 Task: Explore Airbnb listings near Brimfield, Massachusetts, known for its famous antique shows. Highlight accommodations suitable for antique enthusiasts.
Action: Key pressed brimfield
Screenshot: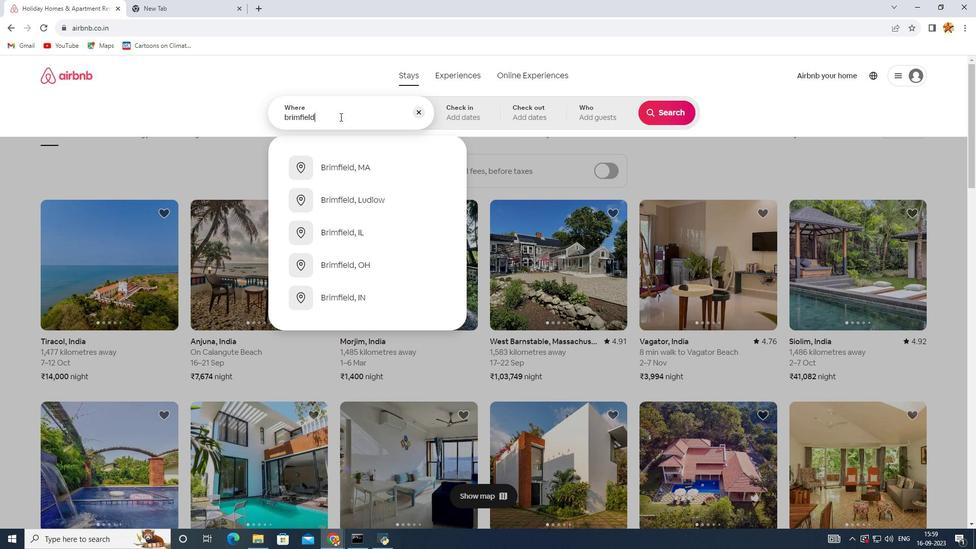 
Action: Mouse moved to (304, 160)
Screenshot: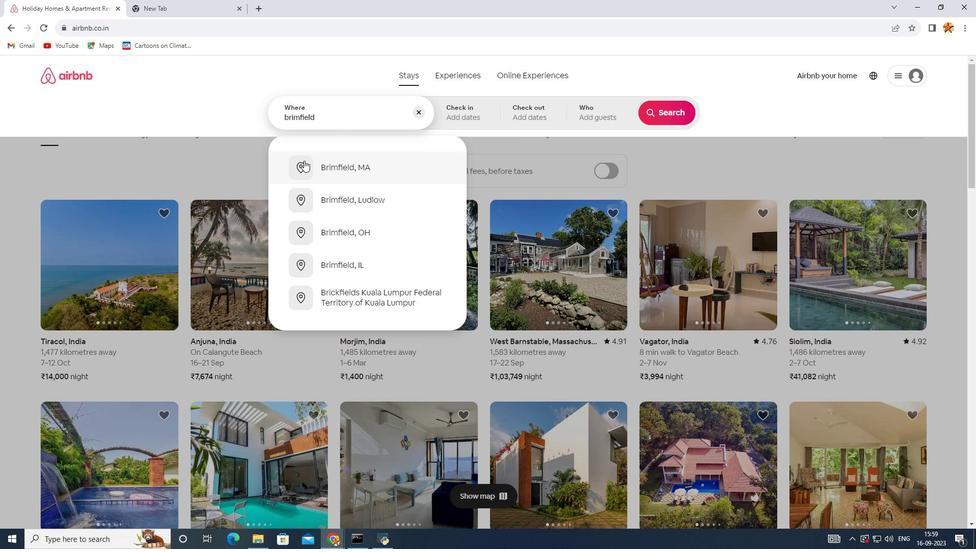 
Action: Mouse pressed left at (304, 160)
Screenshot: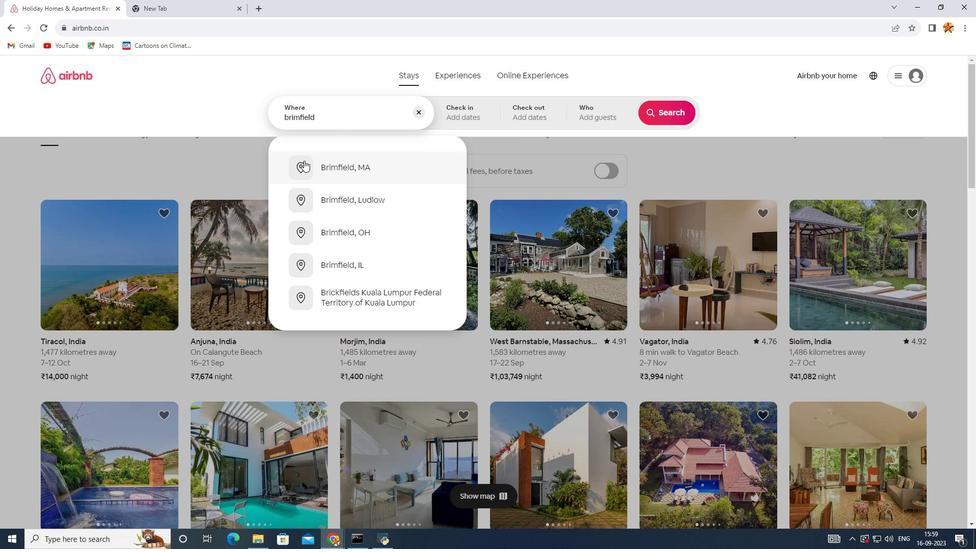 
Action: Mouse moved to (509, 255)
Screenshot: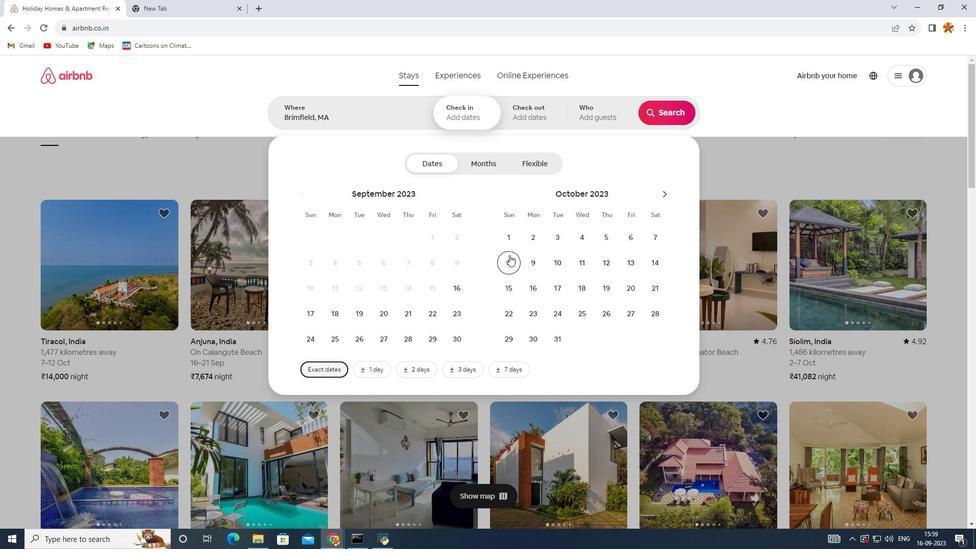 
Action: Mouse pressed left at (509, 255)
Screenshot: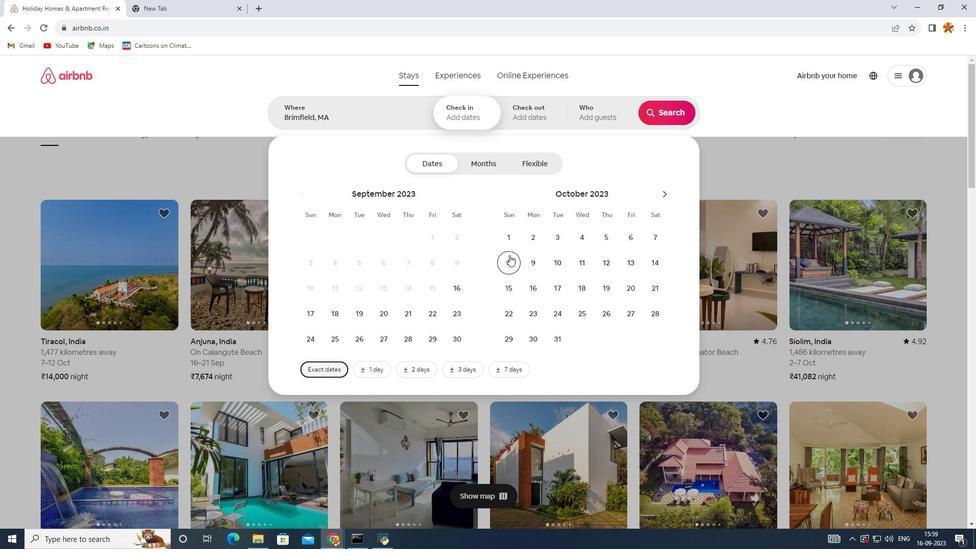 
Action: Mouse moved to (518, 290)
Screenshot: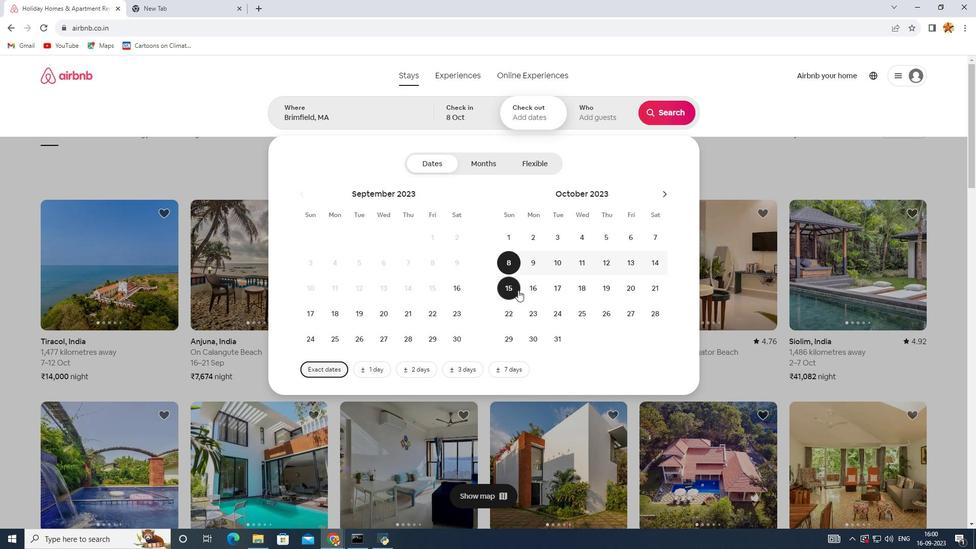 
Action: Mouse pressed left at (518, 290)
Screenshot: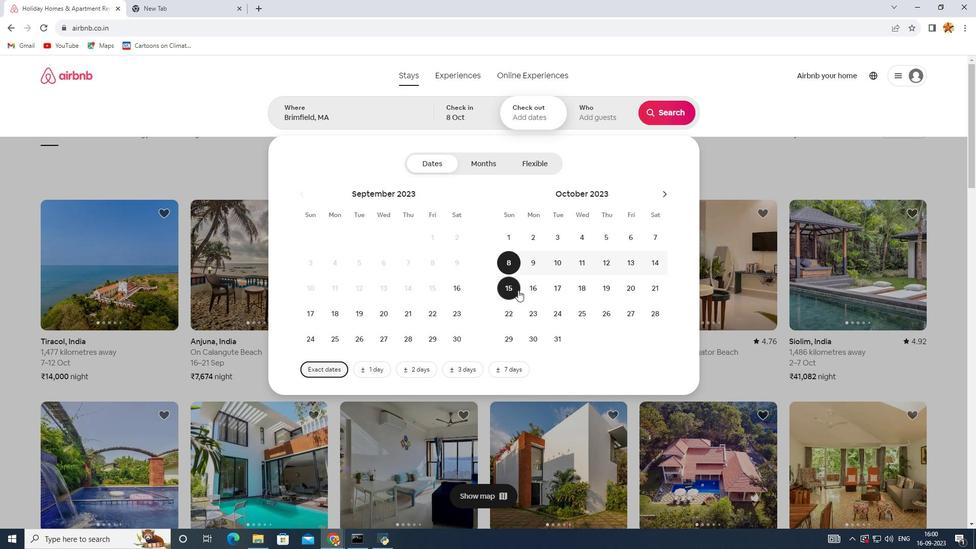 
Action: Mouse moved to (685, 118)
Screenshot: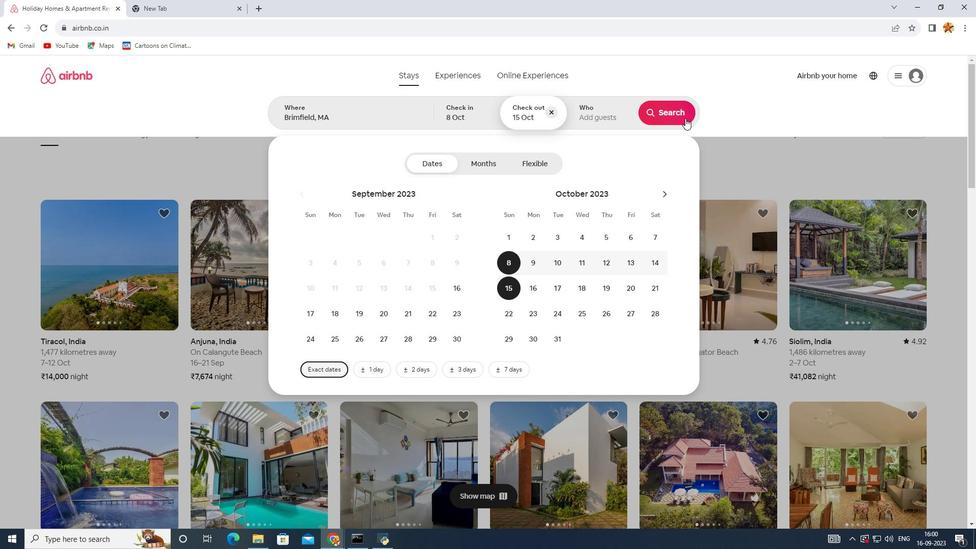 
Action: Mouse pressed left at (685, 118)
Screenshot: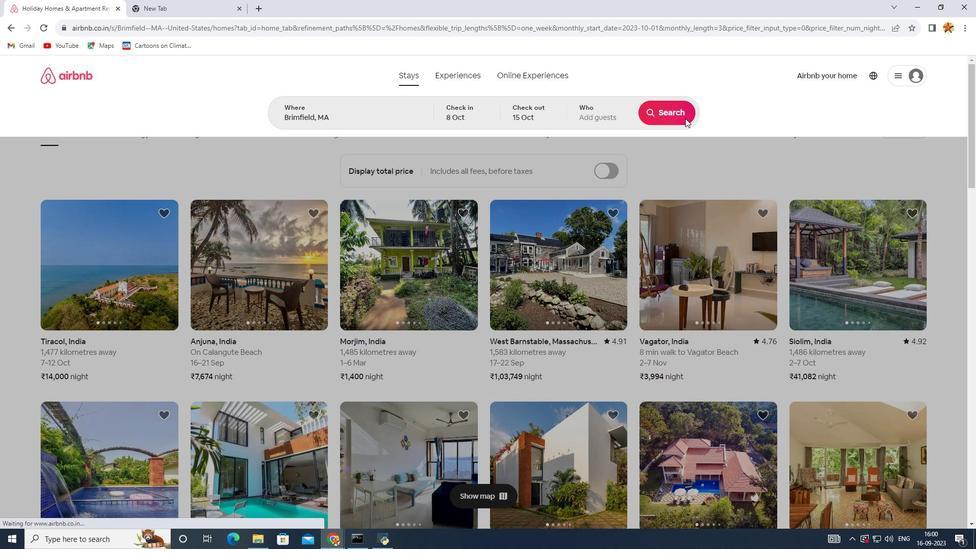 
Action: Mouse moved to (898, 113)
Screenshot: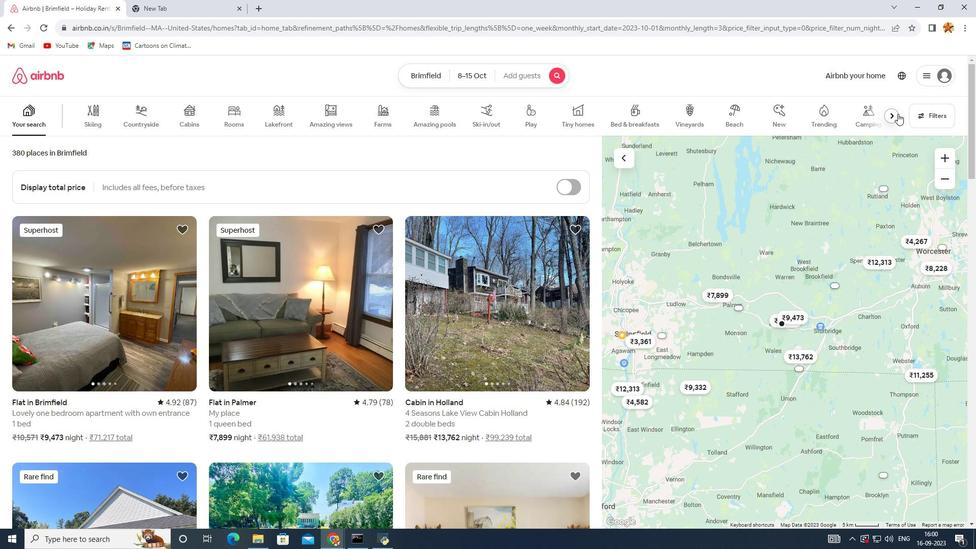 
Action: Mouse pressed left at (898, 113)
Screenshot: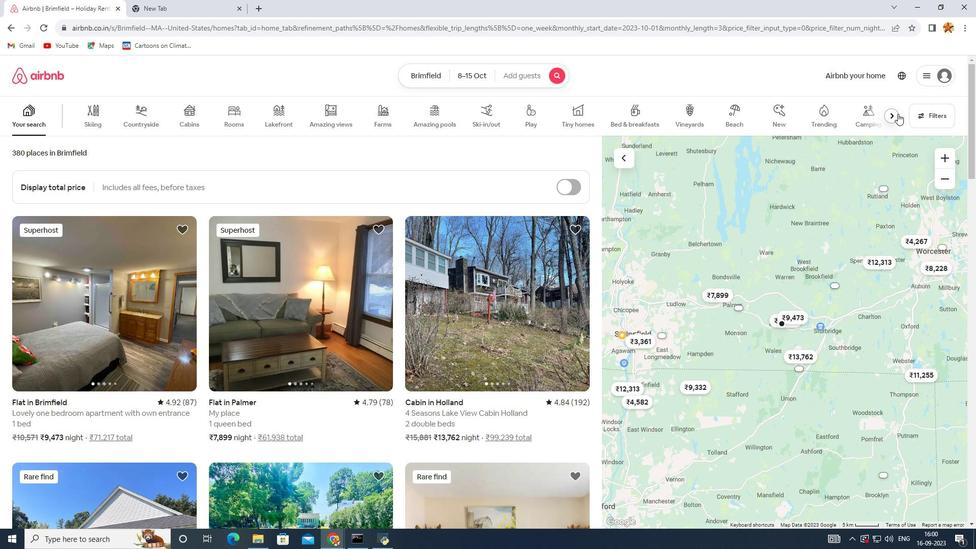 
Action: Mouse moved to (632, 110)
Screenshot: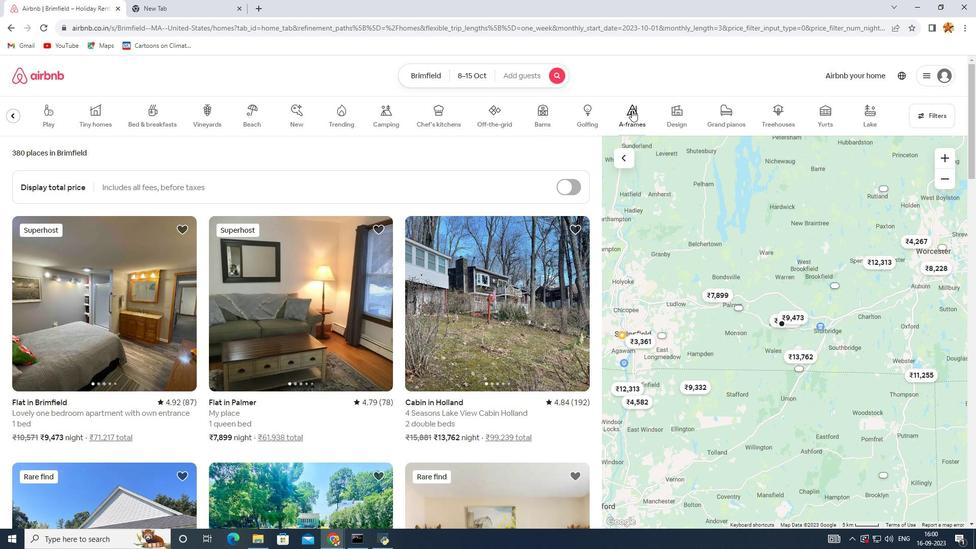 
Action: Mouse pressed left at (632, 110)
Screenshot: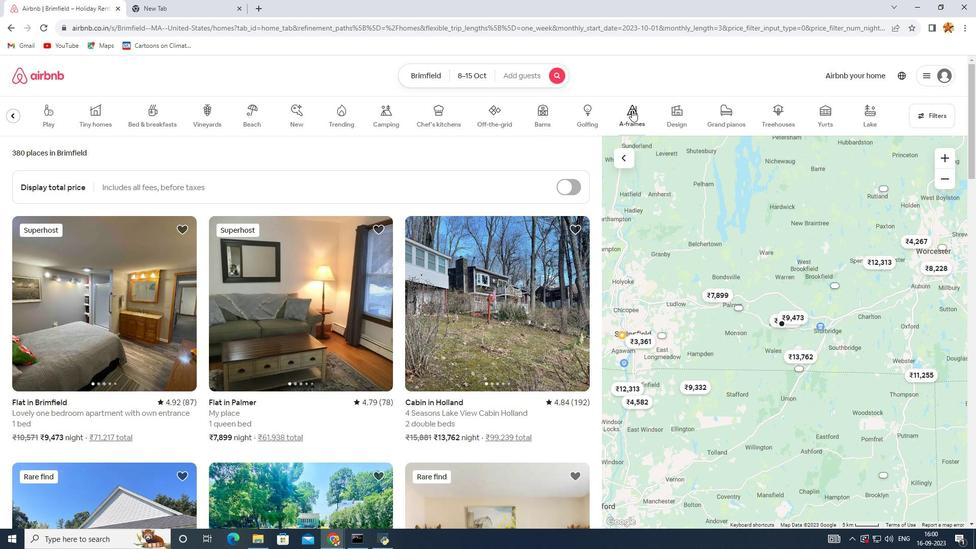 
Action: Mouse moved to (91, 221)
Screenshot: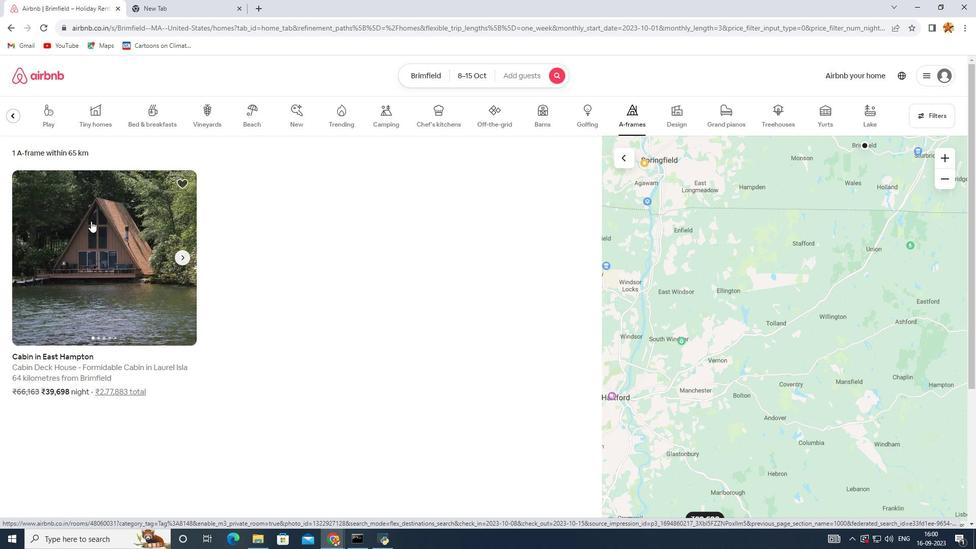 
Action: Mouse pressed left at (91, 221)
Screenshot: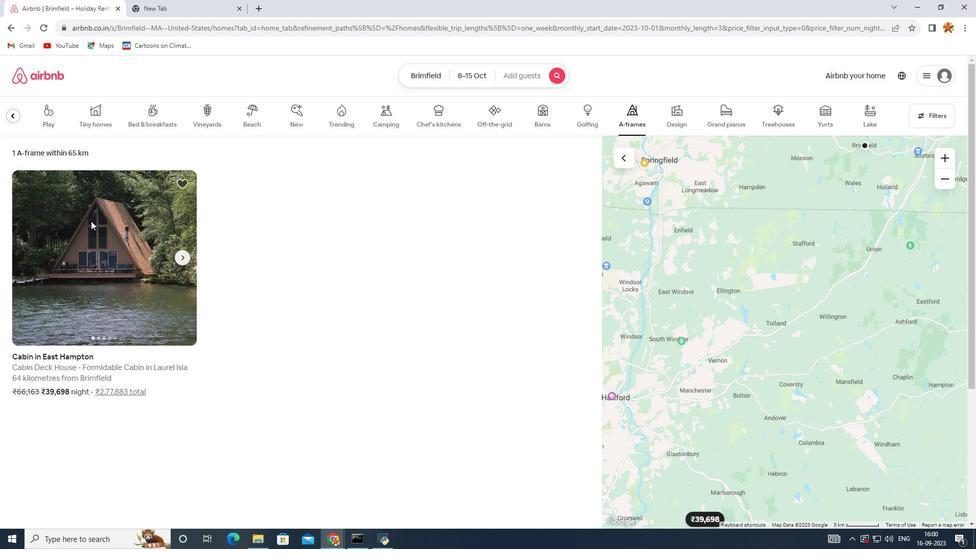 
Action: Mouse moved to (331, 317)
Screenshot: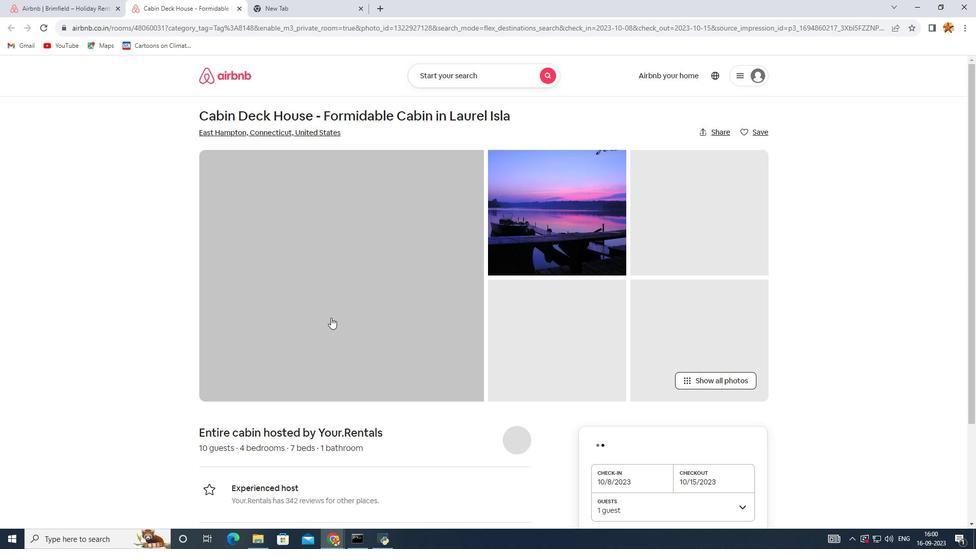 
Action: Mouse scrolled (331, 317) with delta (0, 0)
Screenshot: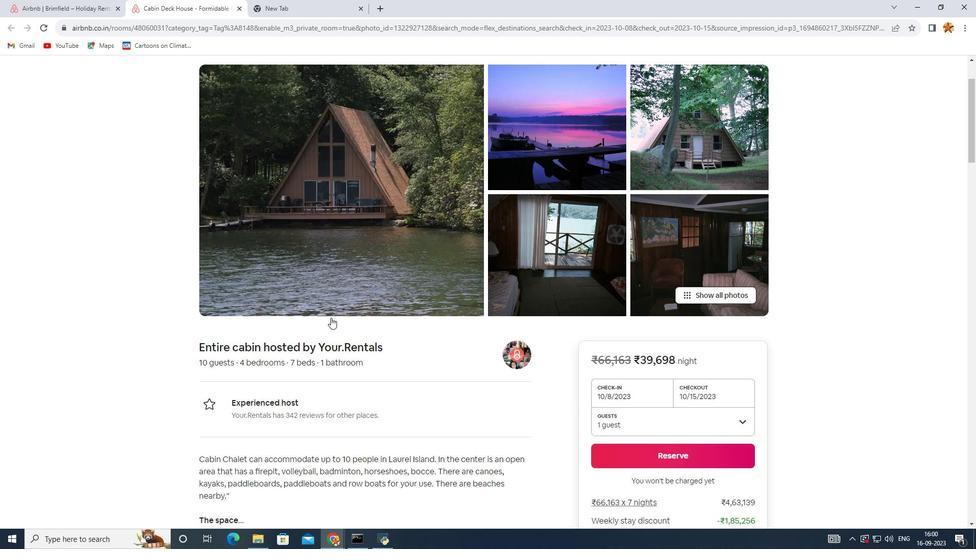
Action: Mouse scrolled (331, 317) with delta (0, 0)
Screenshot: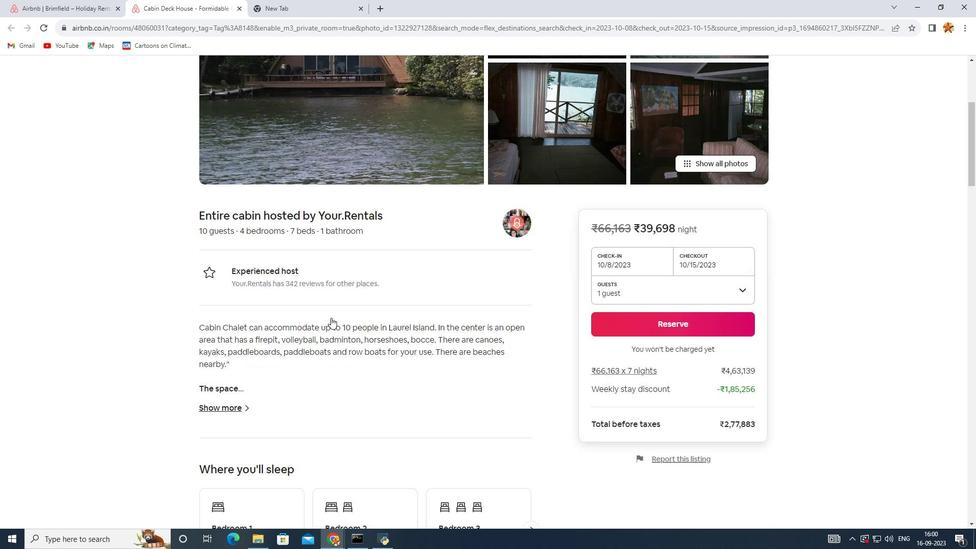 
Action: Mouse scrolled (331, 317) with delta (0, 0)
Screenshot: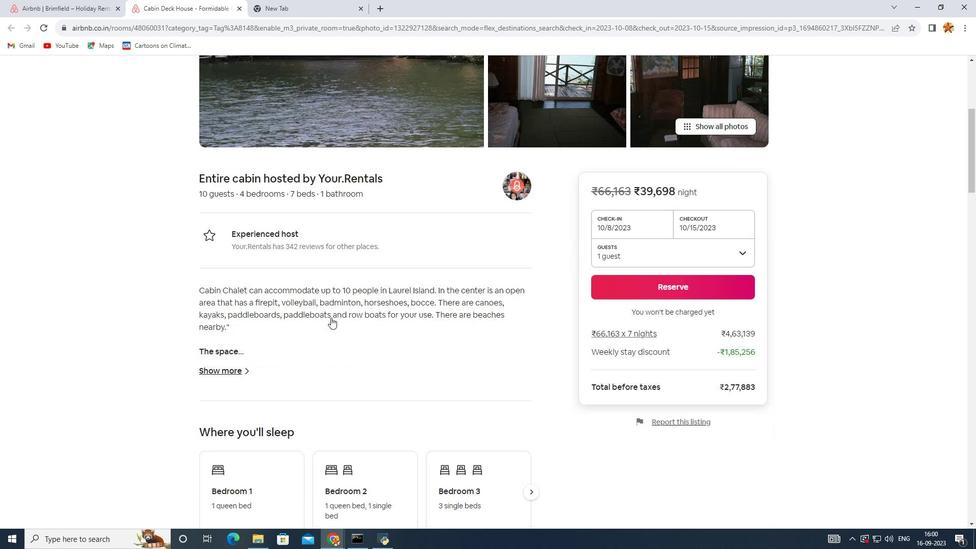 
Action: Mouse scrolled (331, 317) with delta (0, 0)
Screenshot: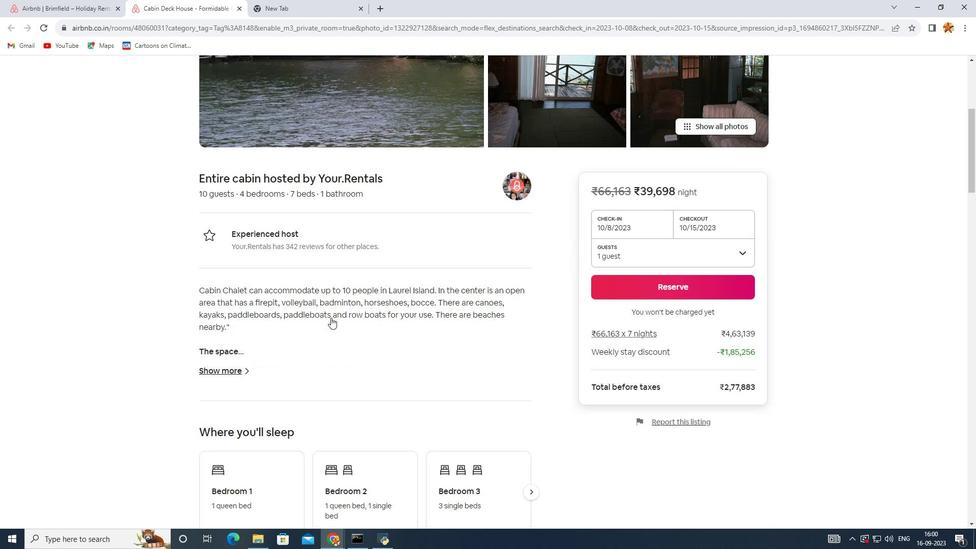 
Action: Mouse scrolled (331, 317) with delta (0, 0)
Screenshot: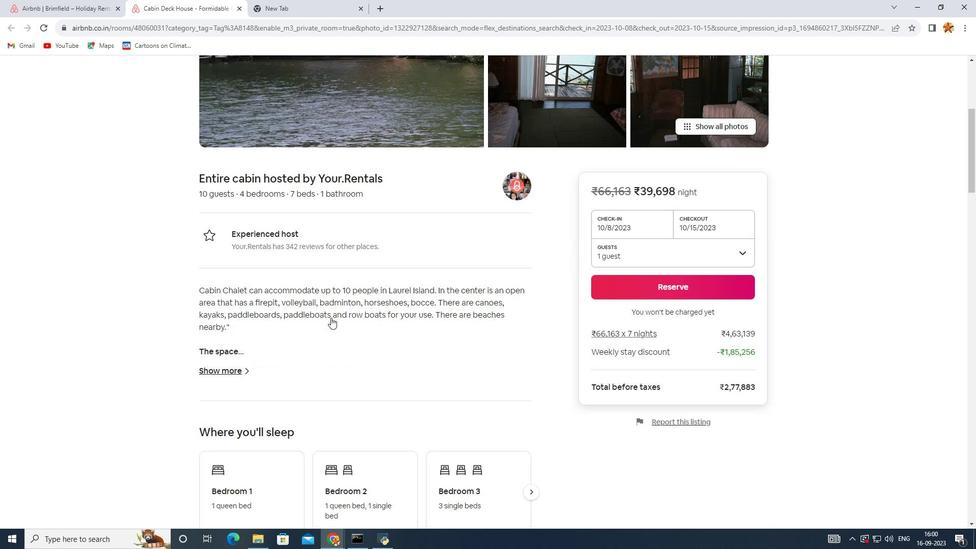 
Action: Mouse moved to (226, 352)
Screenshot: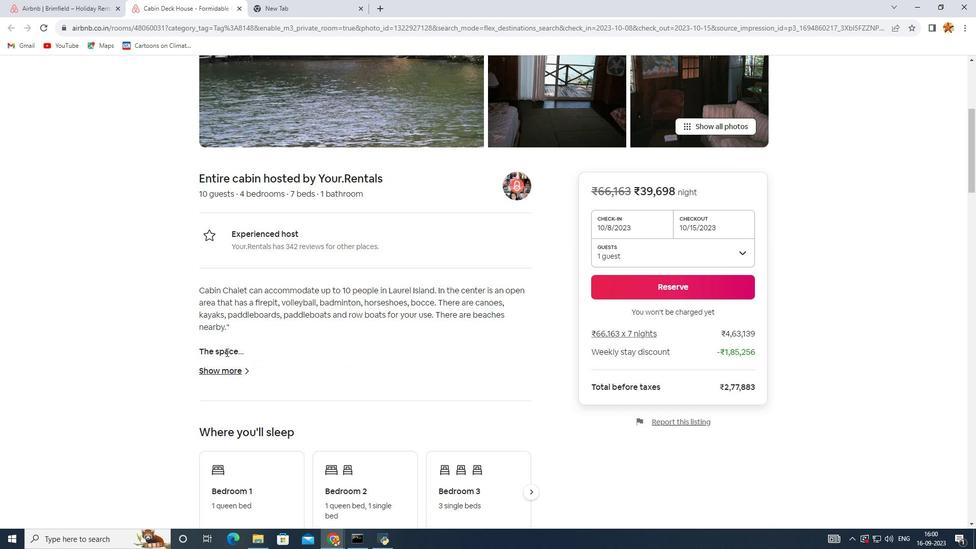 
Action: Mouse pressed left at (226, 352)
Screenshot: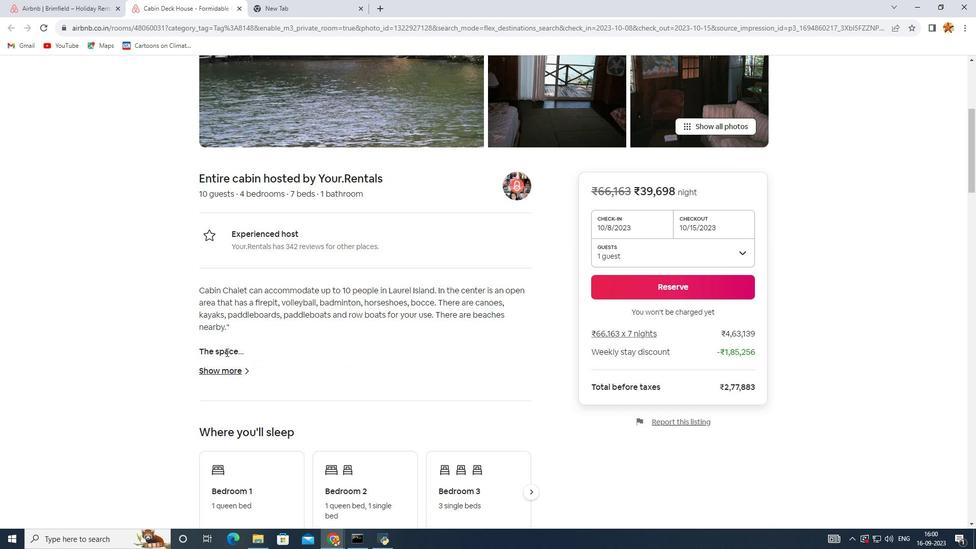
Action: Mouse moved to (199, 370)
Screenshot: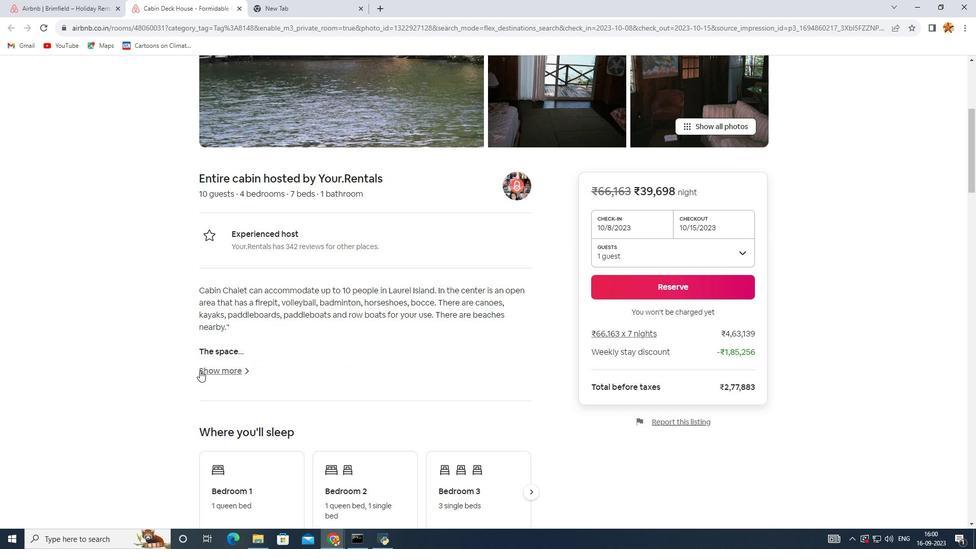 
Action: Mouse pressed left at (199, 370)
Screenshot: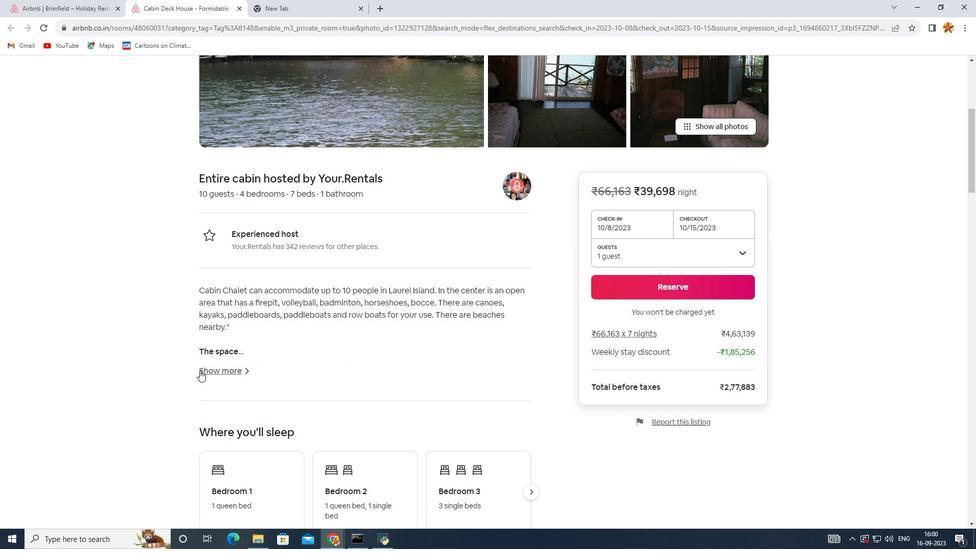 
Action: Mouse moved to (437, 342)
Screenshot: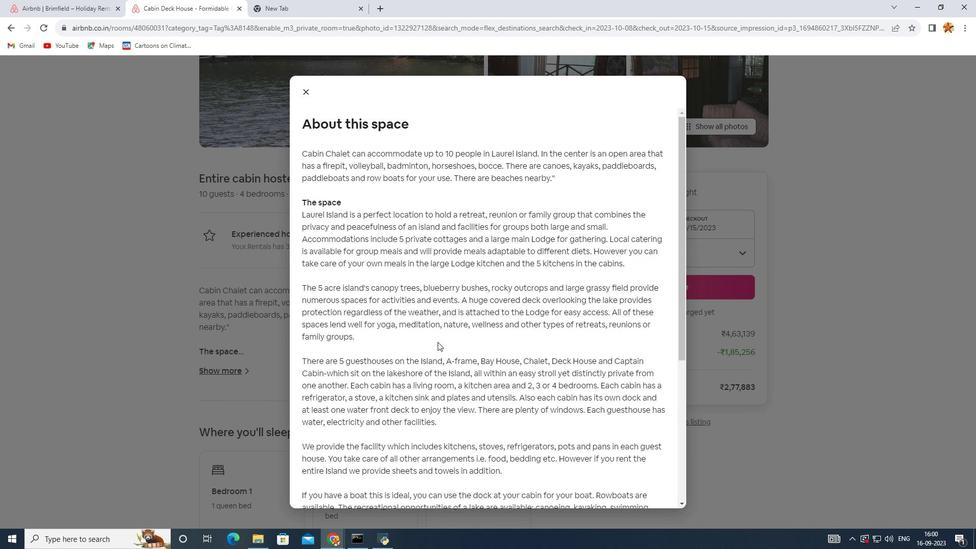 
Action: Mouse scrolled (437, 341) with delta (0, 0)
Screenshot: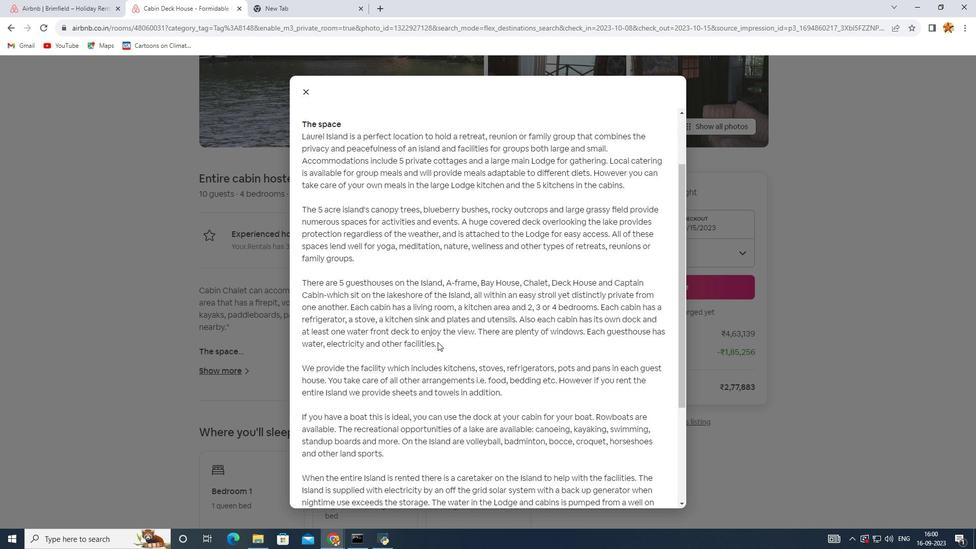 
Action: Mouse scrolled (437, 341) with delta (0, 0)
Screenshot: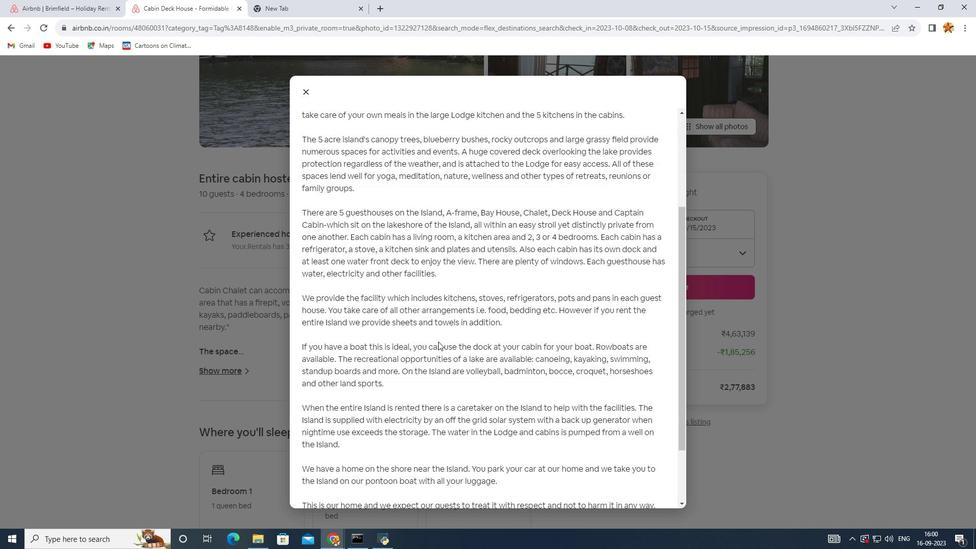 
Action: Mouse scrolled (437, 341) with delta (0, 0)
Screenshot: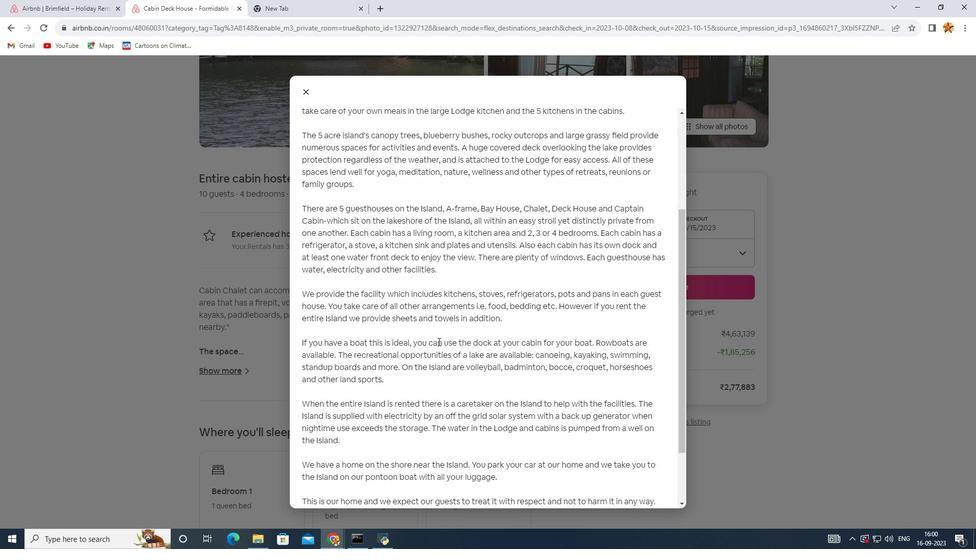 
Action: Mouse moved to (438, 341)
Screenshot: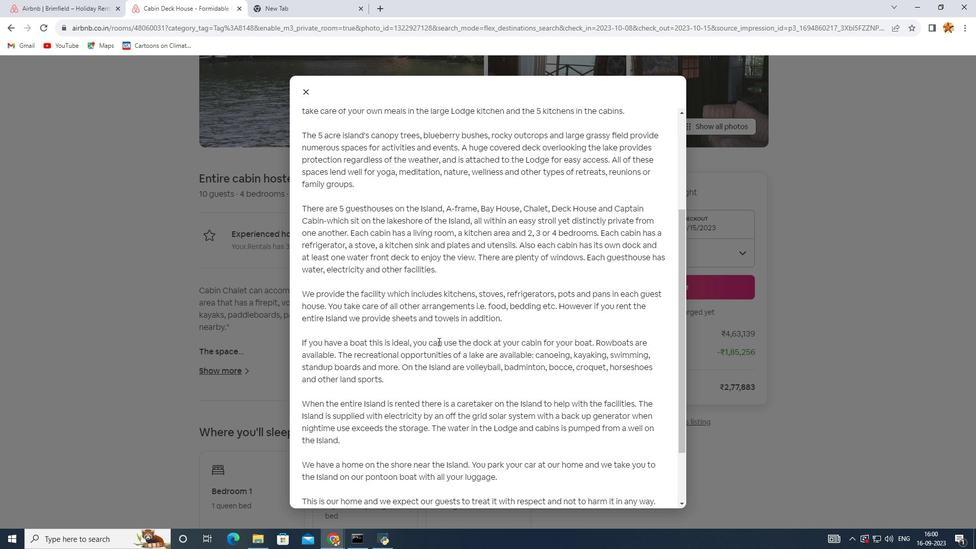 
Action: Mouse scrolled (438, 341) with delta (0, 0)
Screenshot: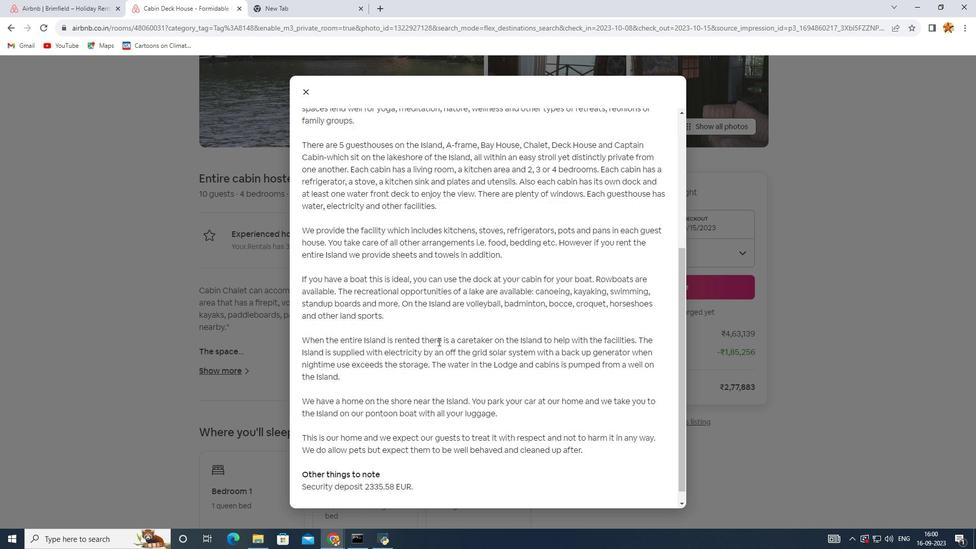 
Action: Mouse scrolled (438, 341) with delta (0, 0)
Screenshot: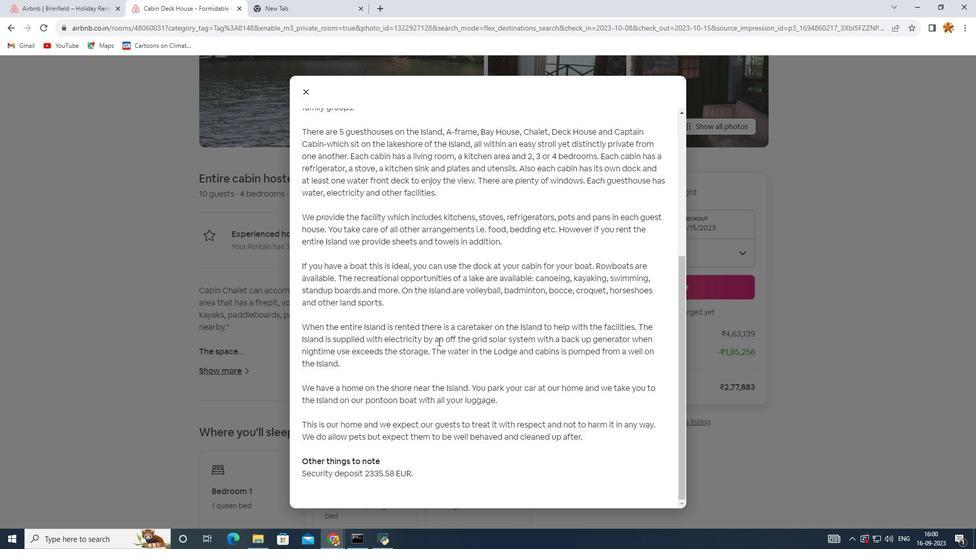 
Action: Mouse scrolled (438, 341) with delta (0, 0)
Screenshot: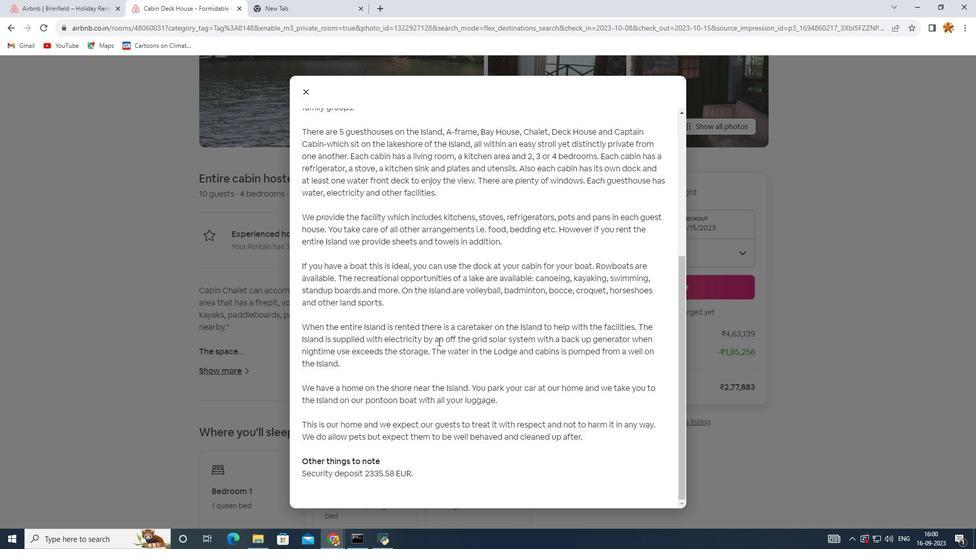 
Action: Mouse scrolled (438, 341) with delta (0, 0)
Screenshot: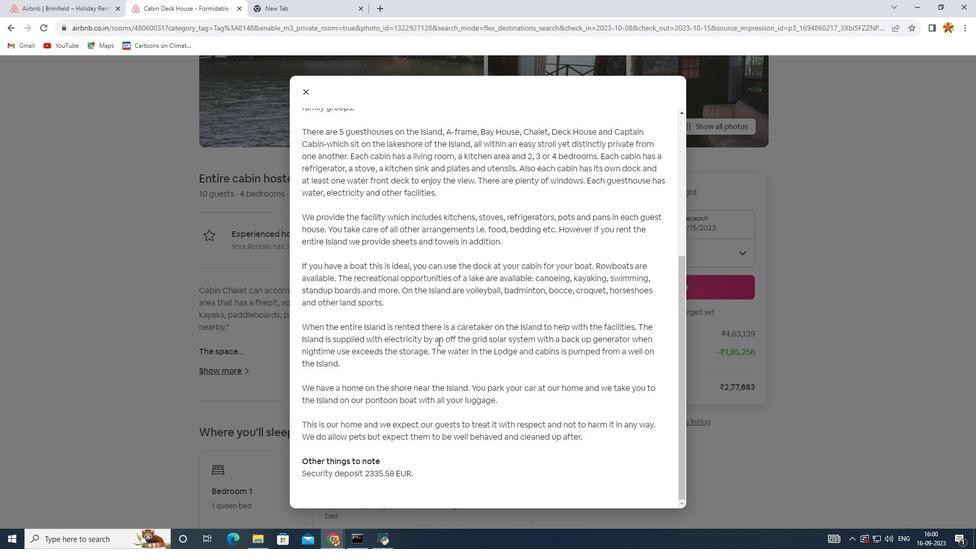 
Action: Mouse scrolled (438, 341) with delta (0, 0)
Screenshot: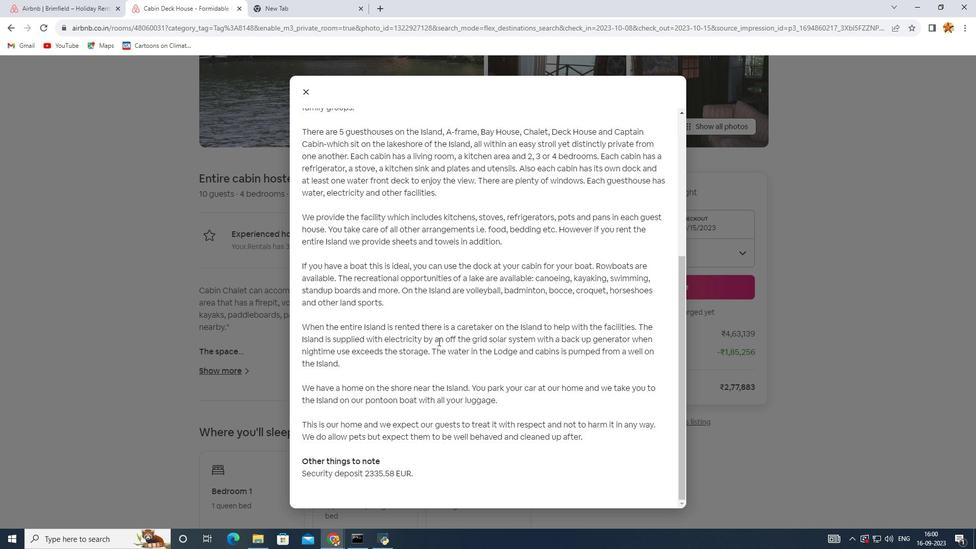 
Action: Mouse scrolled (438, 342) with delta (0, 0)
Screenshot: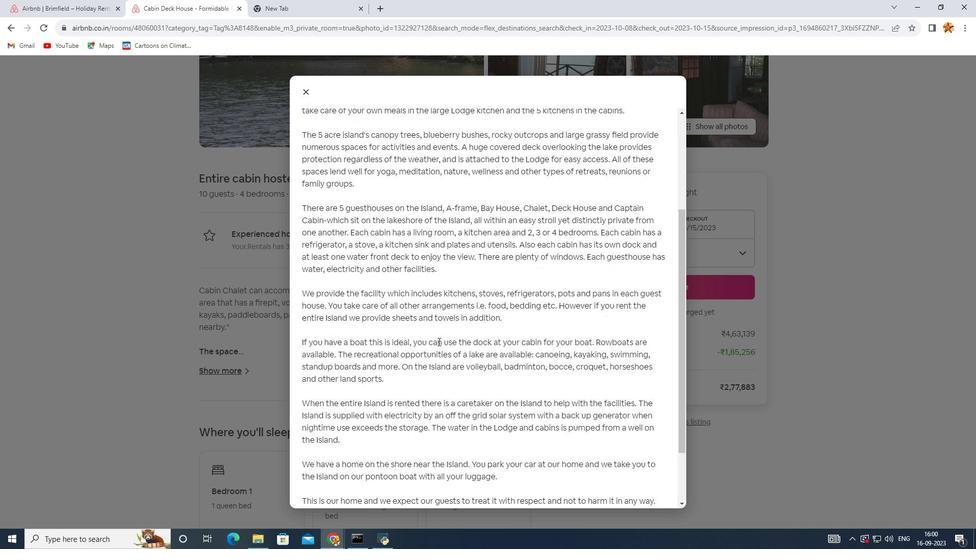 
Action: Mouse scrolled (438, 342) with delta (0, 0)
Screenshot: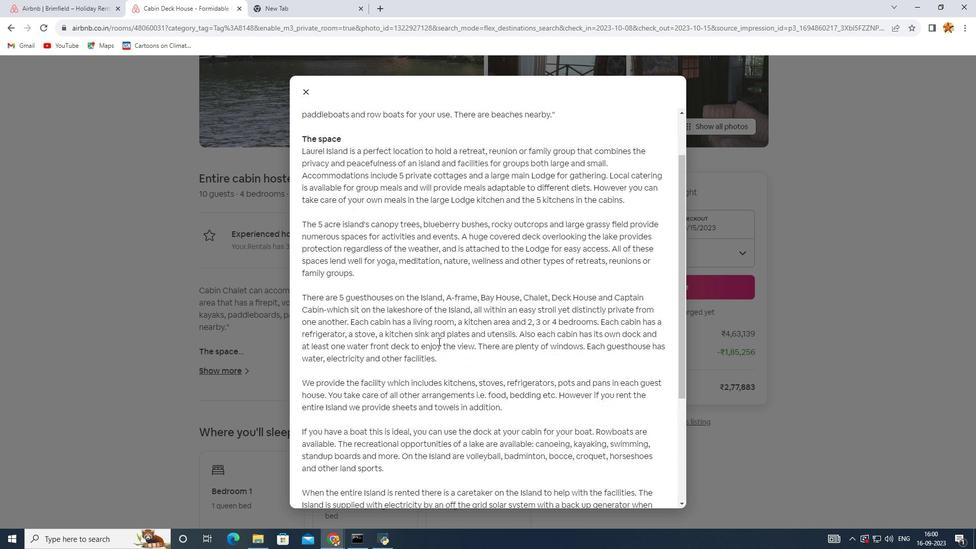 
Action: Mouse scrolled (438, 342) with delta (0, 0)
Screenshot: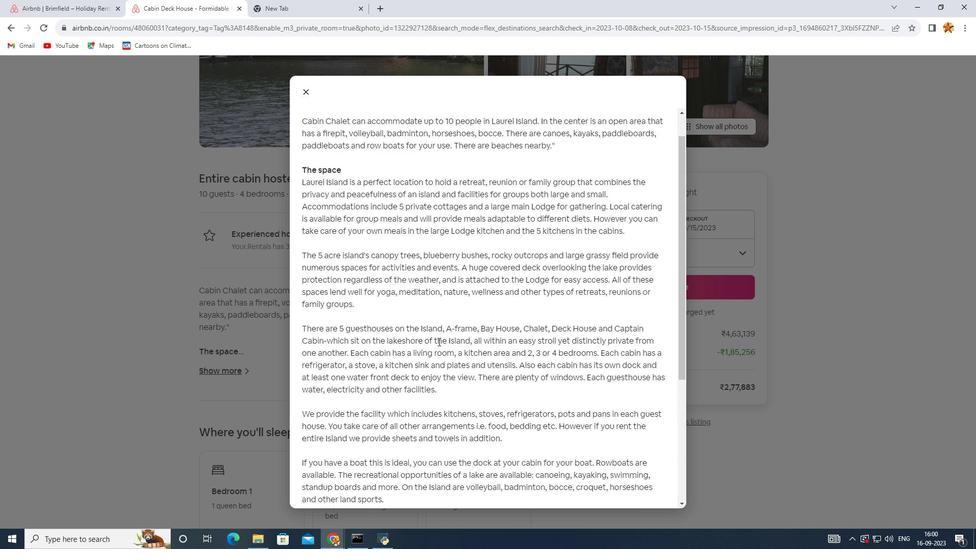 
Action: Mouse scrolled (438, 342) with delta (0, 0)
Screenshot: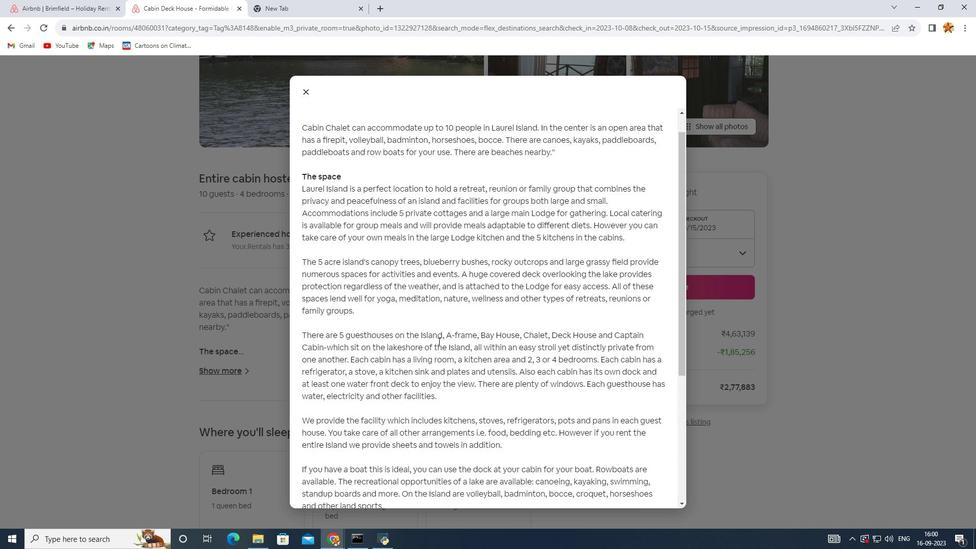 
Action: Mouse scrolled (438, 342) with delta (0, 0)
Screenshot: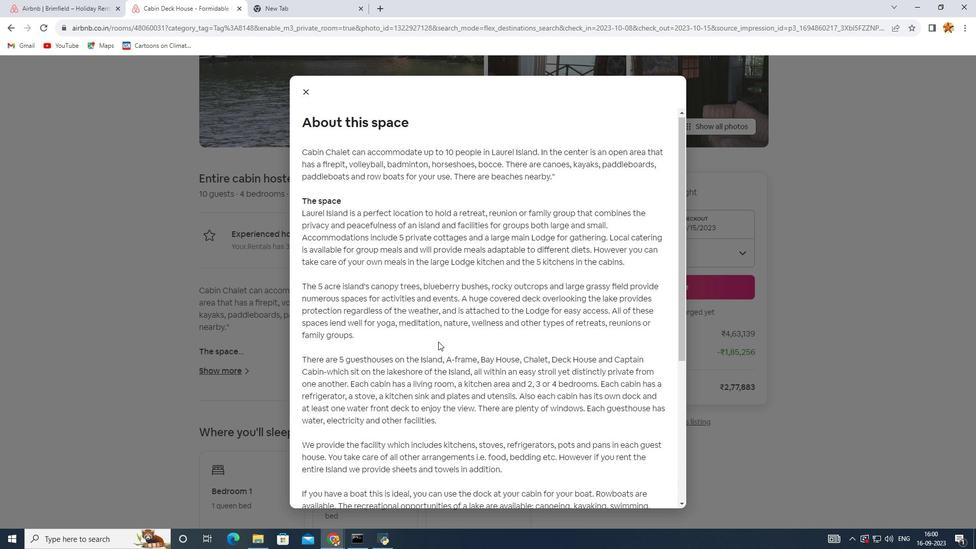 
Action: Mouse scrolled (438, 342) with delta (0, 0)
Screenshot: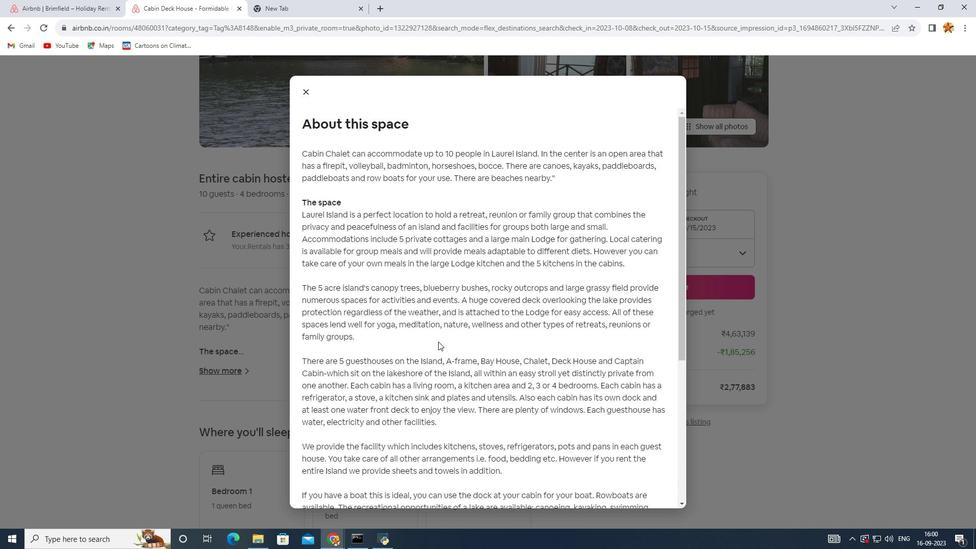 
Action: Mouse scrolled (438, 342) with delta (0, 0)
Screenshot: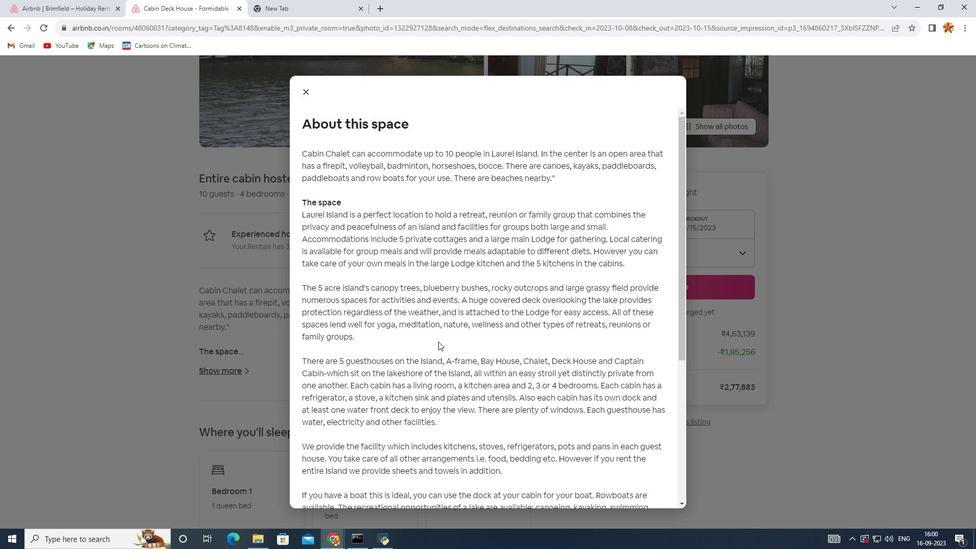 
Action: Mouse scrolled (438, 342) with delta (0, 0)
Screenshot: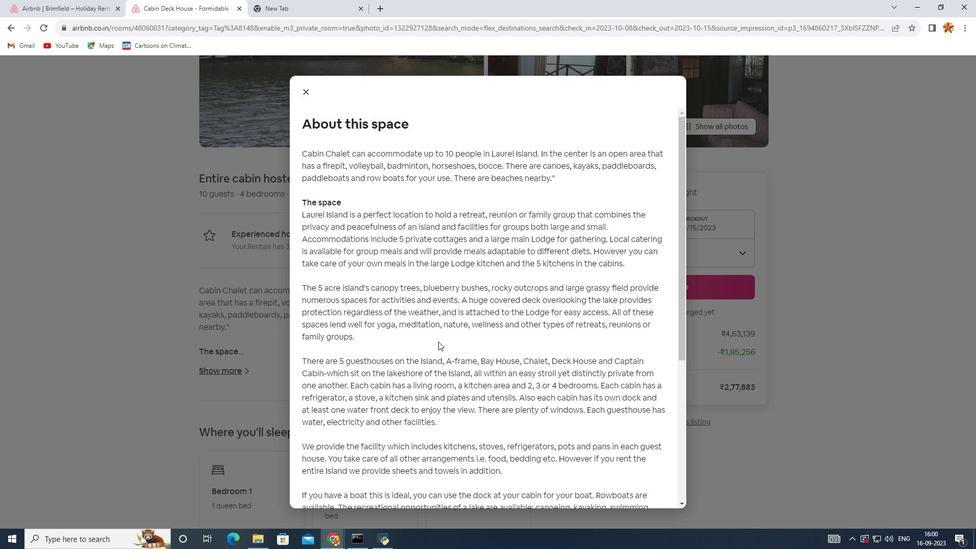
Action: Mouse scrolled (438, 342) with delta (0, 0)
Screenshot: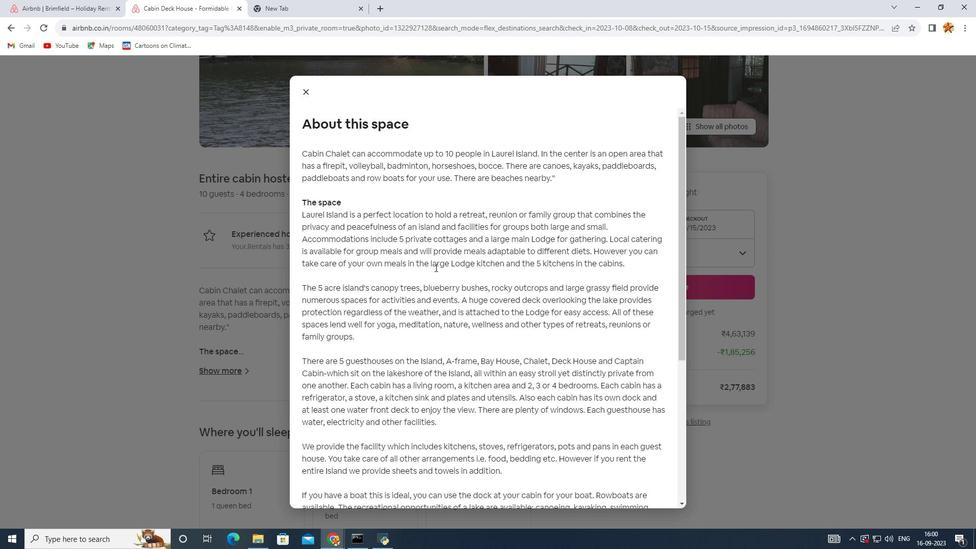 
Action: Mouse moved to (305, 96)
Screenshot: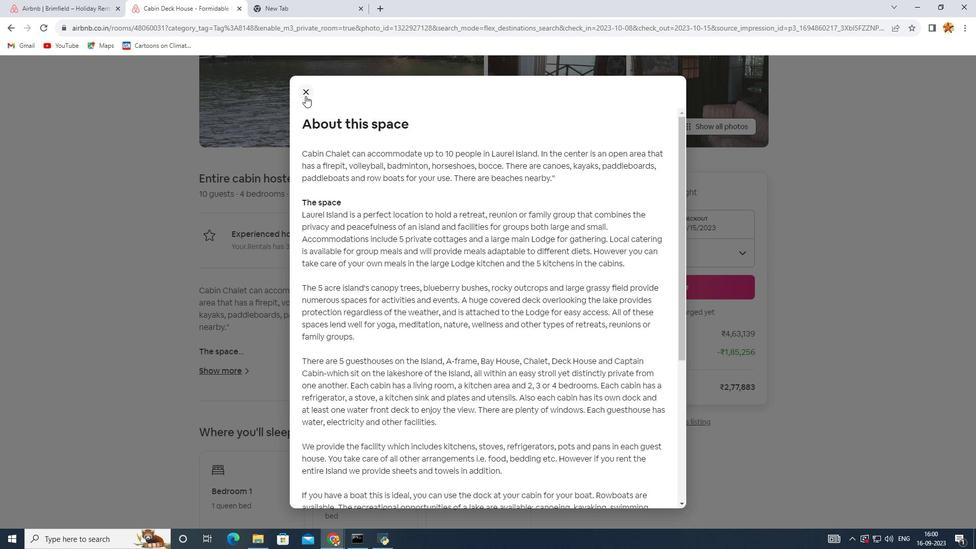 
Action: Mouse pressed left at (305, 96)
Screenshot: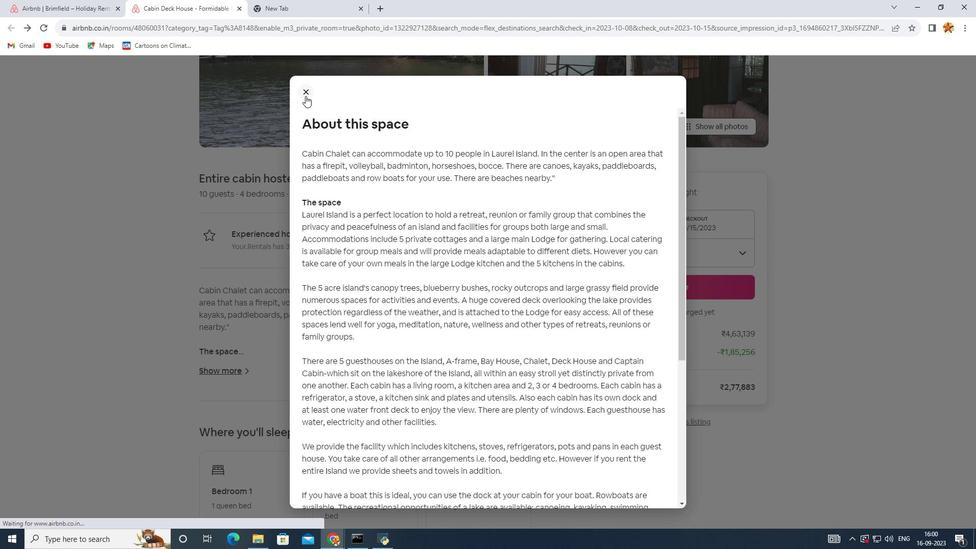 
Action: Mouse moved to (279, 330)
Screenshot: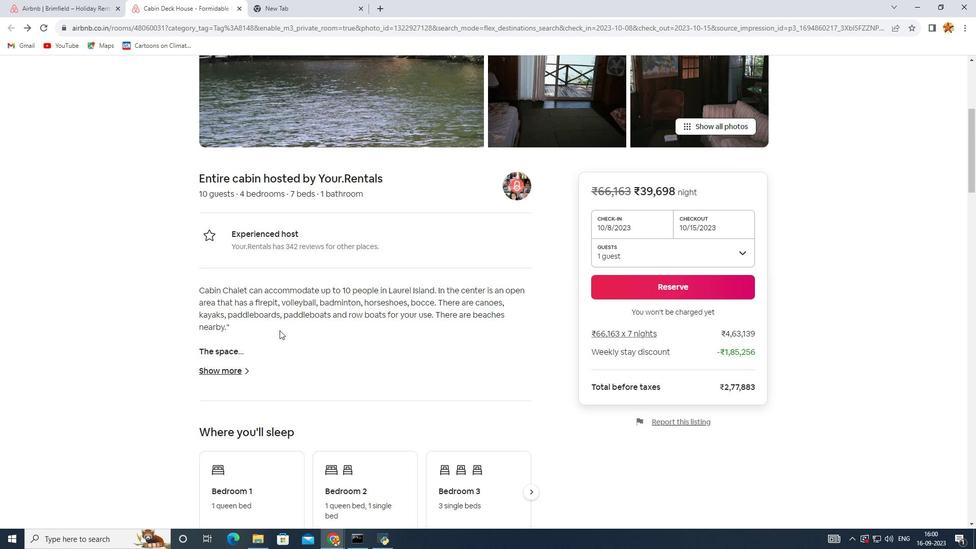 
Action: Mouse scrolled (279, 330) with delta (0, 0)
Screenshot: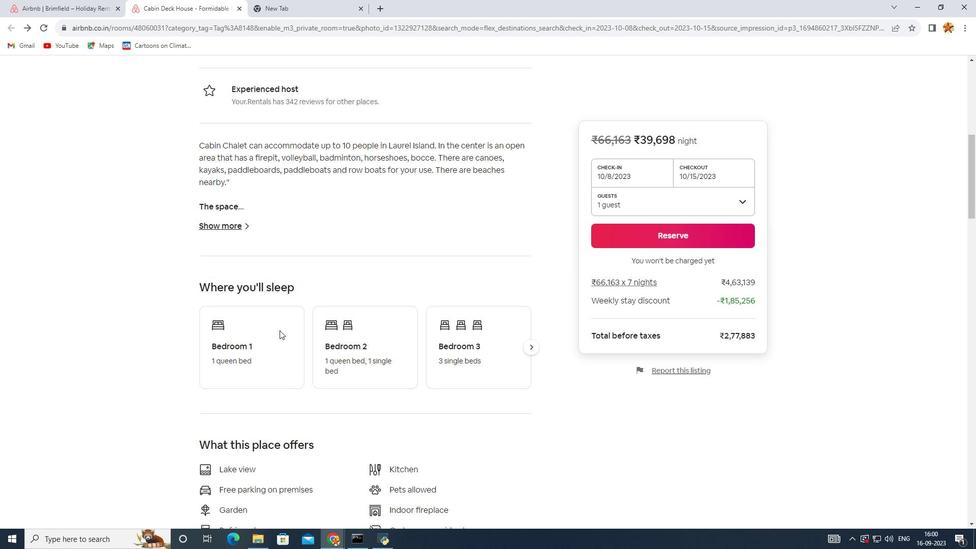
Action: Mouse scrolled (279, 330) with delta (0, 0)
Screenshot: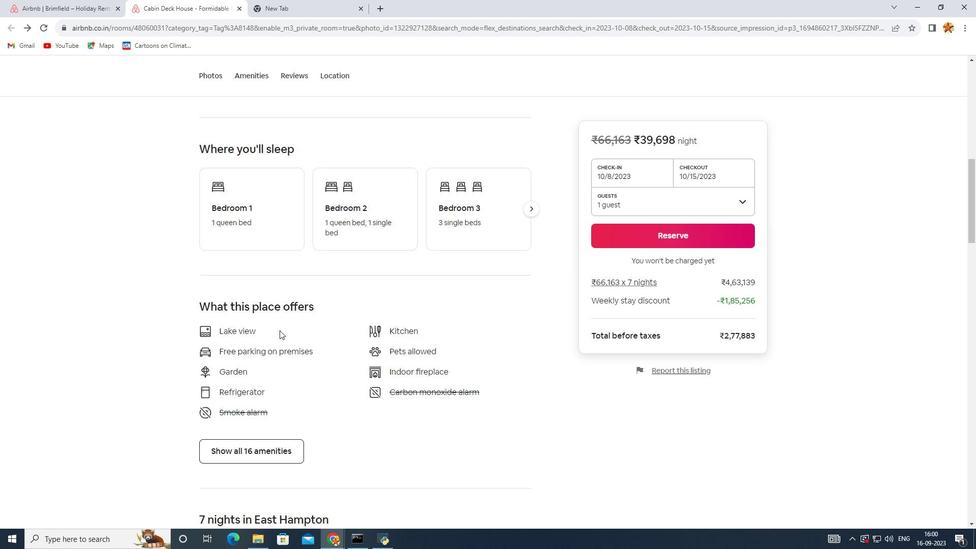 
Action: Mouse scrolled (279, 330) with delta (0, 0)
Screenshot: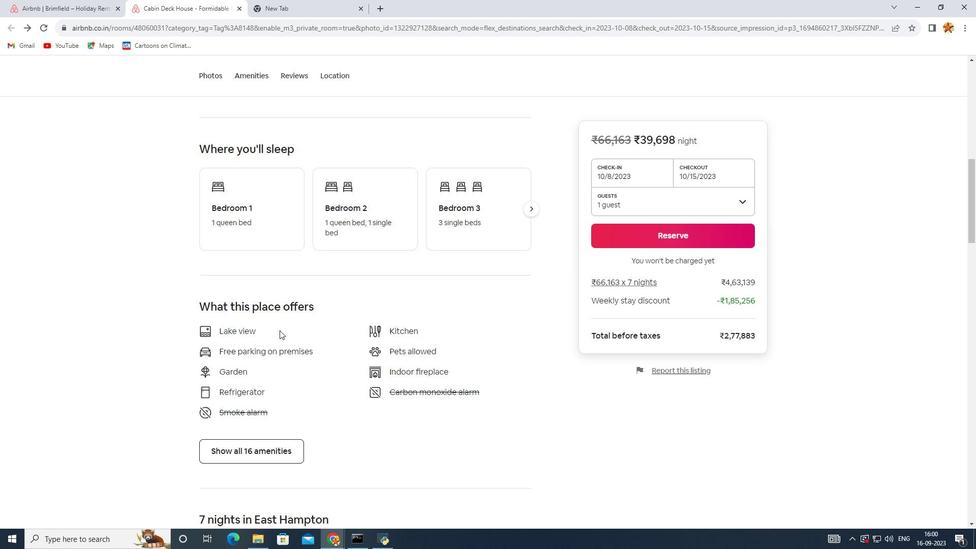 
Action: Mouse scrolled (279, 330) with delta (0, 0)
Screenshot: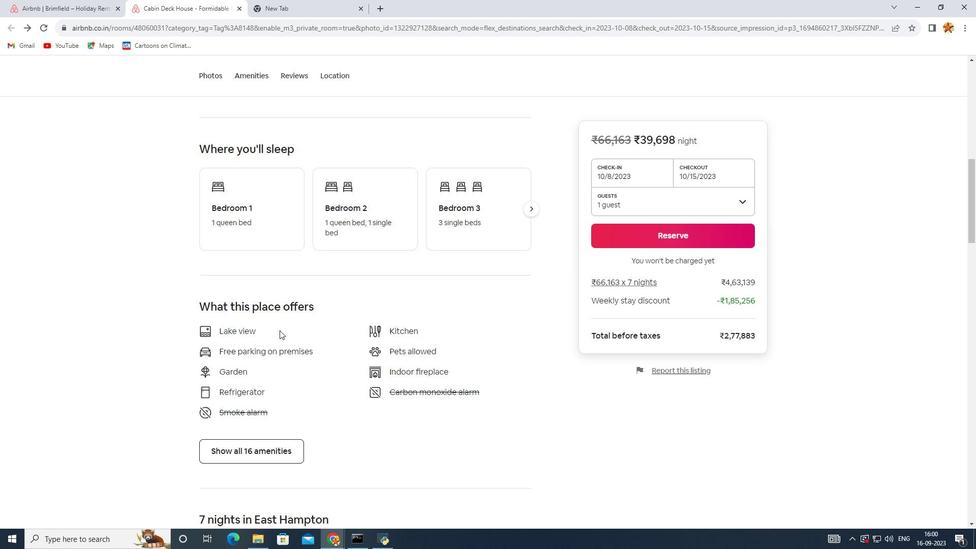 
Action: Mouse scrolled (279, 330) with delta (0, 0)
Screenshot: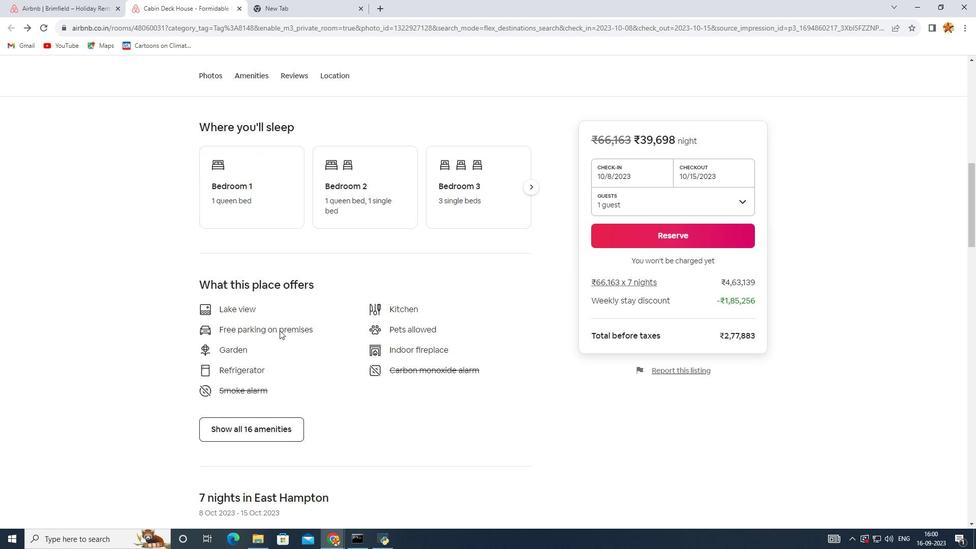 
Action: Mouse scrolled (279, 330) with delta (0, 0)
Screenshot: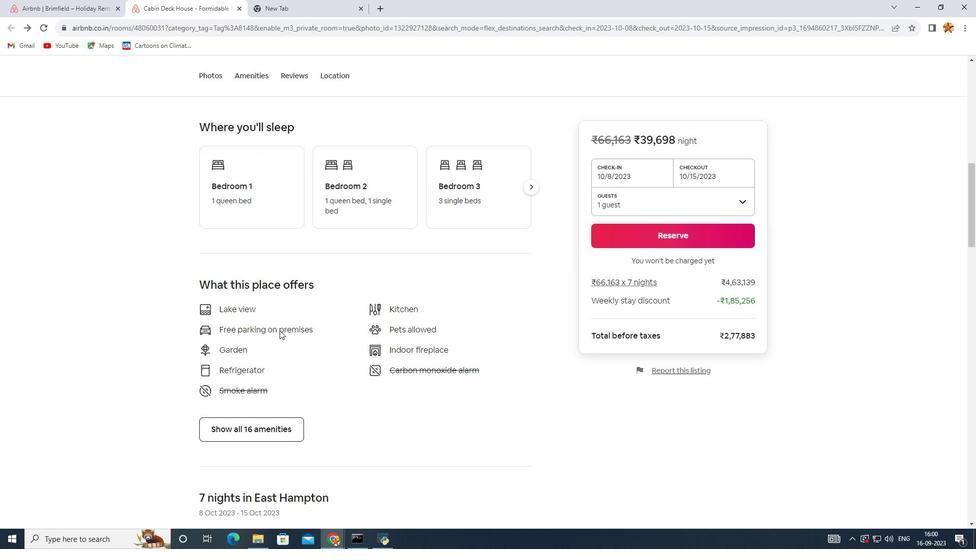 
Action: Mouse moved to (242, 428)
Screenshot: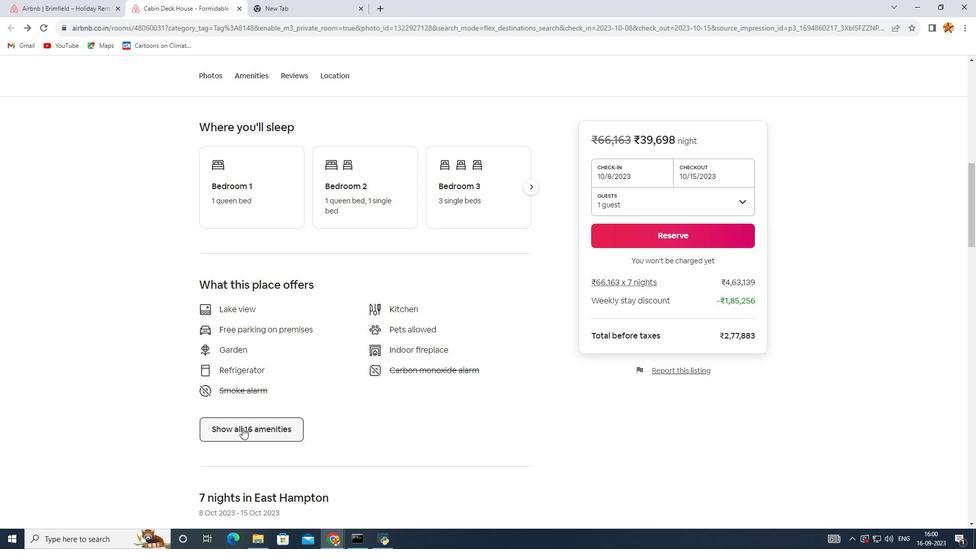 
Action: Mouse pressed left at (242, 428)
Screenshot: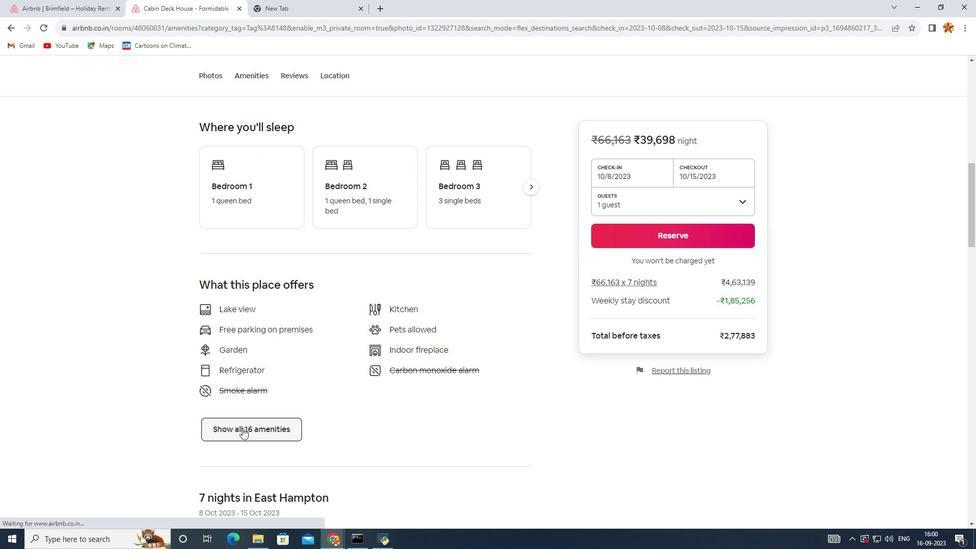 
Action: Mouse moved to (381, 289)
Screenshot: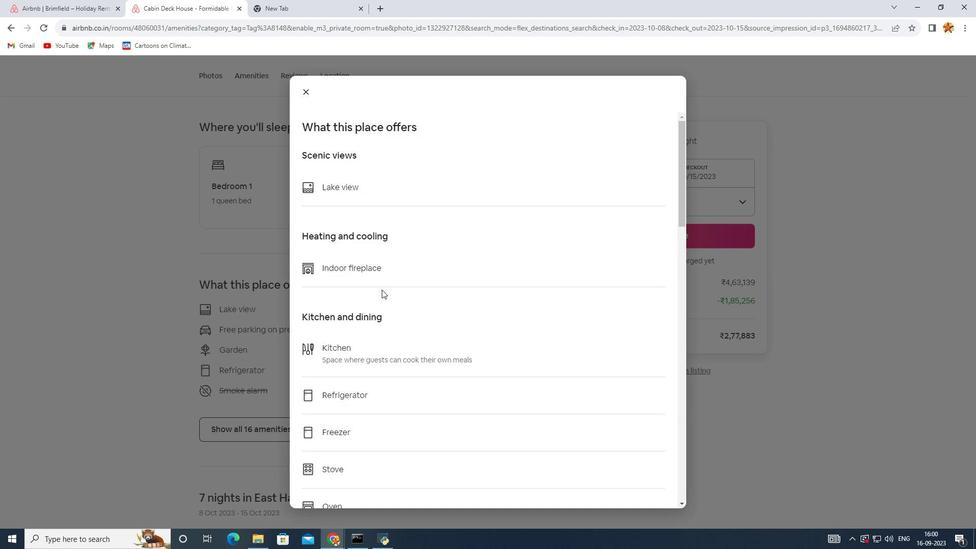 
Action: Mouse scrolled (381, 289) with delta (0, 0)
Screenshot: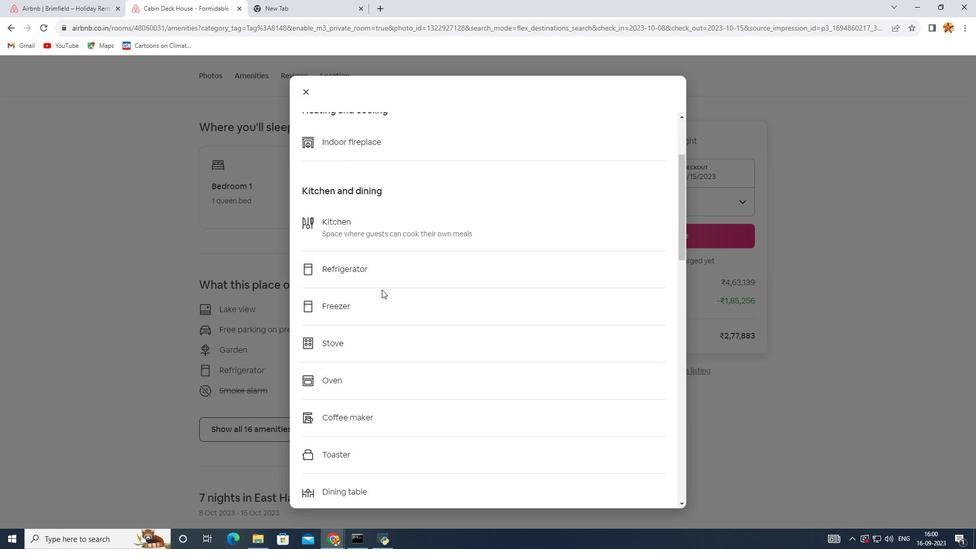 
Action: Mouse scrolled (381, 289) with delta (0, 0)
Screenshot: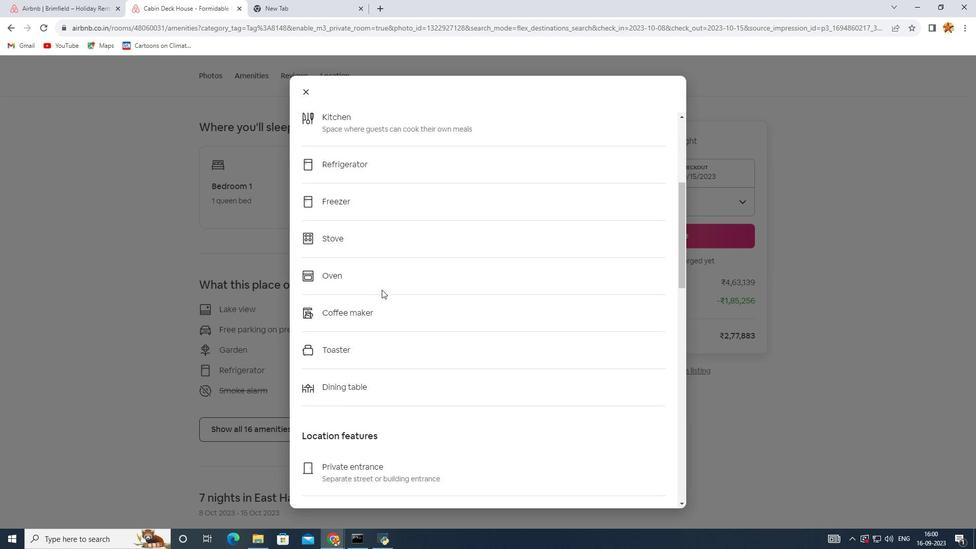 
Action: Mouse scrolled (381, 289) with delta (0, 0)
Screenshot: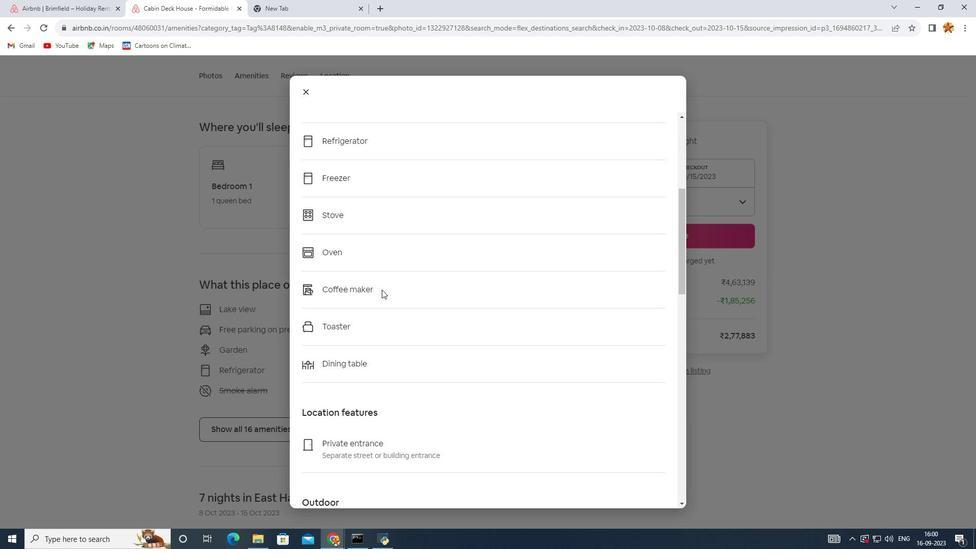 
Action: Mouse scrolled (381, 289) with delta (0, 0)
Screenshot: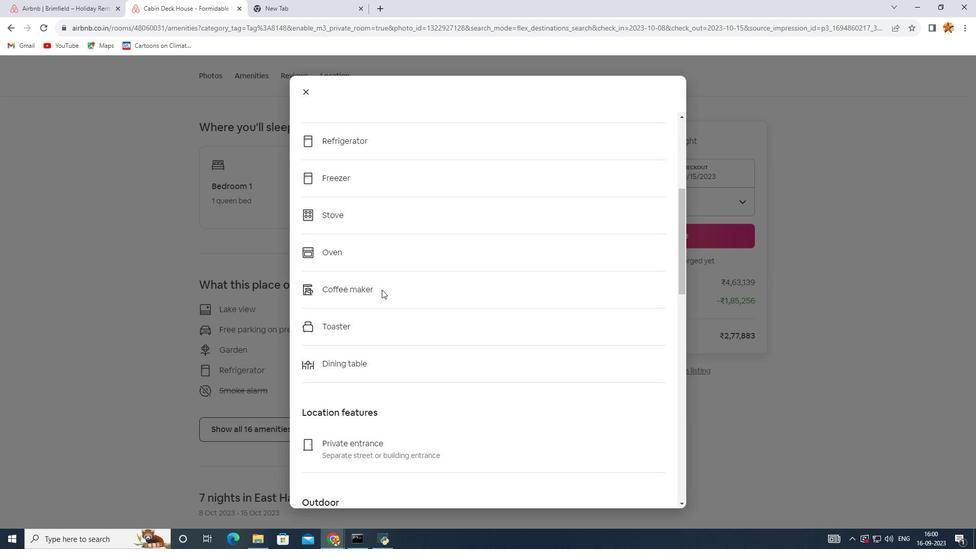 
Action: Mouse scrolled (381, 289) with delta (0, 0)
Screenshot: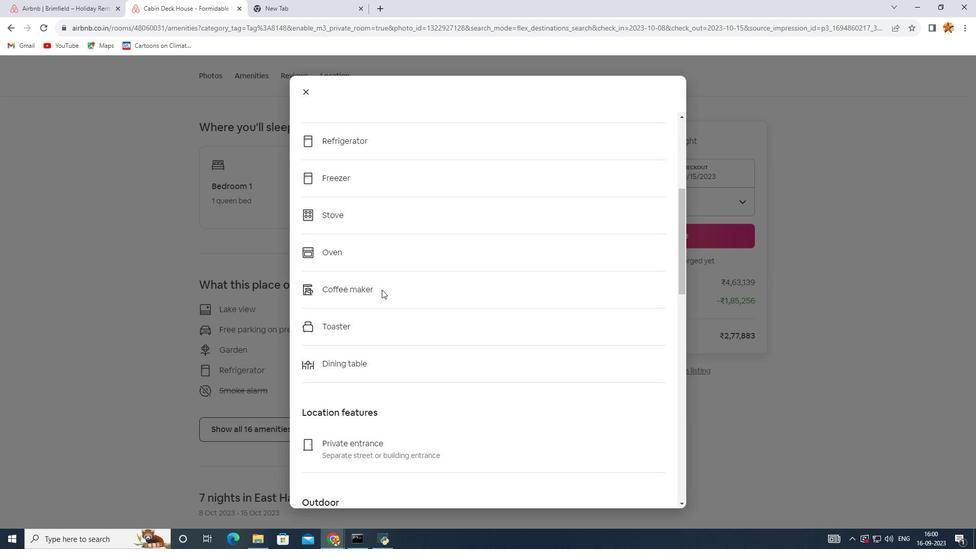 
Action: Mouse scrolled (381, 289) with delta (0, 0)
Screenshot: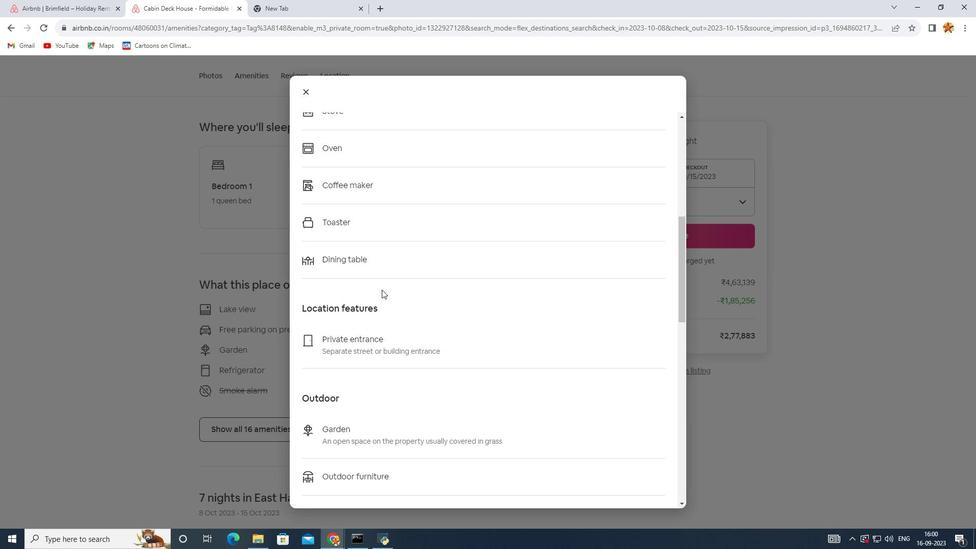 
Action: Mouse scrolled (381, 289) with delta (0, 0)
Screenshot: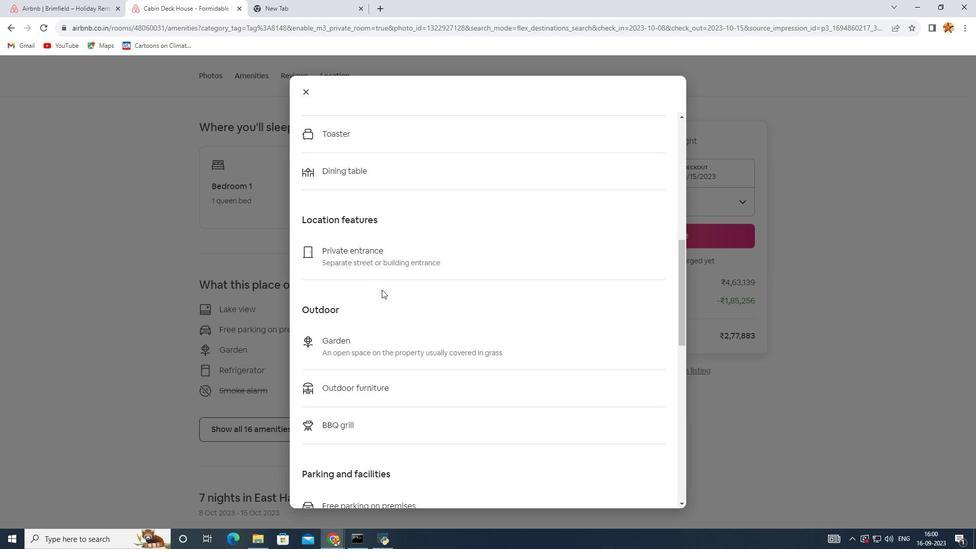 
Action: Mouse scrolled (381, 289) with delta (0, 0)
Screenshot: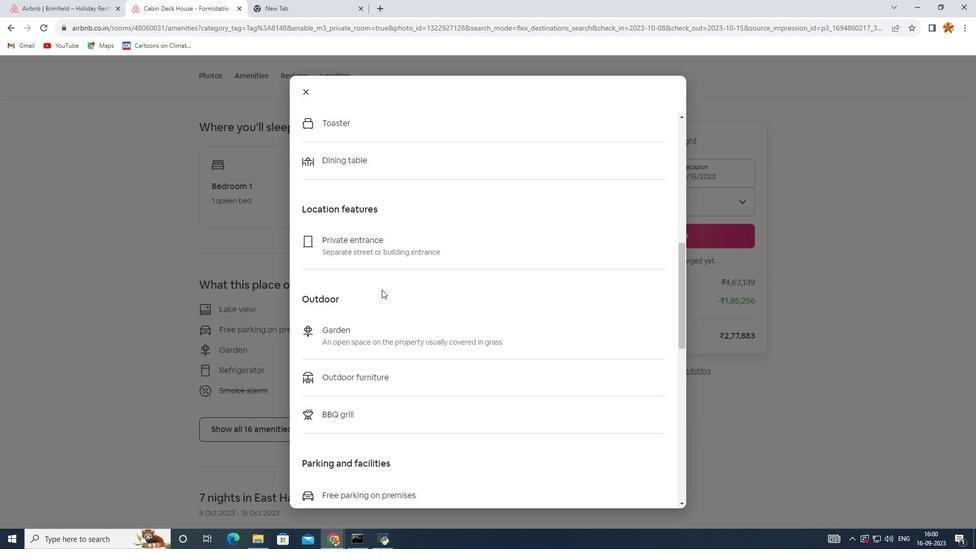 
Action: Mouse scrolled (381, 289) with delta (0, 0)
Screenshot: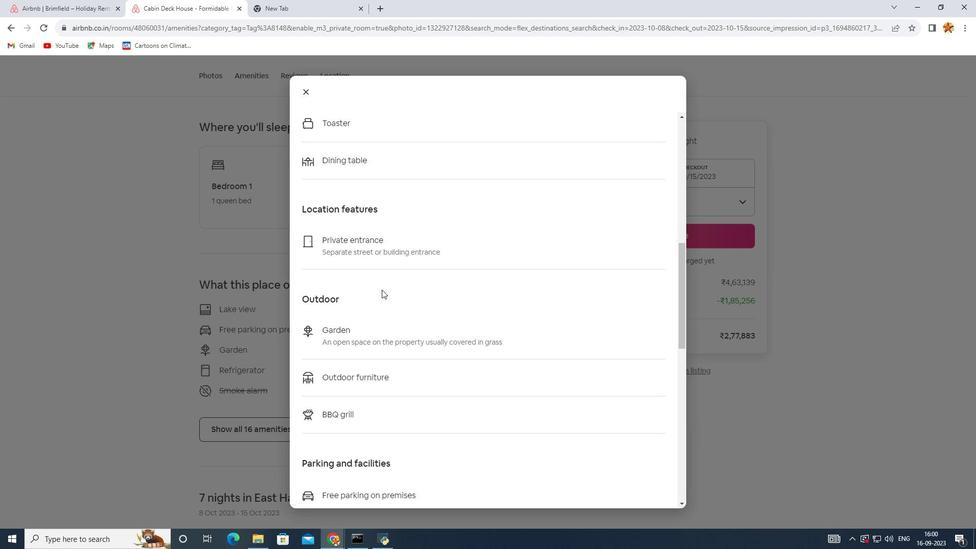 
Action: Mouse scrolled (381, 289) with delta (0, 0)
Screenshot: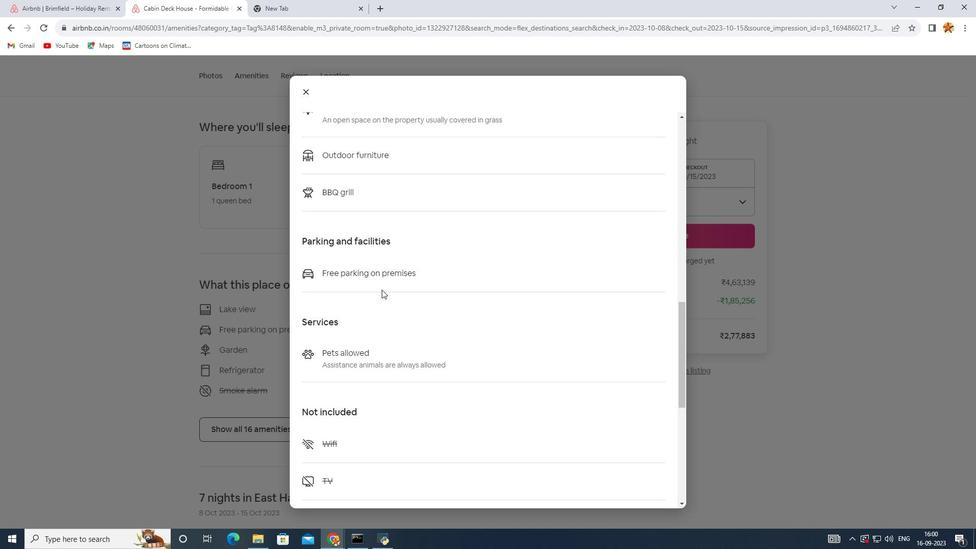 
Action: Mouse scrolled (381, 289) with delta (0, 0)
Screenshot: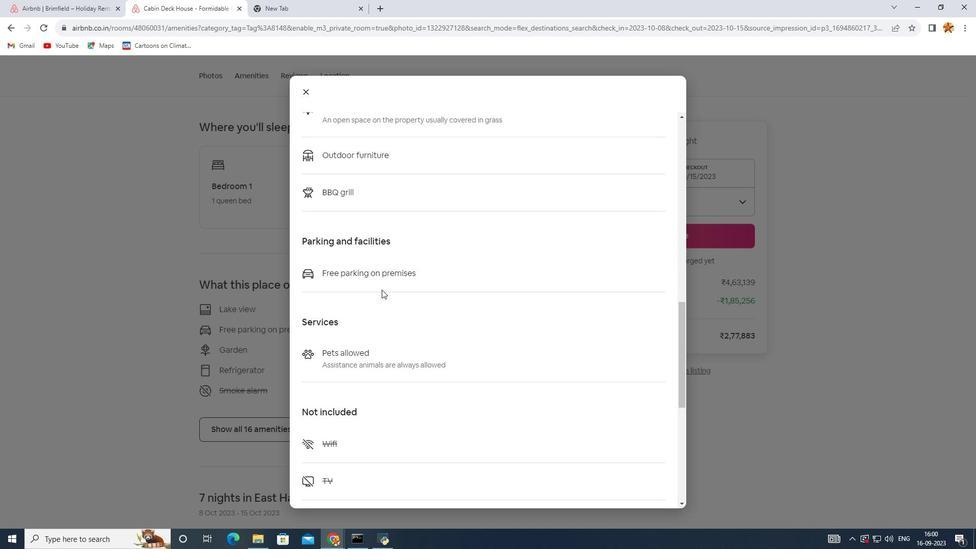 
Action: Mouse scrolled (381, 289) with delta (0, 0)
Screenshot: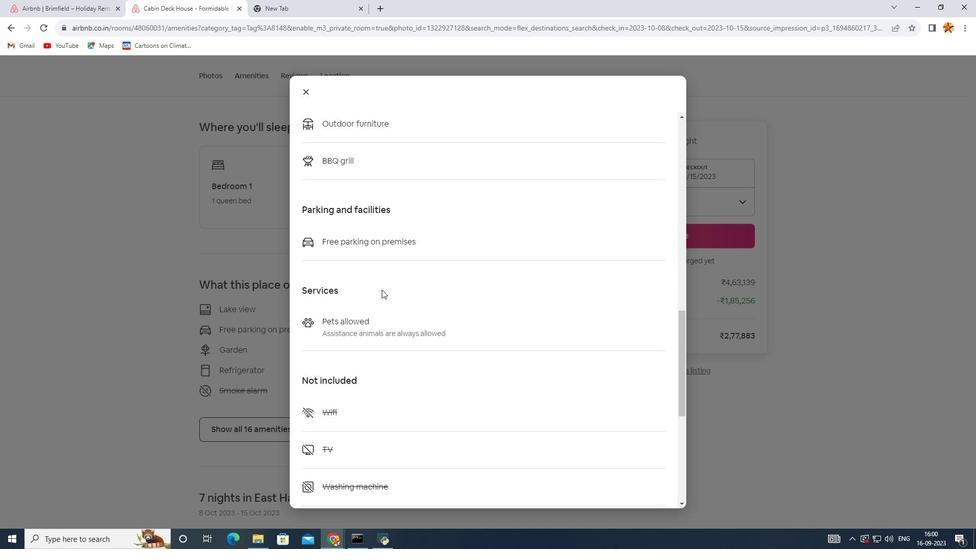 
Action: Mouse scrolled (381, 289) with delta (0, 0)
Screenshot: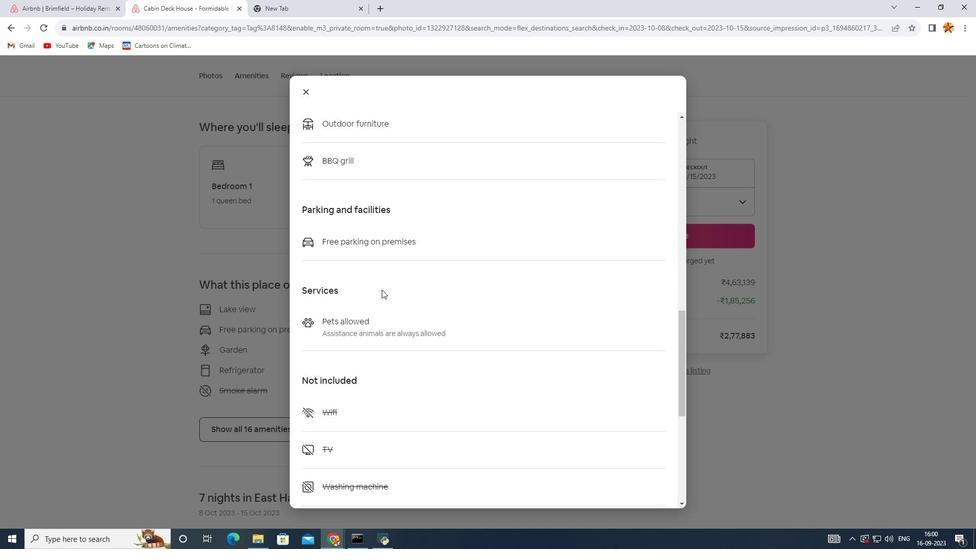 
Action: Mouse scrolled (381, 289) with delta (0, 0)
Screenshot: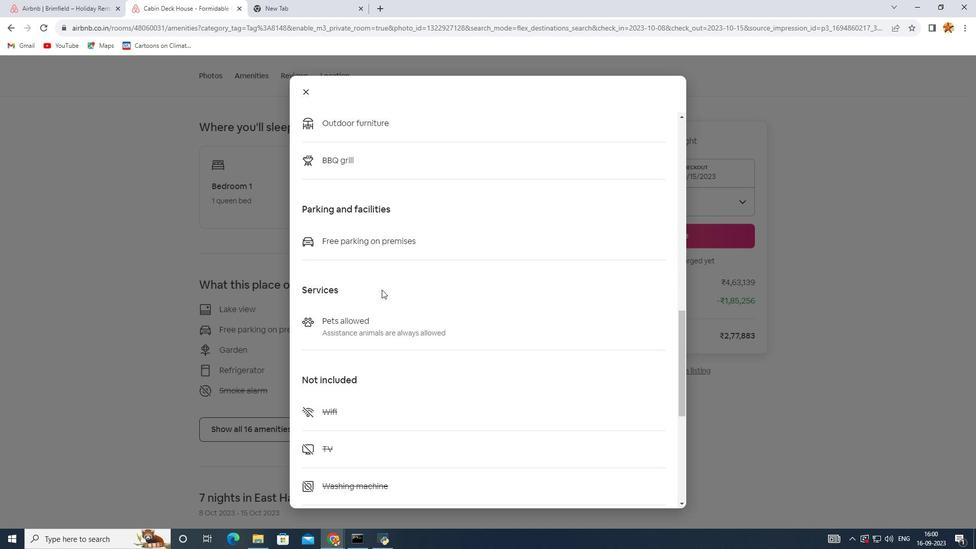 
Action: Mouse scrolled (381, 289) with delta (0, 0)
Screenshot: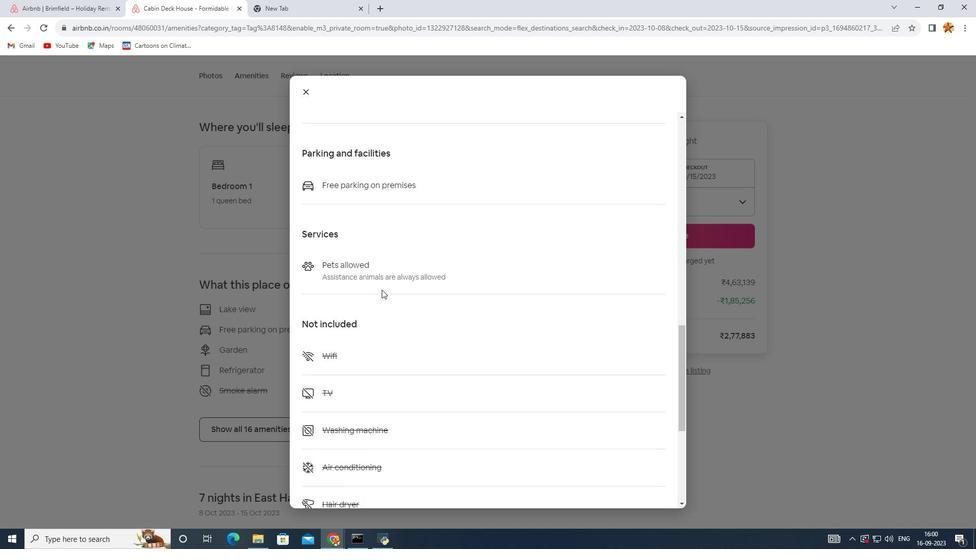 
Action: Mouse scrolled (381, 289) with delta (0, 0)
Screenshot: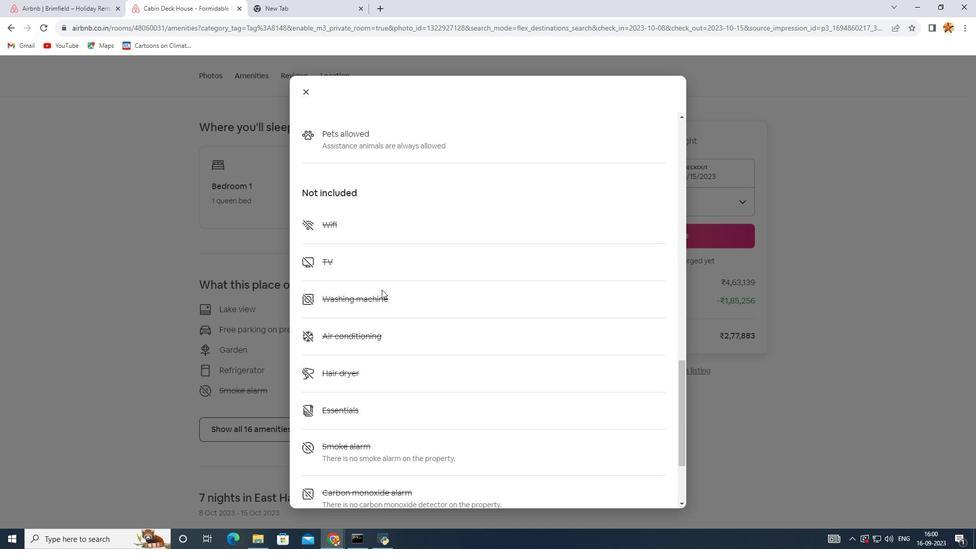 
Action: Mouse scrolled (381, 289) with delta (0, 0)
Screenshot: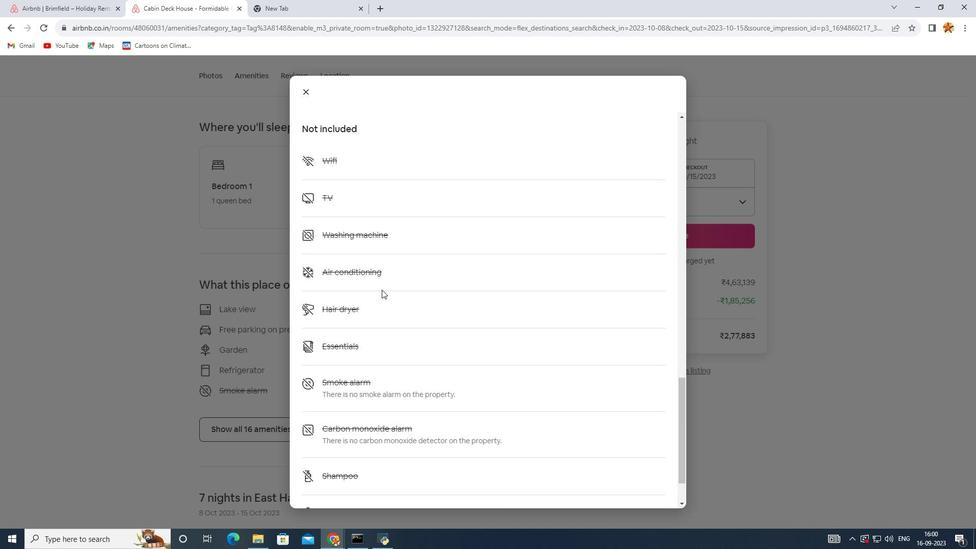 
Action: Mouse scrolled (381, 289) with delta (0, 0)
Screenshot: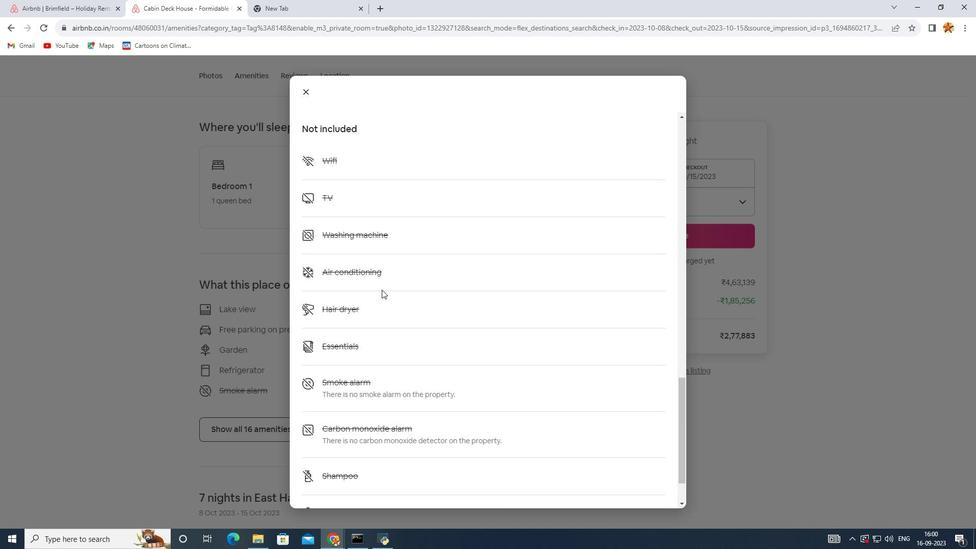 
Action: Mouse scrolled (381, 289) with delta (0, 0)
Screenshot: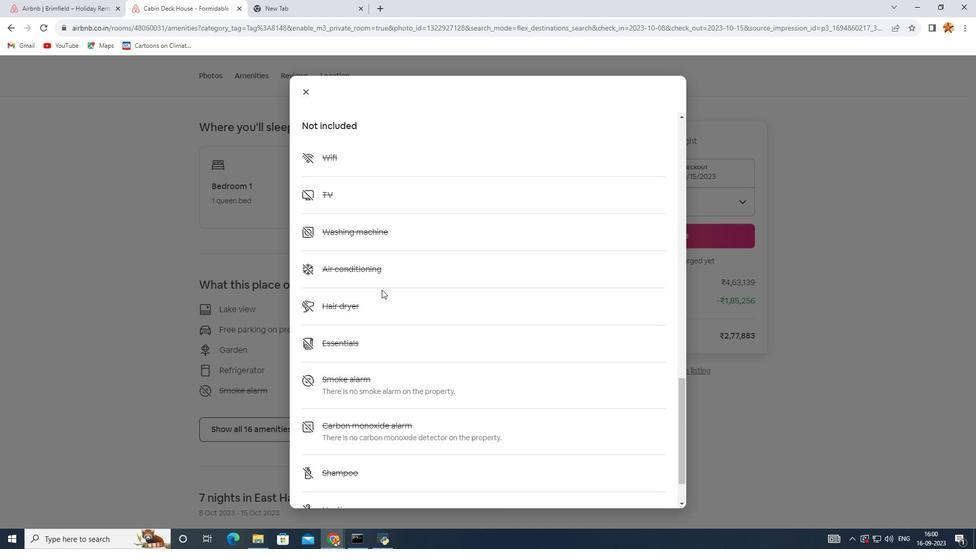 
Action: Mouse scrolled (381, 289) with delta (0, 0)
Screenshot: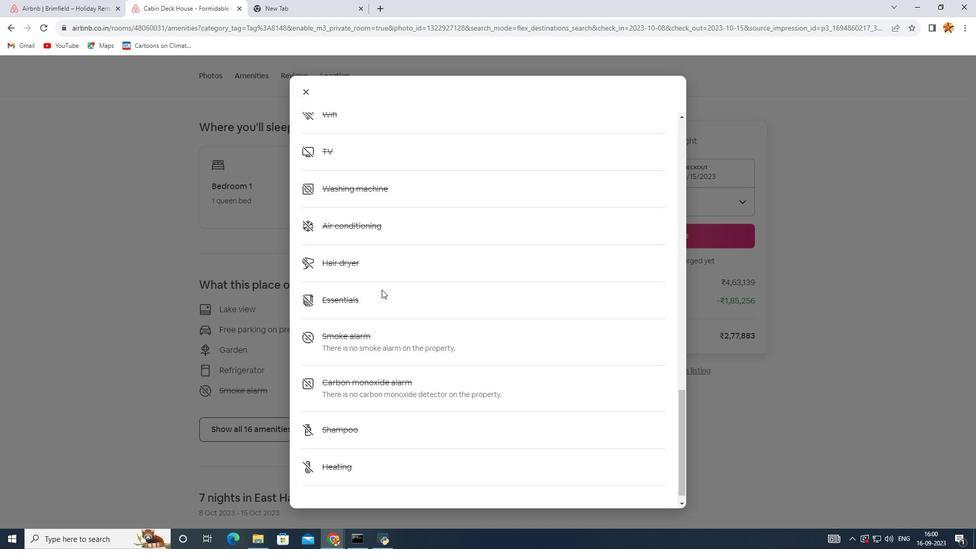 
Action: Mouse scrolled (381, 289) with delta (0, 0)
Screenshot: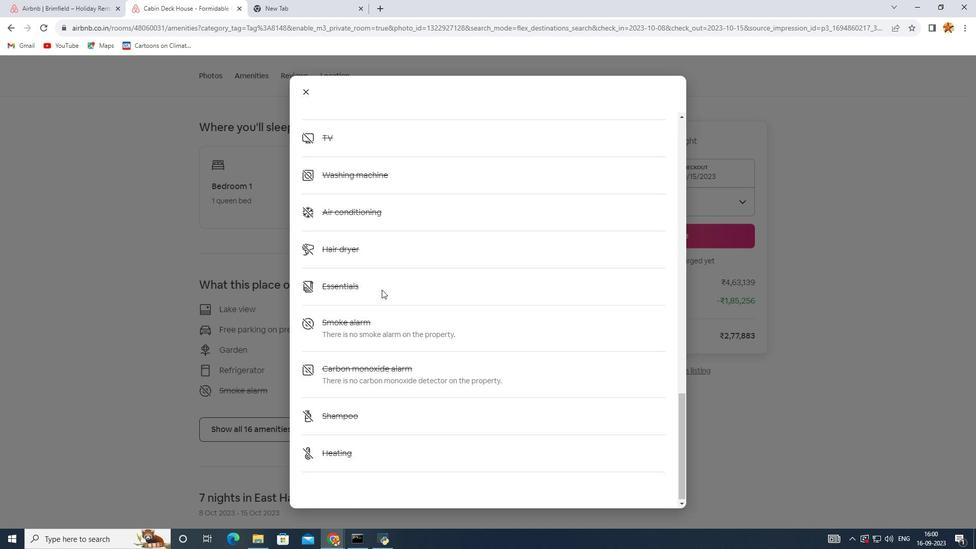 
Action: Mouse scrolled (381, 289) with delta (0, 0)
Screenshot: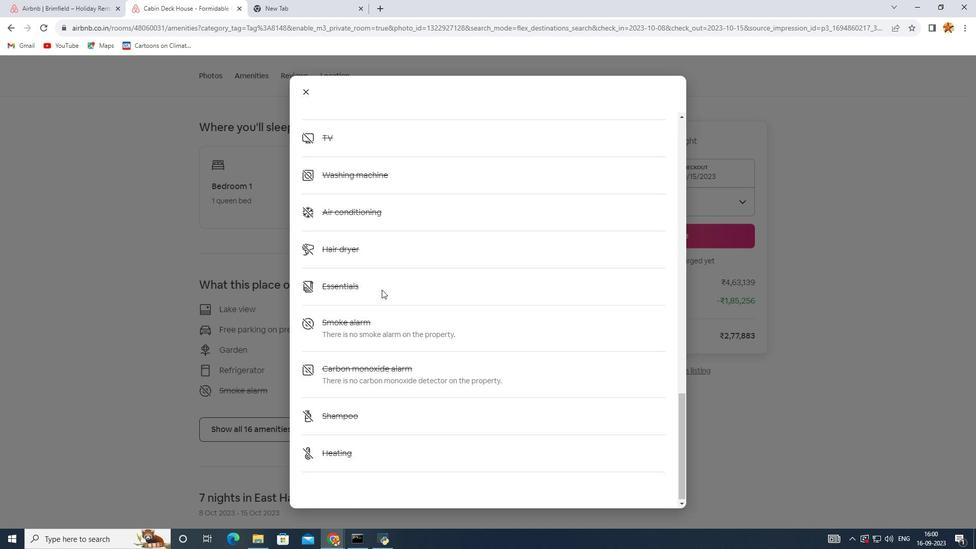 
Action: Mouse scrolled (381, 289) with delta (0, 0)
Screenshot: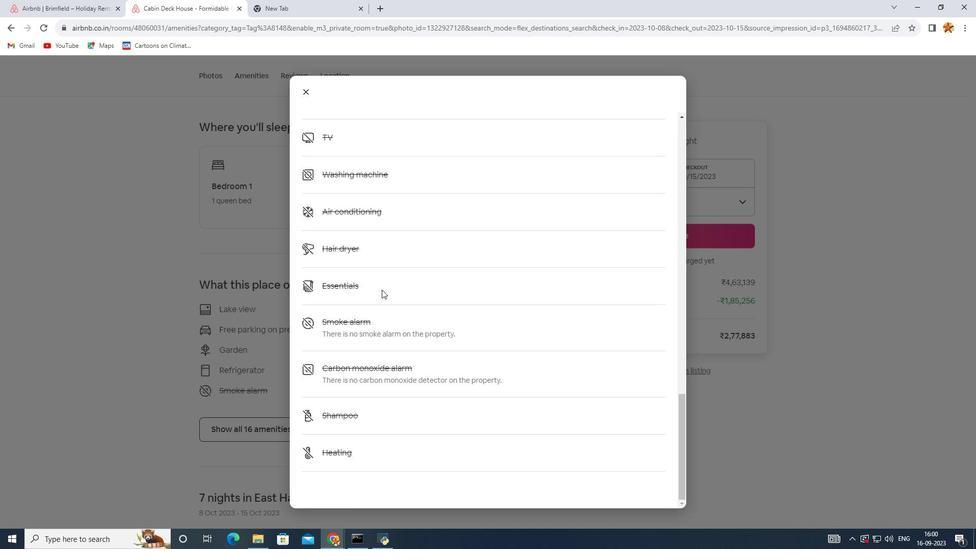 
Action: Mouse scrolled (381, 289) with delta (0, 0)
Screenshot: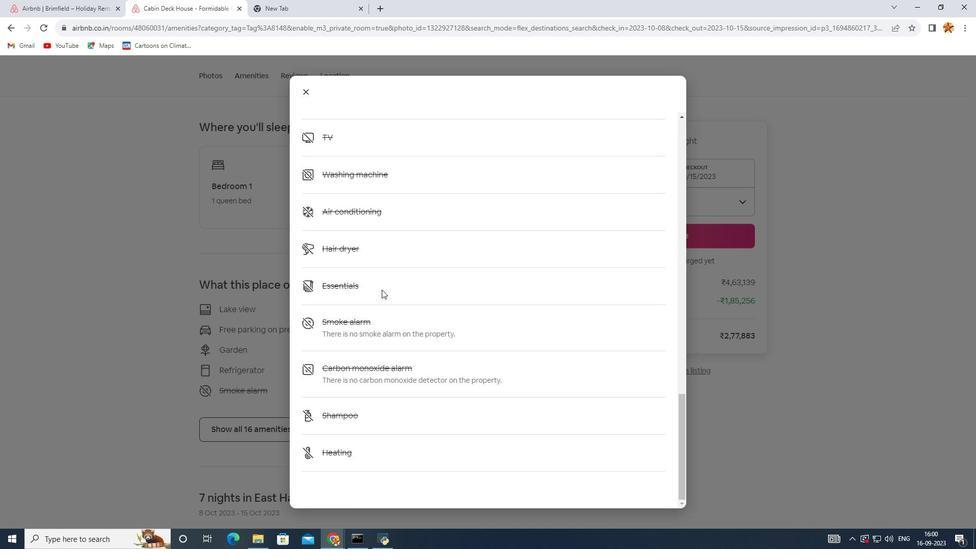 
Action: Mouse moved to (301, 96)
Screenshot: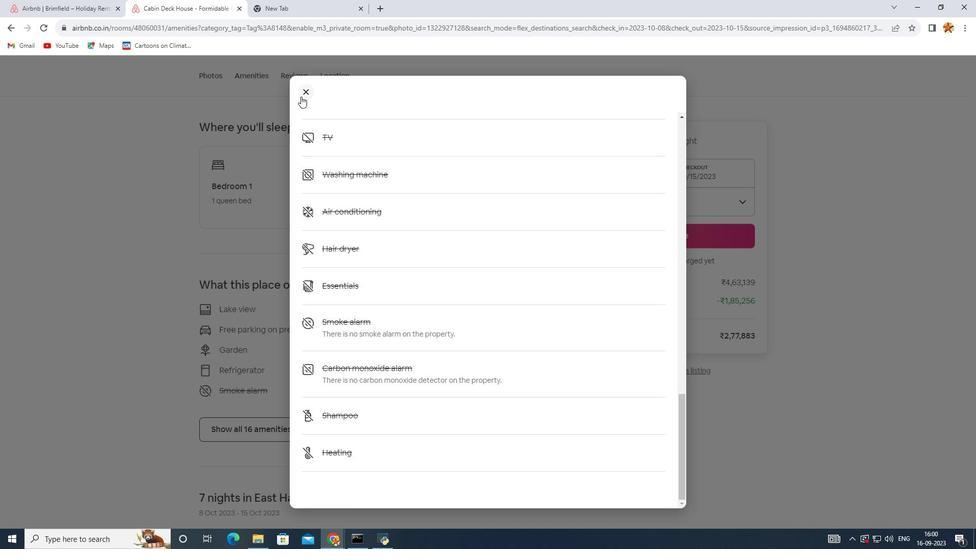 
Action: Mouse pressed left at (301, 96)
Screenshot: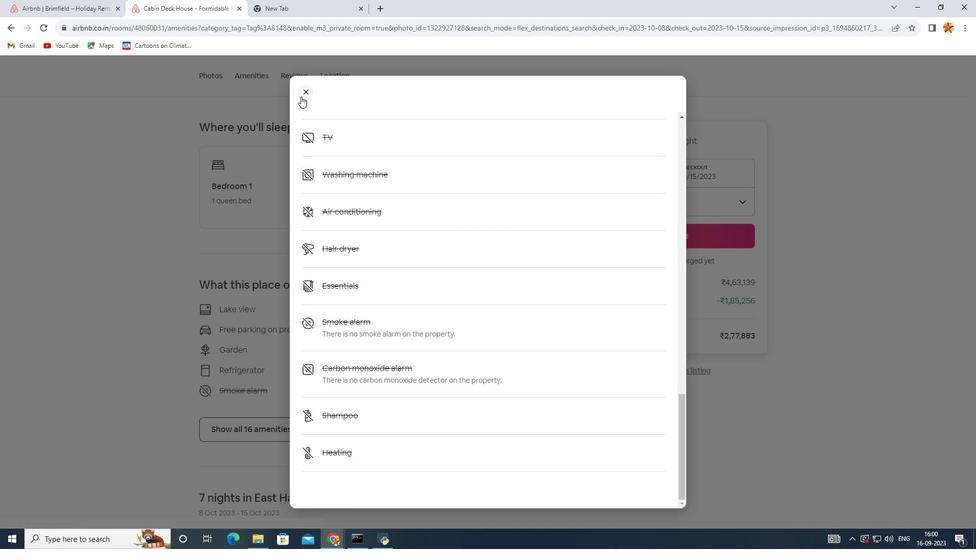 
Action: Mouse moved to (278, 391)
Screenshot: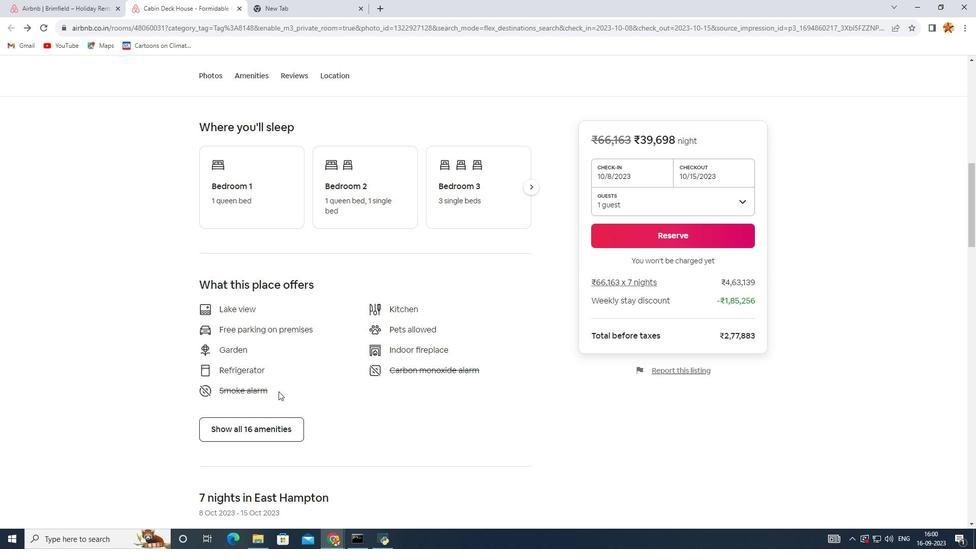 
Action: Mouse scrolled (278, 391) with delta (0, 0)
Screenshot: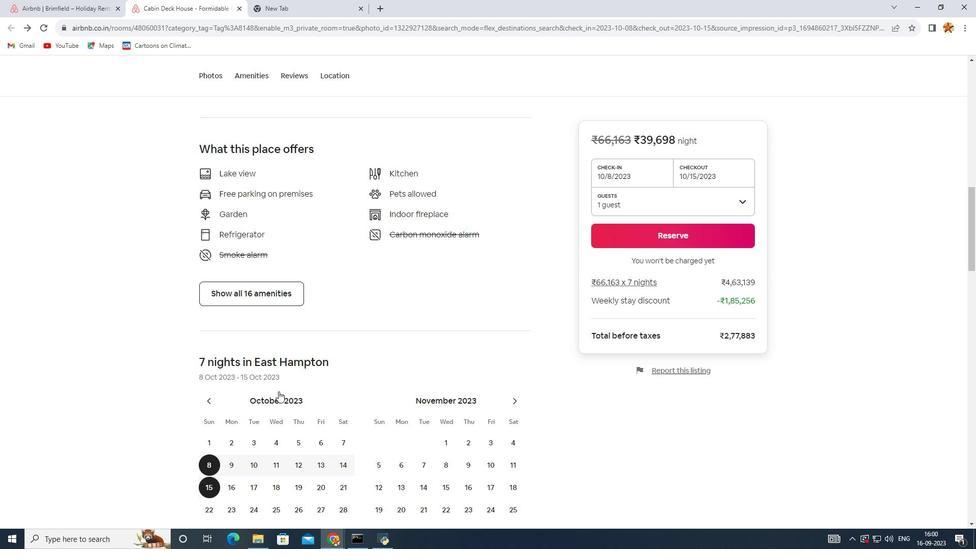 
Action: Mouse scrolled (278, 391) with delta (0, 0)
Screenshot: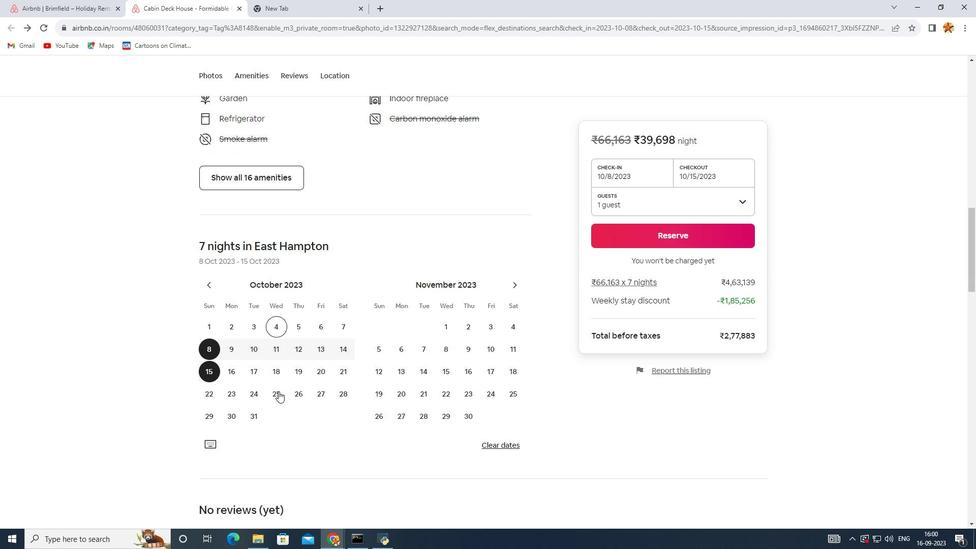 
Action: Mouse scrolled (278, 391) with delta (0, 0)
Screenshot: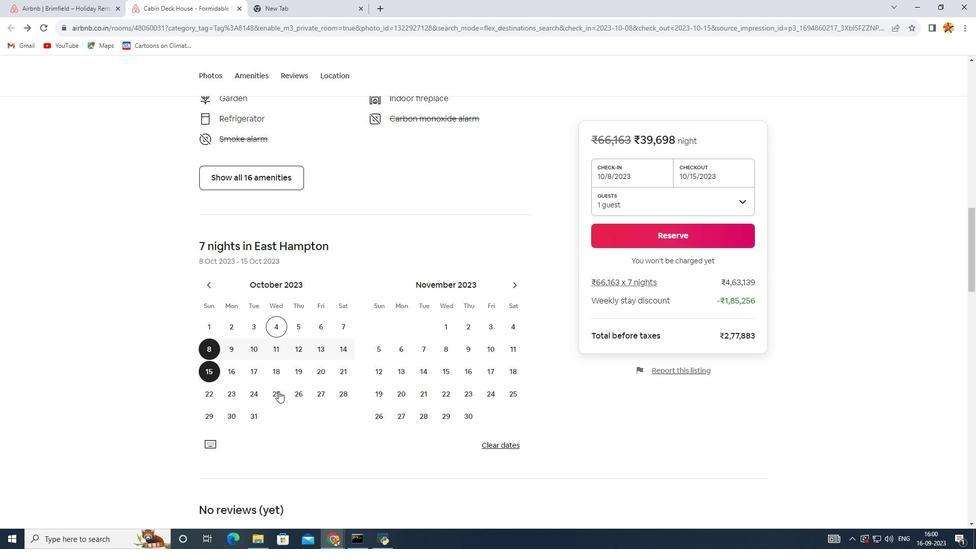 
Action: Mouse scrolled (278, 391) with delta (0, 0)
Screenshot: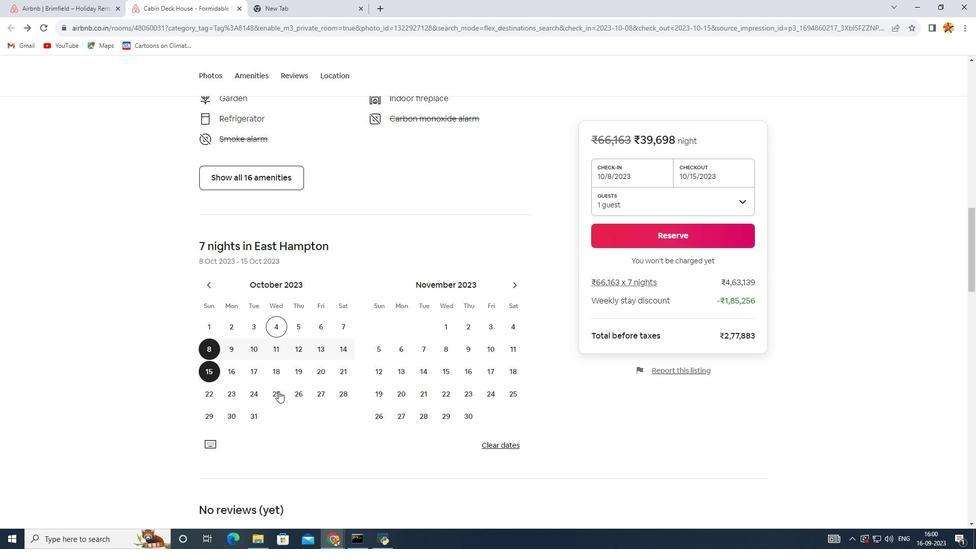 
Action: Mouse scrolled (278, 391) with delta (0, 0)
Screenshot: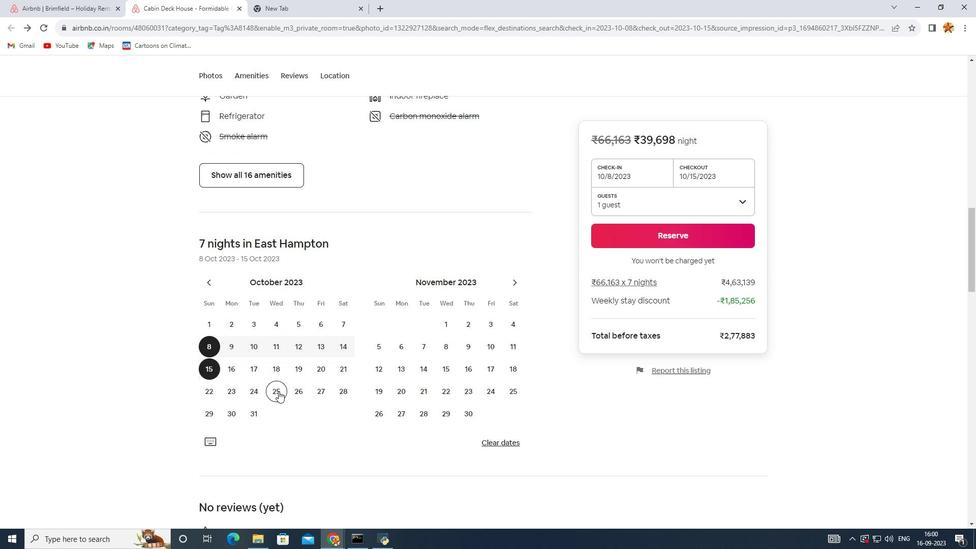 
Action: Mouse scrolled (278, 392) with delta (0, 0)
Screenshot: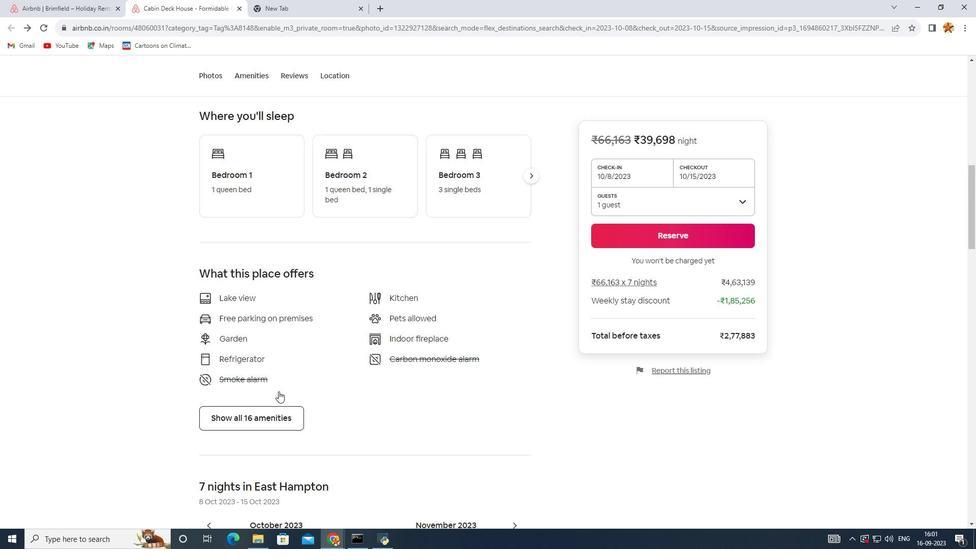 
Action: Mouse scrolled (278, 392) with delta (0, 0)
Screenshot: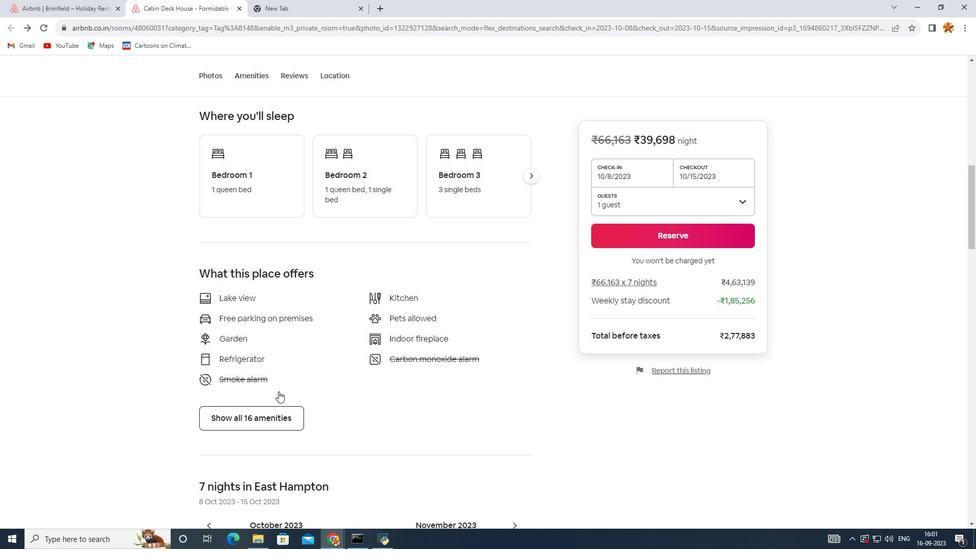 
Action: Mouse scrolled (278, 392) with delta (0, 0)
Screenshot: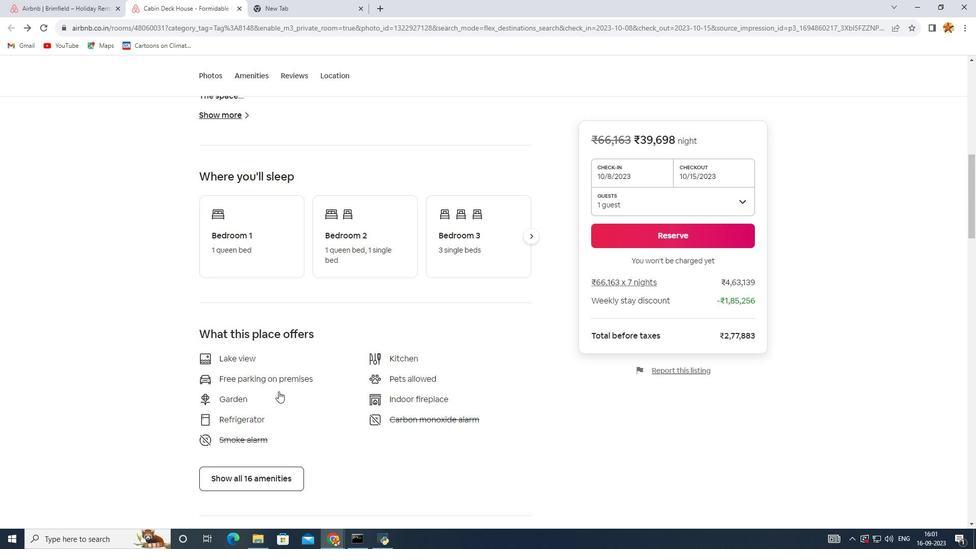 
Action: Mouse scrolled (278, 392) with delta (0, 0)
Screenshot: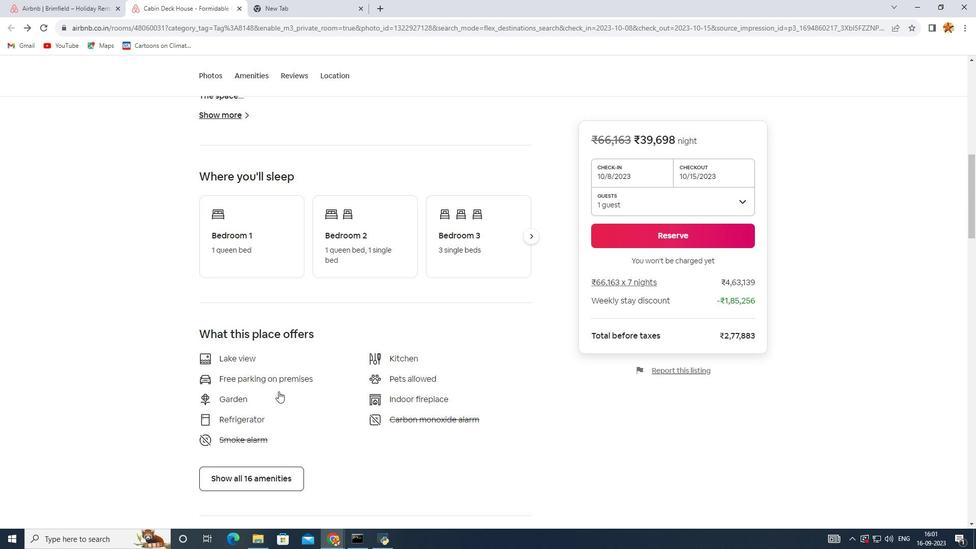 
Action: Mouse scrolled (278, 392) with delta (0, 0)
Screenshot: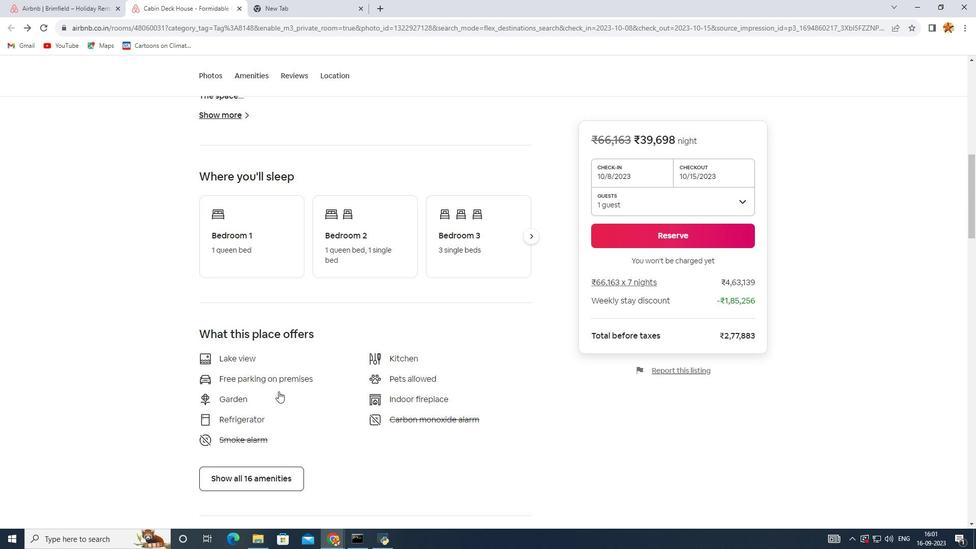 
Action: Mouse scrolled (278, 392) with delta (0, 0)
Screenshot: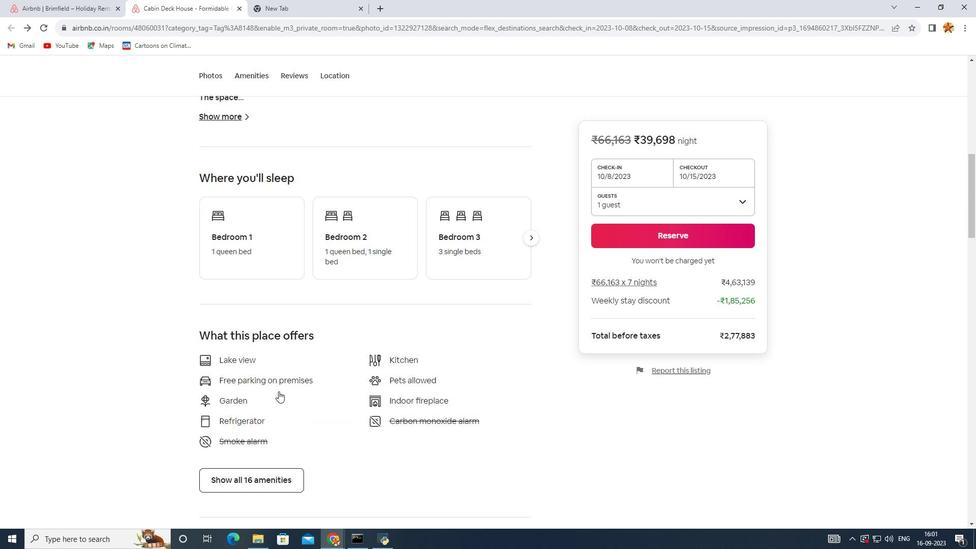 
Action: Mouse scrolled (278, 392) with delta (0, 0)
Screenshot: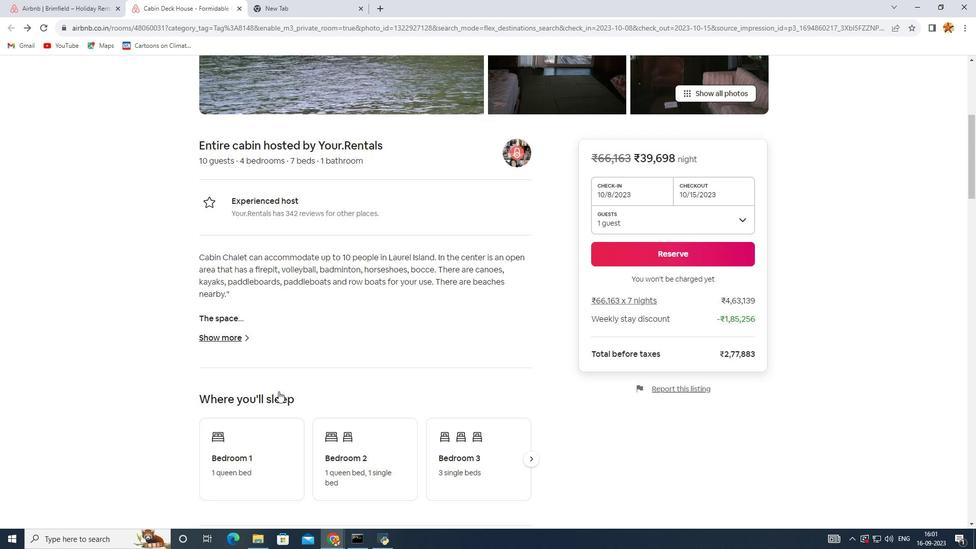 
Action: Mouse scrolled (278, 392) with delta (0, 0)
Screenshot: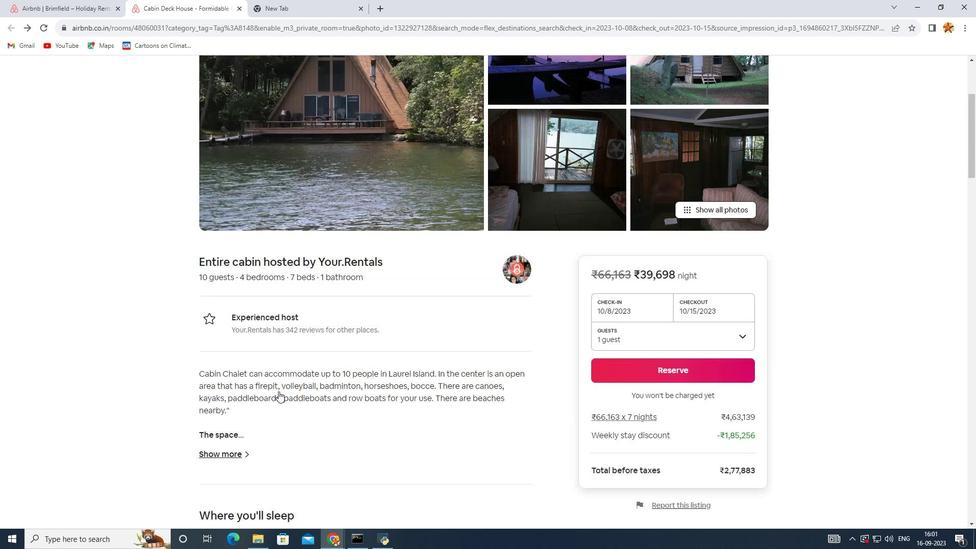
Action: Mouse scrolled (278, 392) with delta (0, 0)
Screenshot: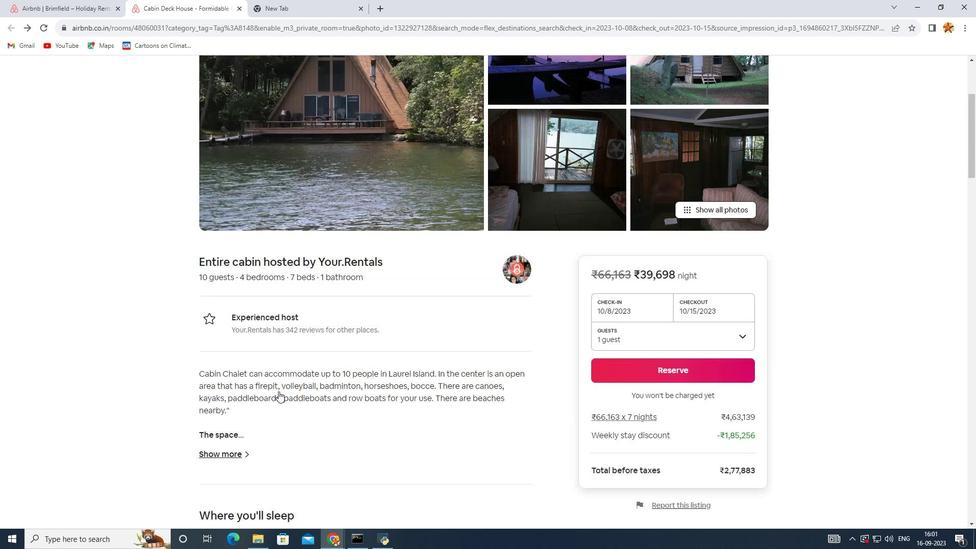 
Action: Mouse scrolled (278, 392) with delta (0, 0)
Screenshot: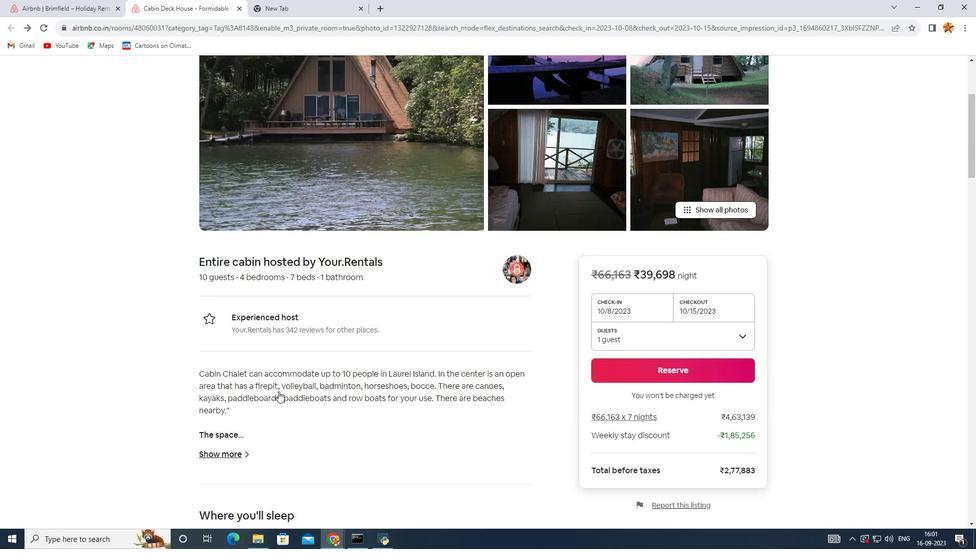 
Action: Mouse scrolled (278, 392) with delta (0, 0)
Screenshot: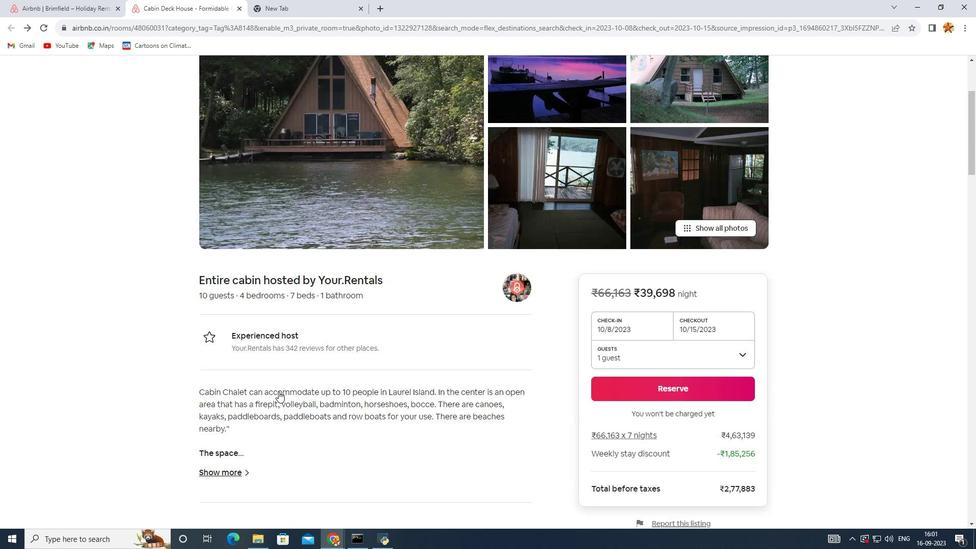 
Action: Mouse scrolled (278, 392) with delta (0, 0)
Screenshot: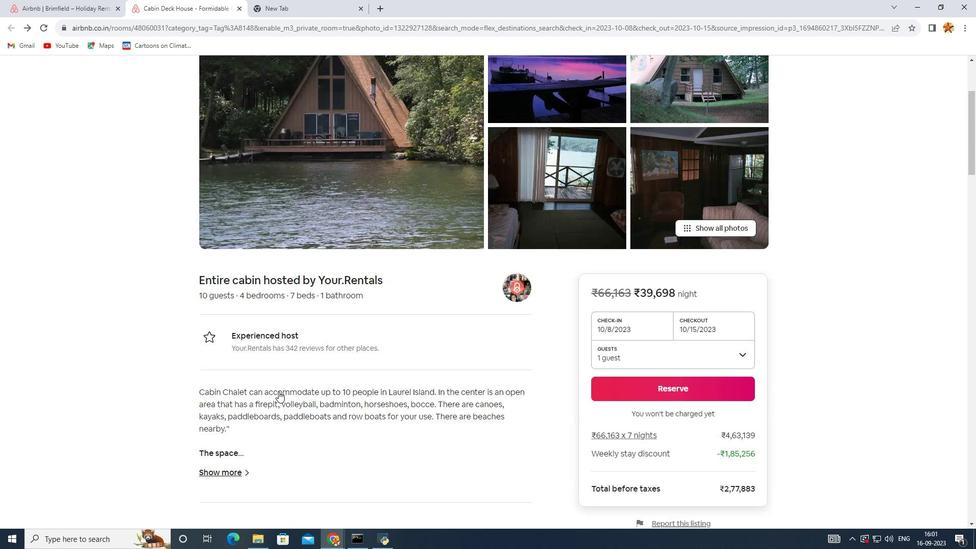 
Action: Mouse scrolled (278, 392) with delta (0, 0)
Screenshot: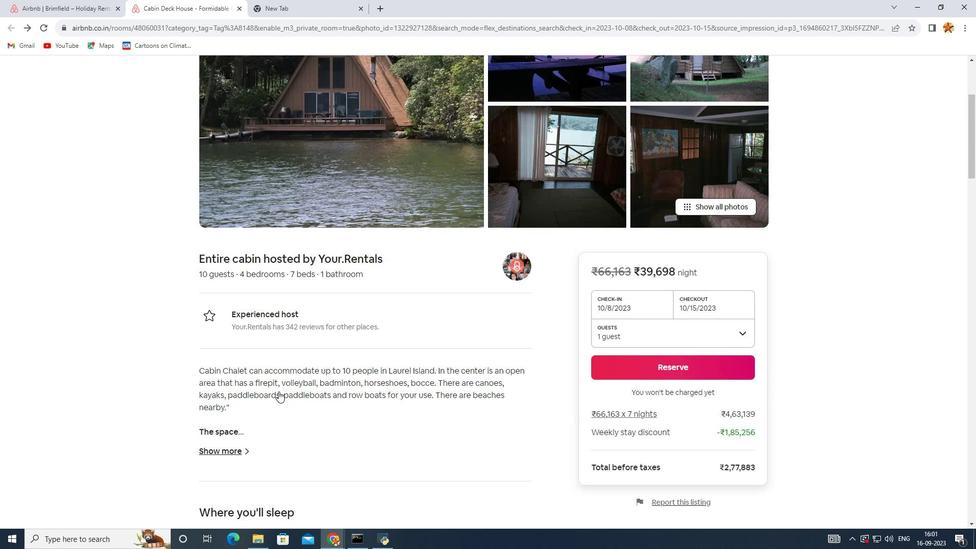 
Action: Mouse scrolled (278, 391) with delta (0, 0)
Screenshot: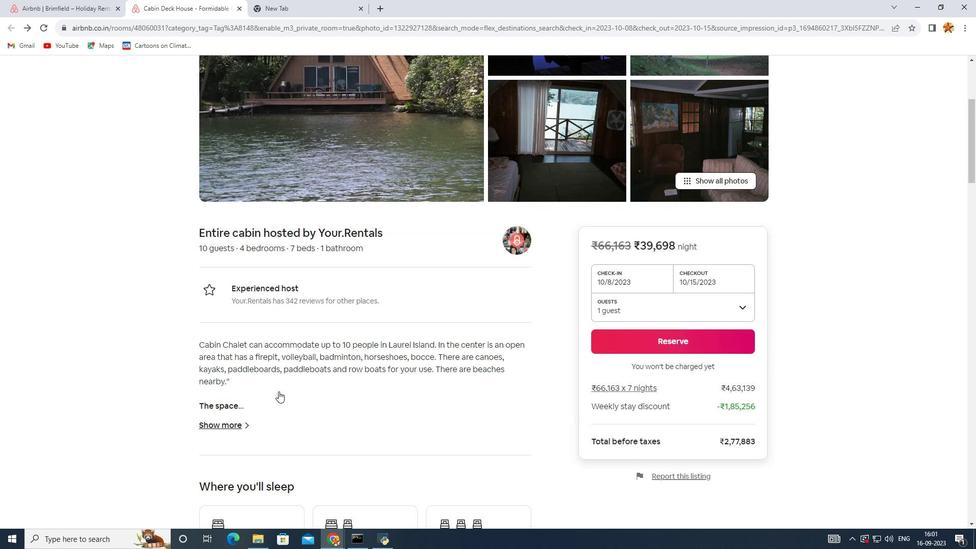 
Action: Mouse scrolled (278, 392) with delta (0, 0)
Screenshot: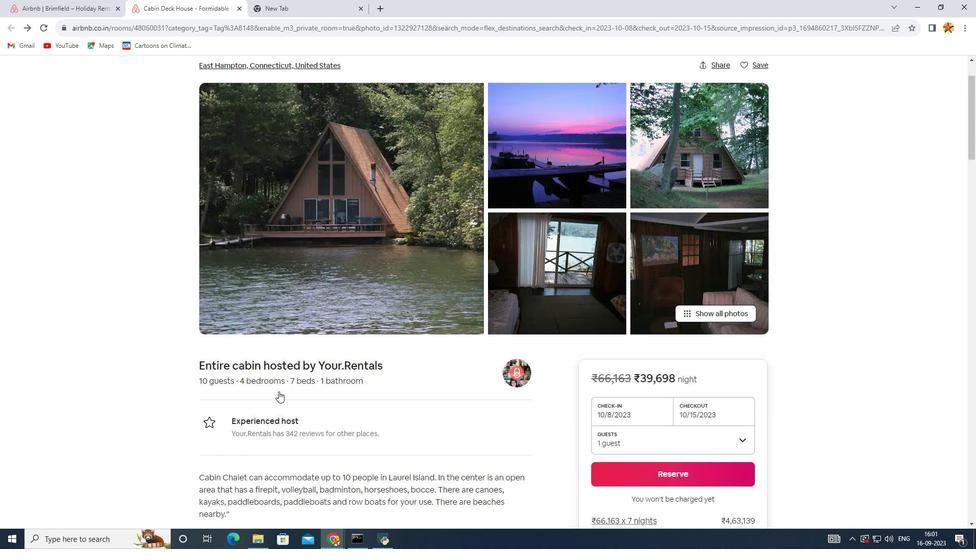 
Action: Mouse scrolled (278, 392) with delta (0, 0)
Screenshot: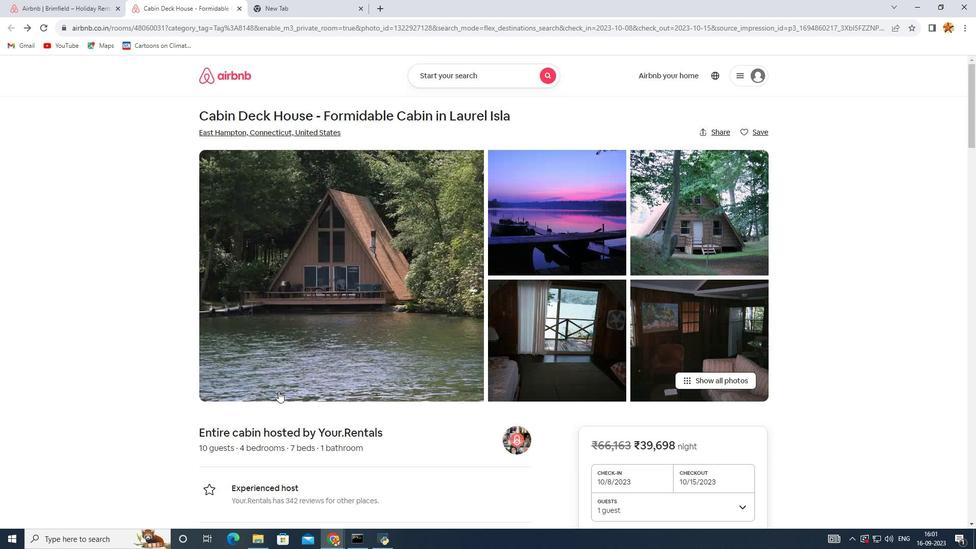 
Action: Mouse scrolled (278, 392) with delta (0, 0)
Screenshot: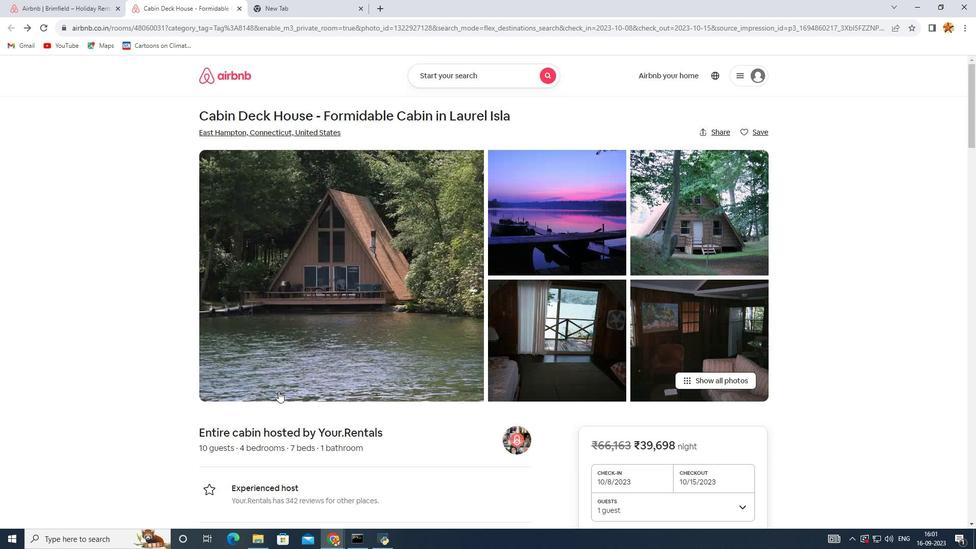 
Action: Mouse scrolled (278, 392) with delta (0, 0)
Screenshot: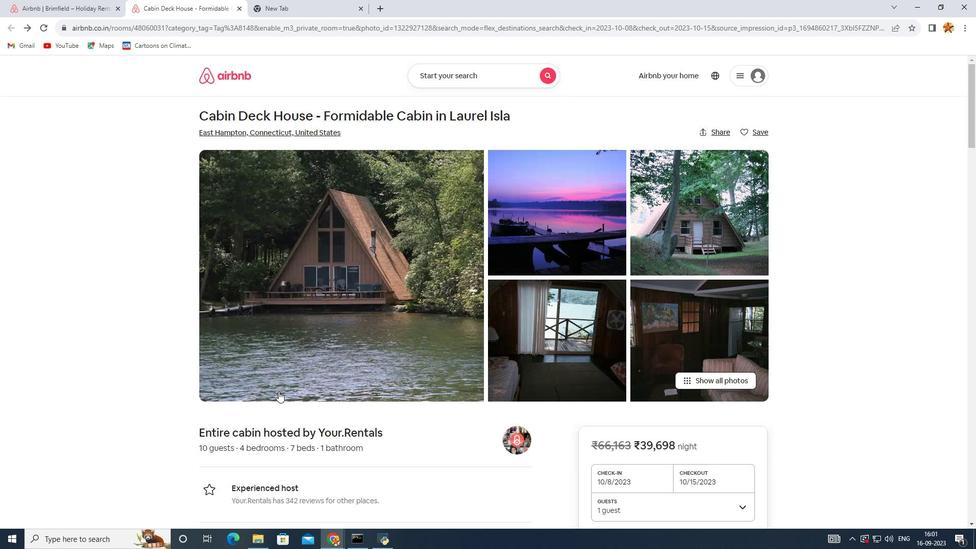 
Action: Mouse scrolled (278, 392) with delta (0, 0)
Screenshot: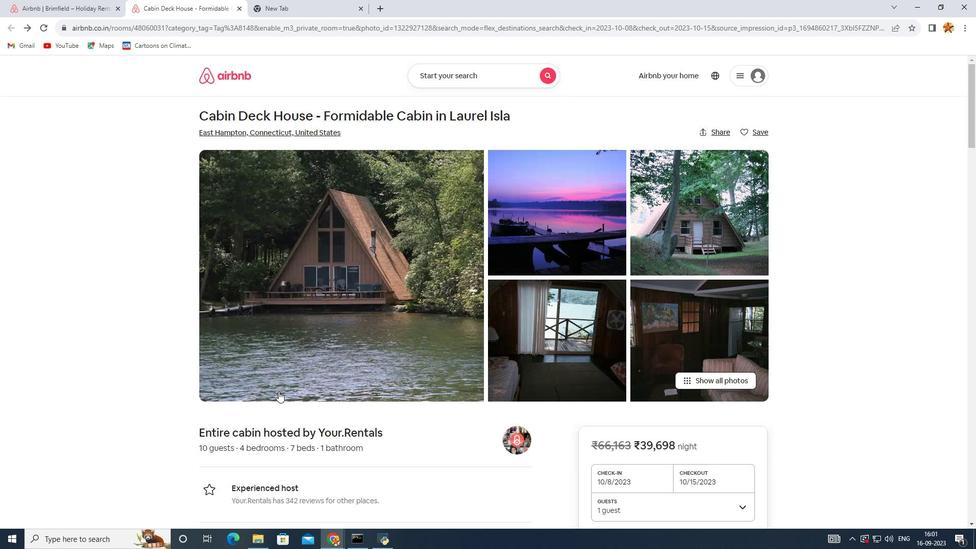 
Action: Mouse scrolled (278, 392) with delta (0, 0)
Screenshot: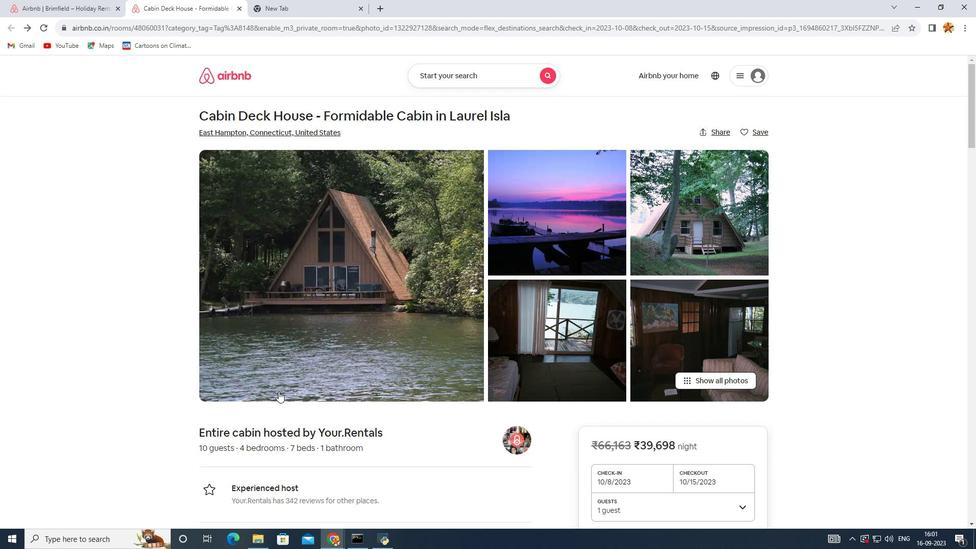 
Action: Mouse scrolled (278, 391) with delta (0, 0)
Screenshot: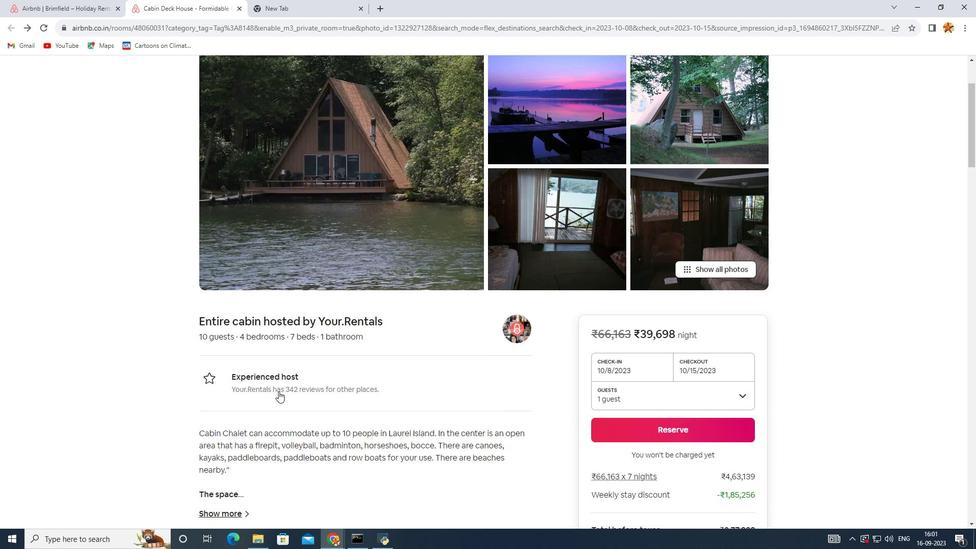 
Action: Mouse scrolled (278, 391) with delta (0, 0)
Screenshot: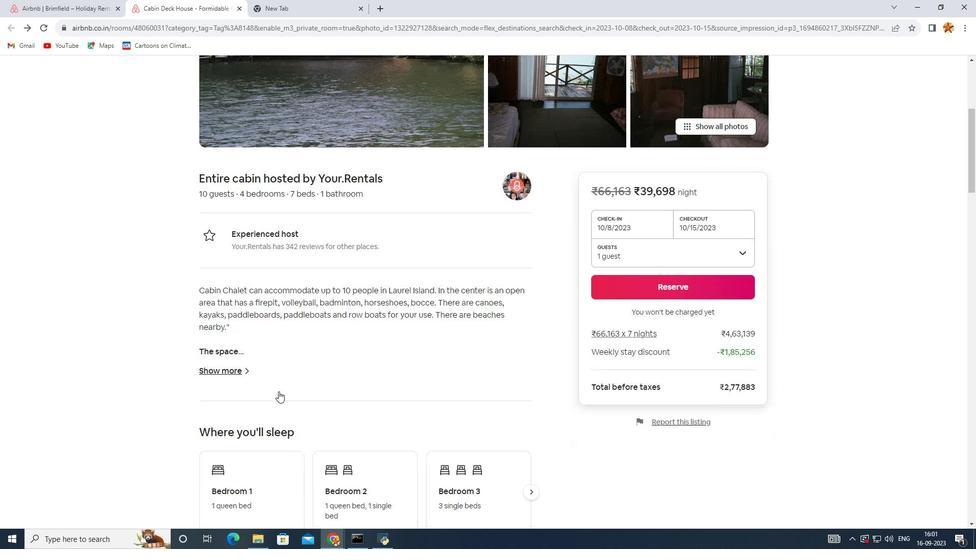
Action: Mouse scrolled (278, 391) with delta (0, 0)
Screenshot: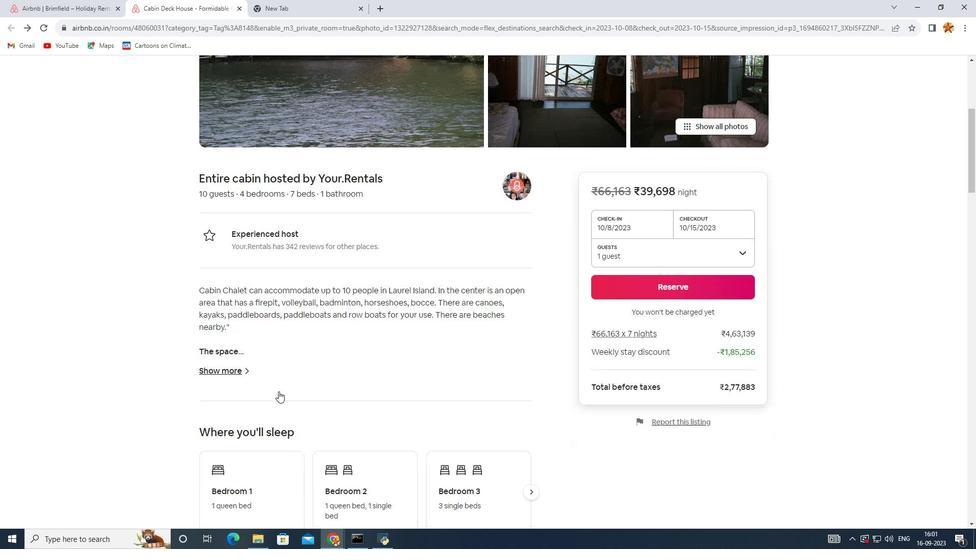 
Action: Mouse scrolled (278, 391) with delta (0, 0)
Screenshot: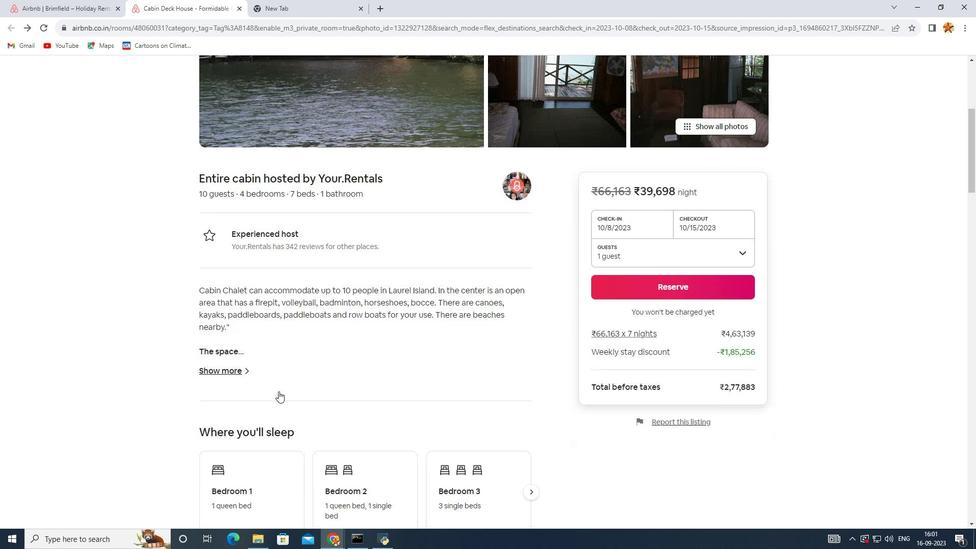 
Action: Mouse scrolled (278, 391) with delta (0, 0)
Screenshot: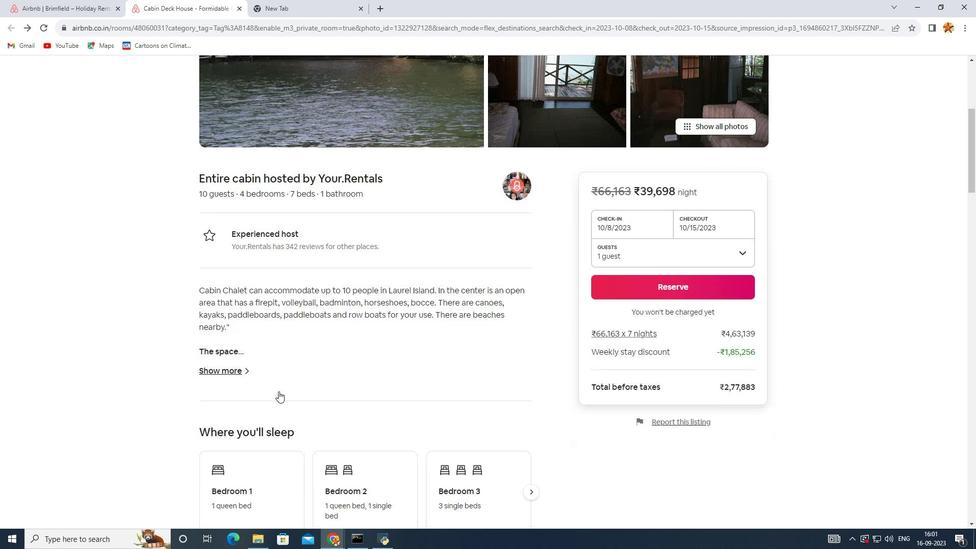 
Action: Mouse scrolled (278, 391) with delta (0, 0)
Screenshot: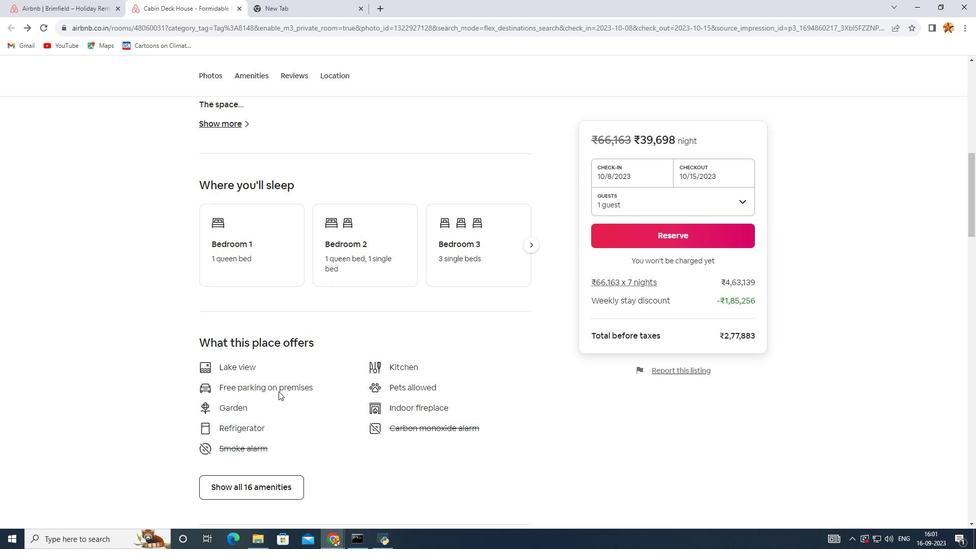 
Action: Mouse scrolled (278, 391) with delta (0, 0)
Screenshot: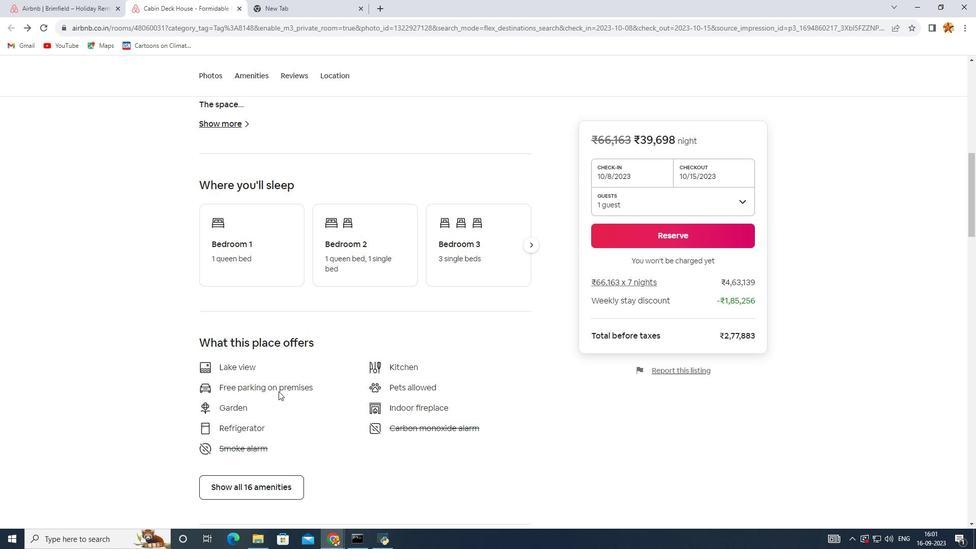 
Action: Mouse scrolled (278, 391) with delta (0, 0)
Screenshot: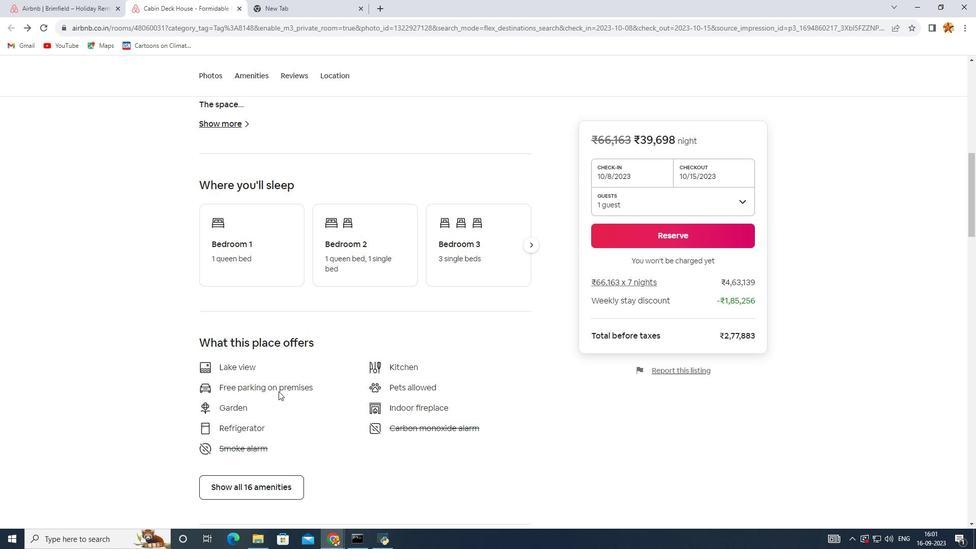 
Action: Mouse scrolled (278, 391) with delta (0, 0)
Screenshot: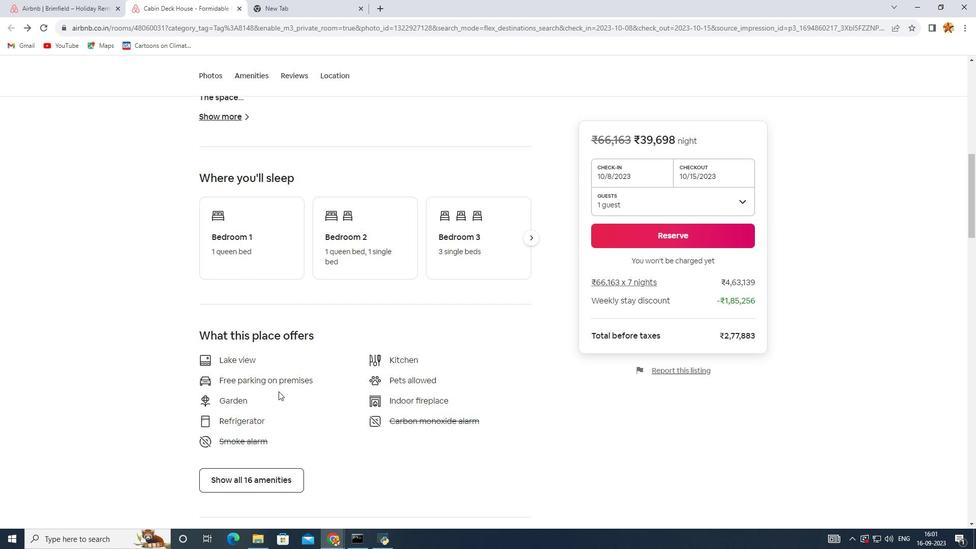 
Action: Mouse scrolled (278, 391) with delta (0, 0)
Screenshot: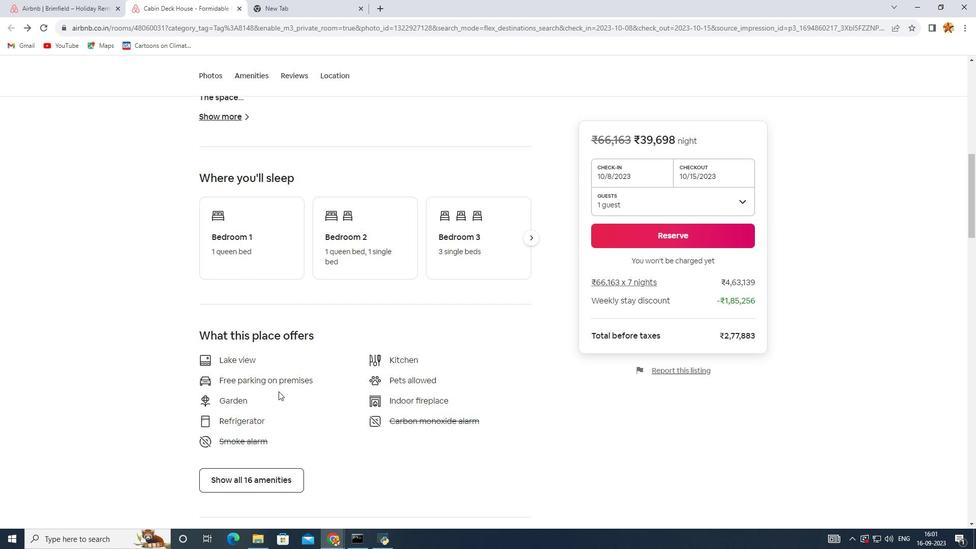 
Action: Mouse scrolled (278, 391) with delta (0, 0)
Screenshot: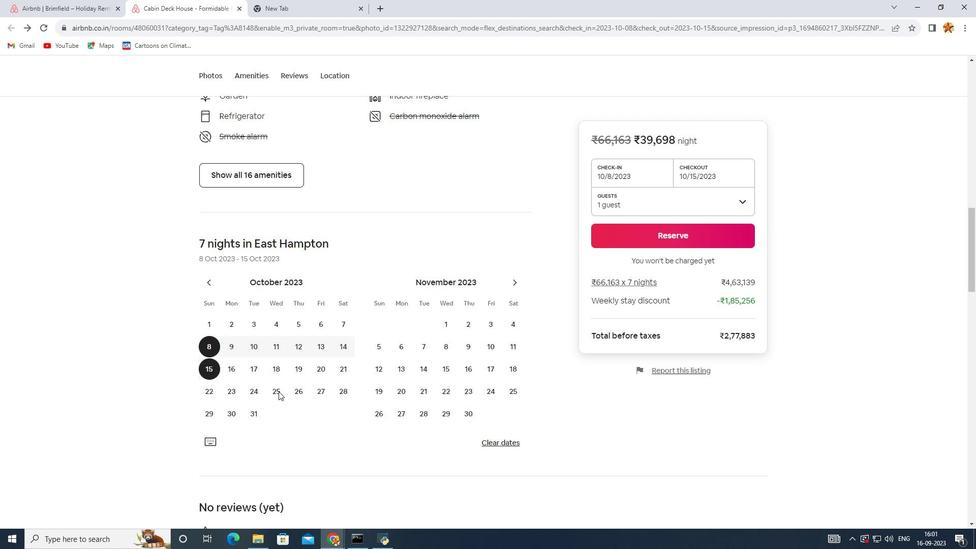 
Action: Mouse scrolled (278, 391) with delta (0, 0)
Screenshot: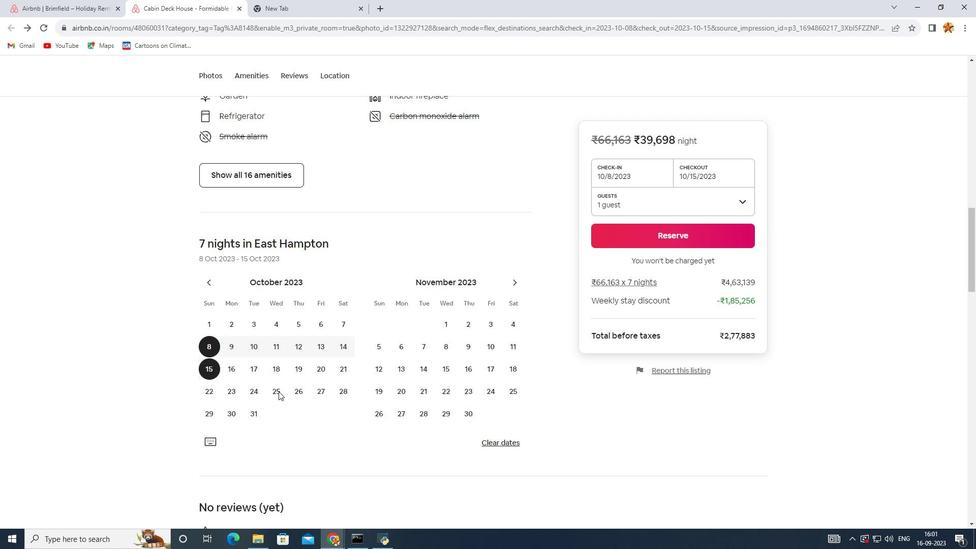 
Action: Mouse scrolled (278, 391) with delta (0, 0)
Screenshot: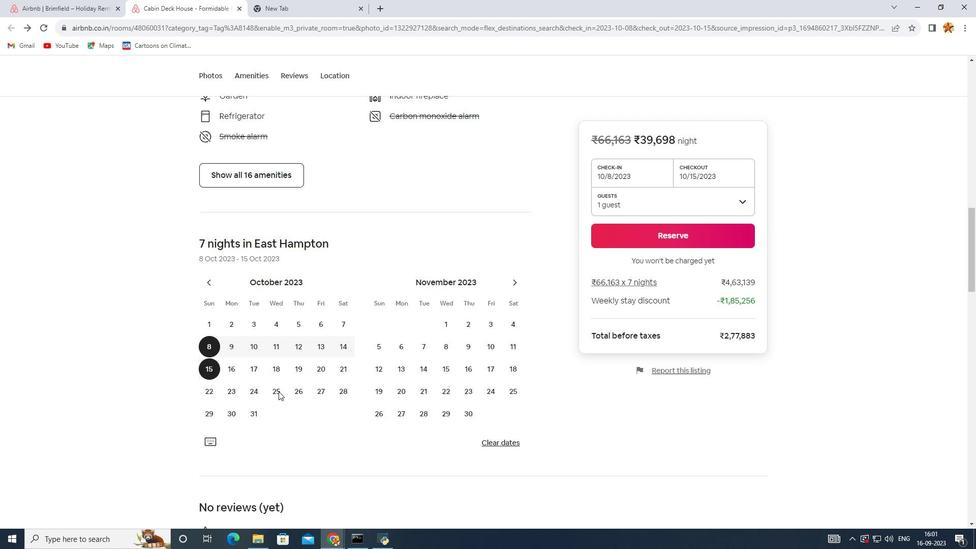 
Action: Mouse scrolled (278, 391) with delta (0, 0)
Screenshot: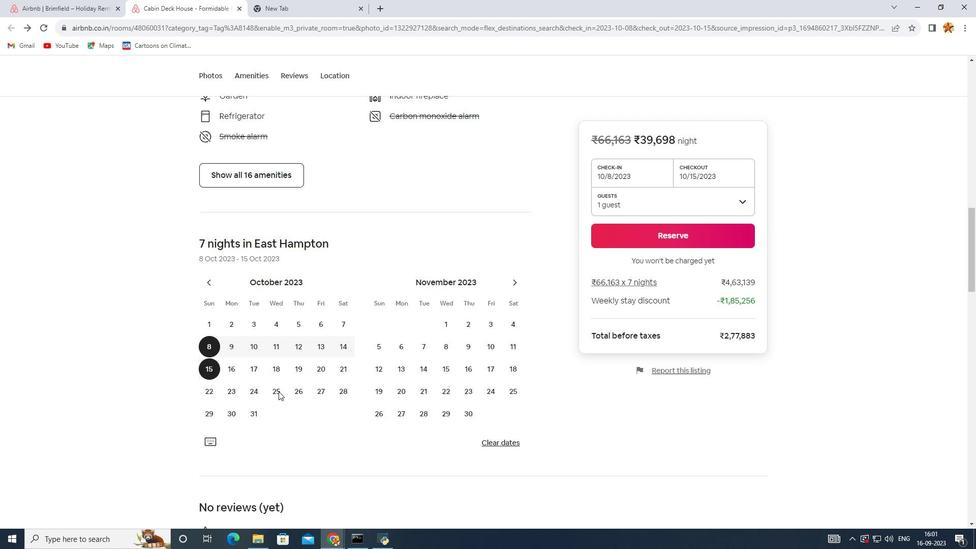 
Action: Mouse scrolled (278, 391) with delta (0, 0)
Screenshot: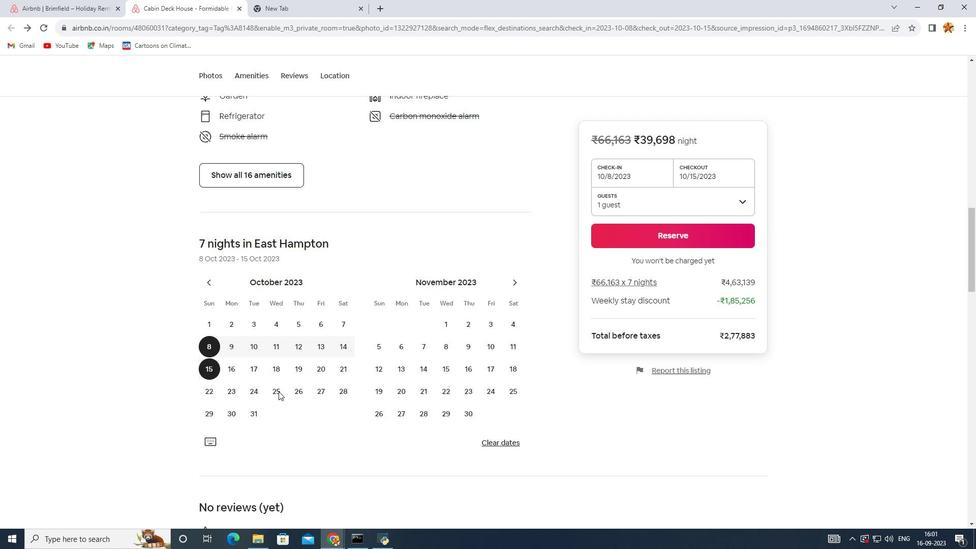 
Action: Mouse scrolled (278, 391) with delta (0, 0)
Screenshot: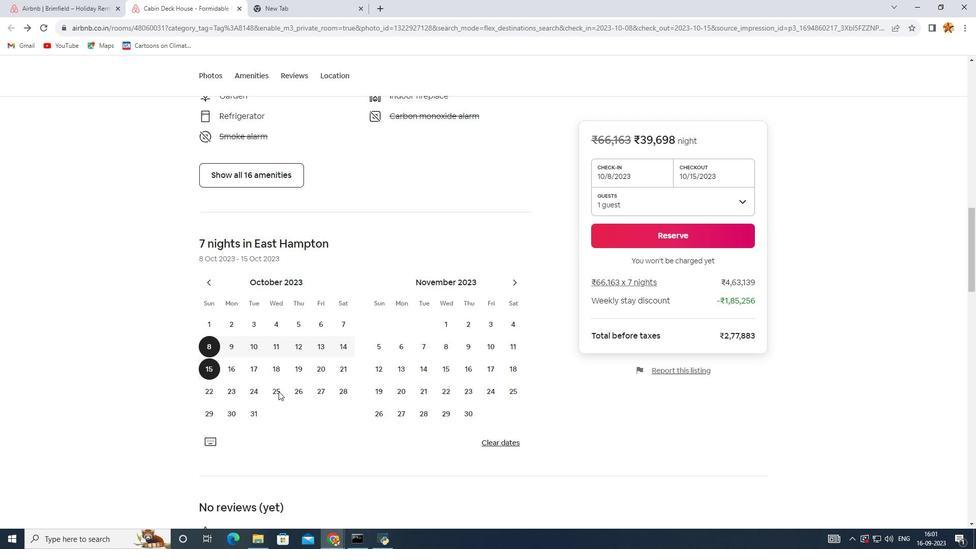 
Action: Mouse scrolled (278, 391) with delta (0, 0)
Screenshot: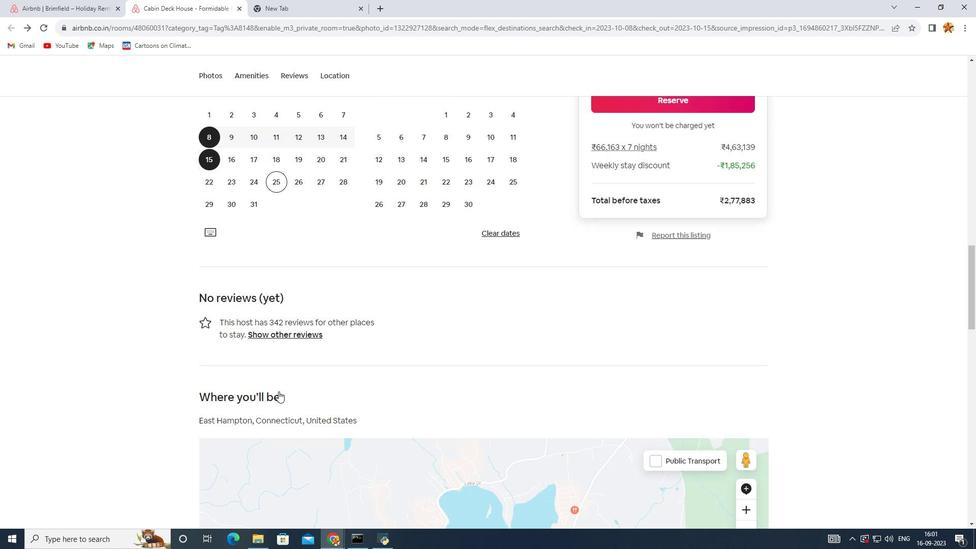 
Action: Mouse scrolled (278, 391) with delta (0, 0)
Screenshot: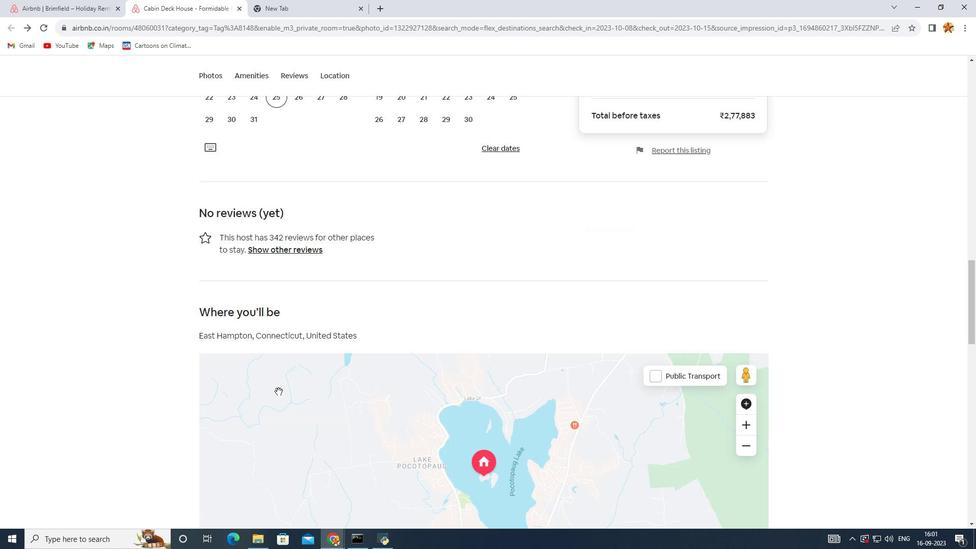 
Action: Mouse scrolled (278, 391) with delta (0, 0)
Screenshot: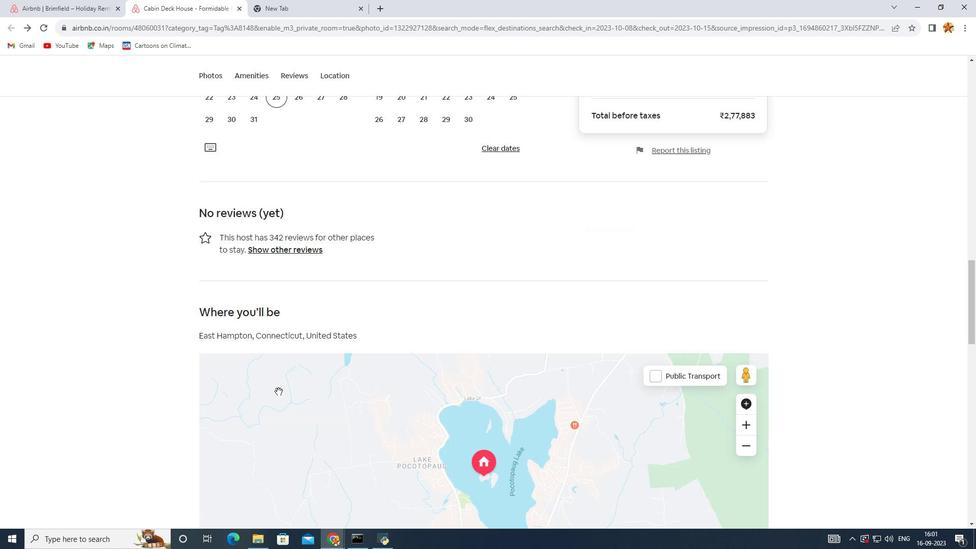 
Action: Mouse scrolled (278, 391) with delta (0, 0)
Screenshot: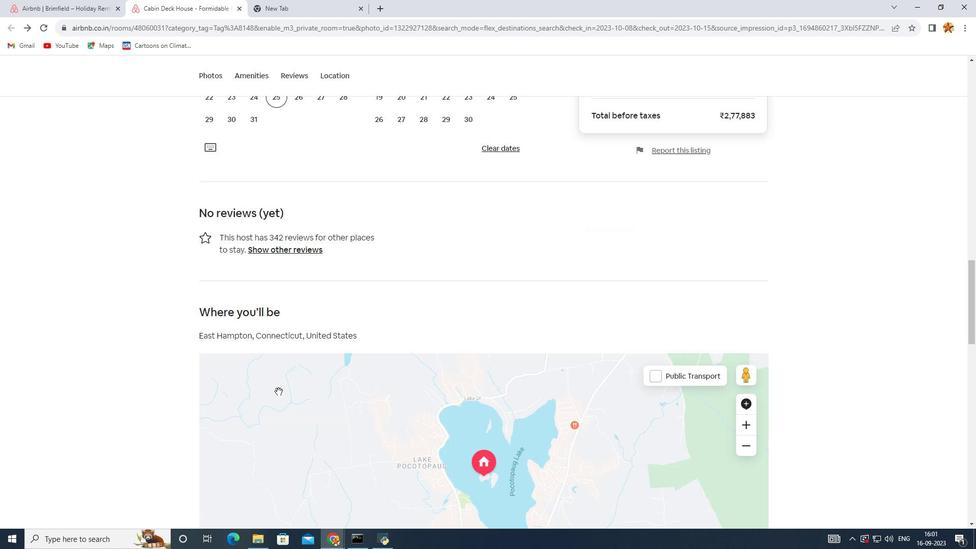 
Action: Mouse scrolled (278, 391) with delta (0, 0)
Screenshot: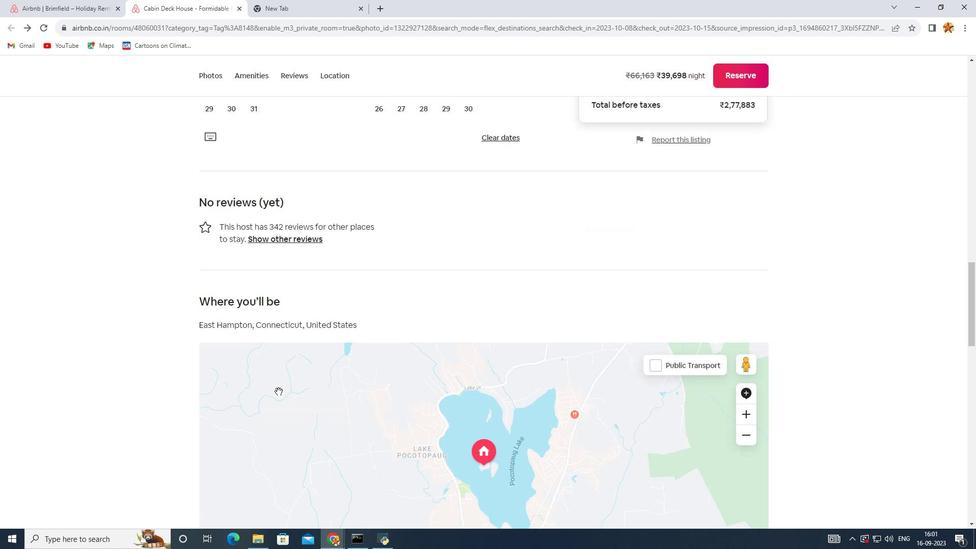 
Action: Mouse scrolled (278, 391) with delta (0, 0)
Screenshot: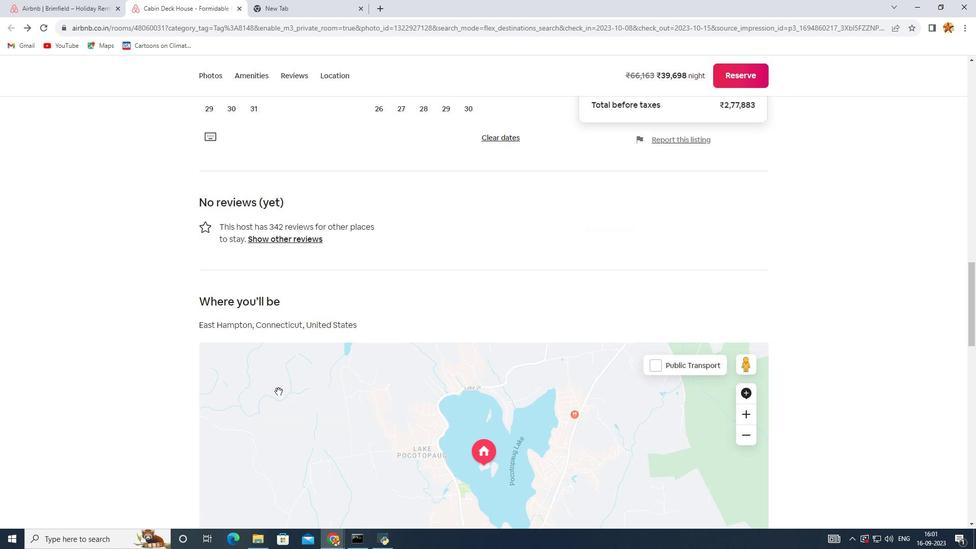 
Action: Mouse scrolled (278, 391) with delta (0, 0)
Screenshot: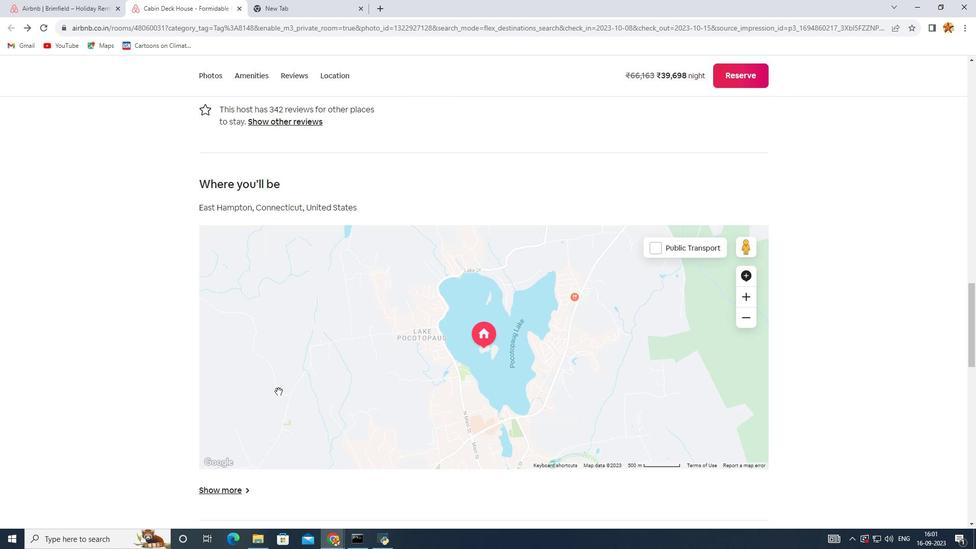 
Action: Mouse scrolled (278, 391) with delta (0, 0)
Screenshot: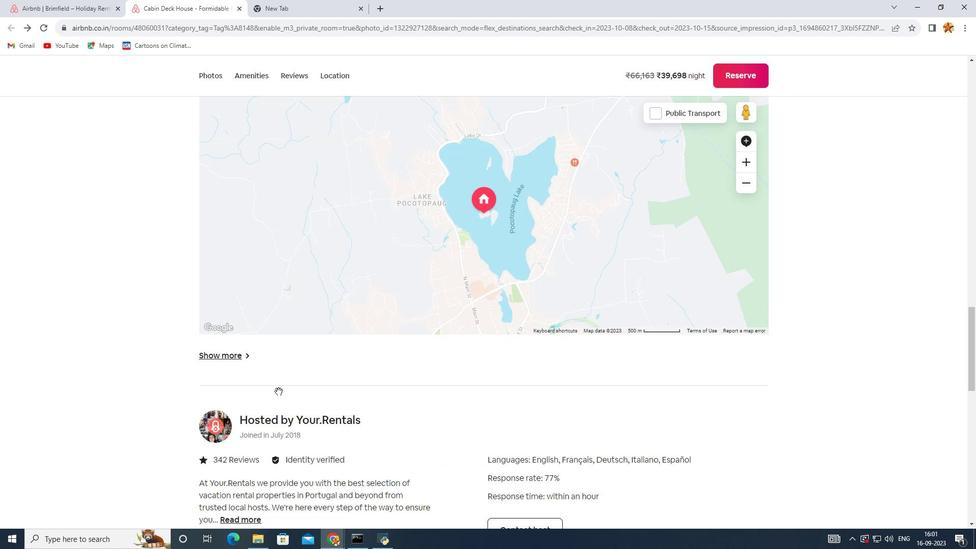 
Action: Mouse scrolled (278, 391) with delta (0, 0)
Screenshot: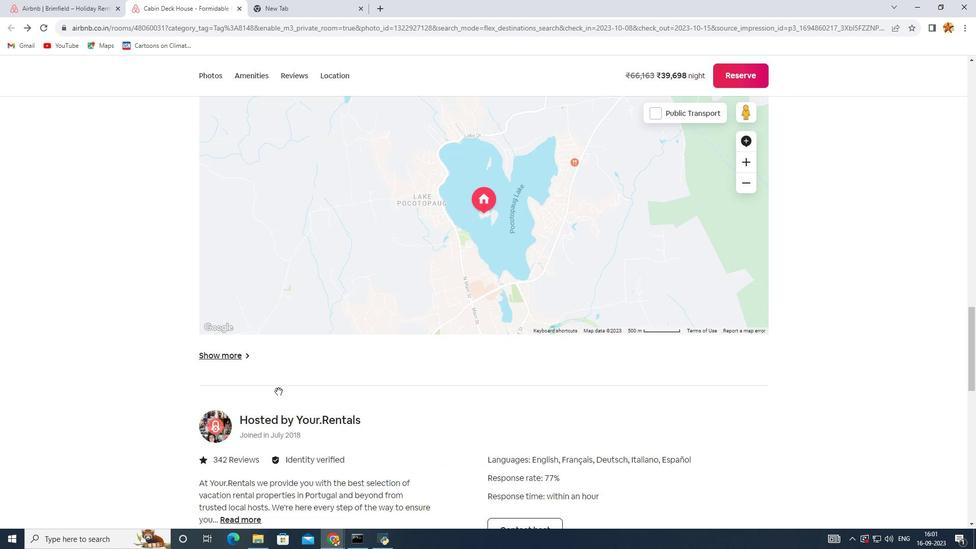 
Action: Mouse scrolled (278, 391) with delta (0, 0)
Screenshot: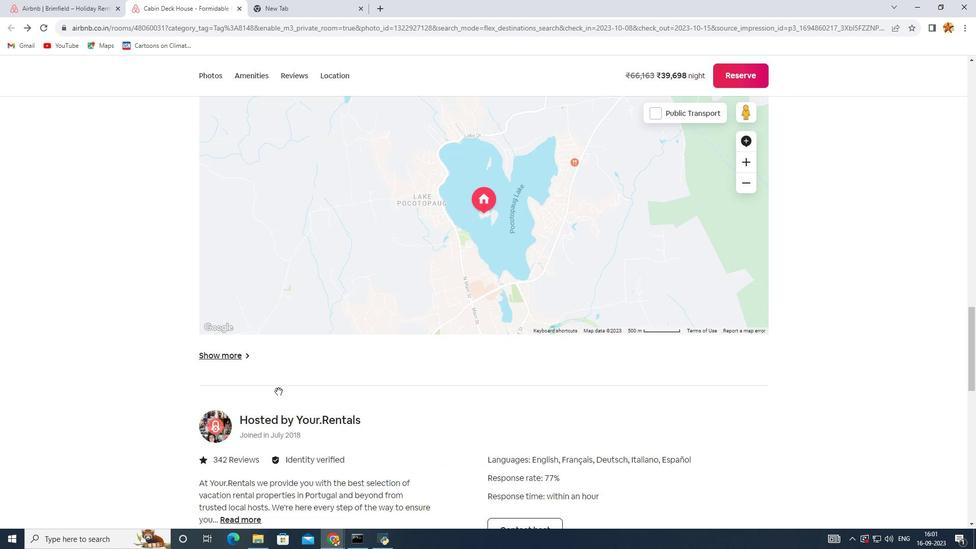 
Action: Mouse scrolled (278, 391) with delta (0, 0)
Screenshot: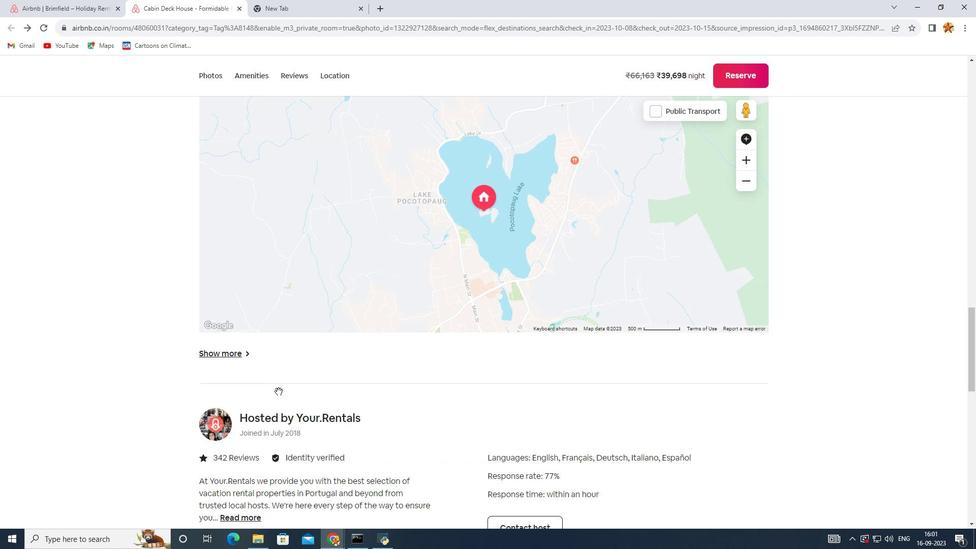 
Action: Mouse scrolled (278, 391) with delta (0, 0)
Screenshot: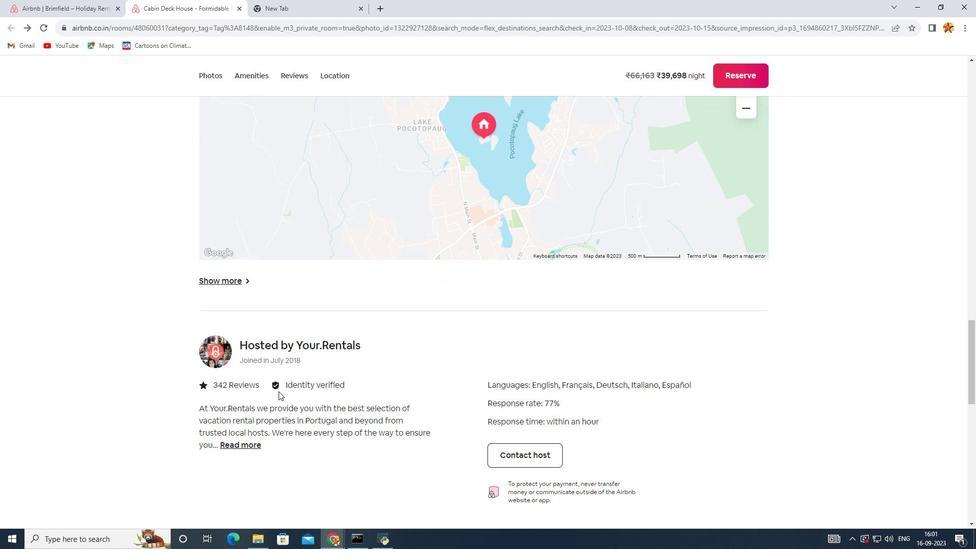 
Action: Mouse scrolled (278, 391) with delta (0, 0)
Screenshot: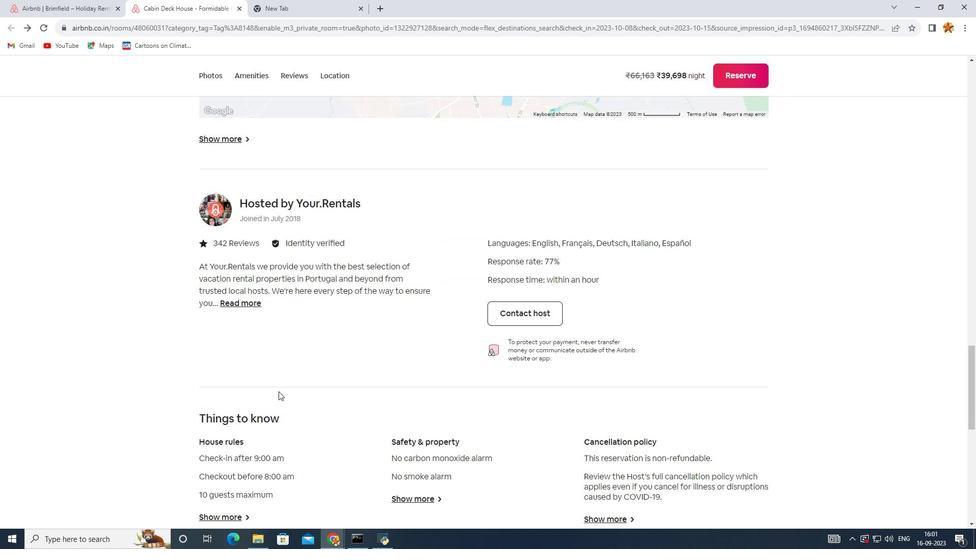 
Action: Mouse scrolled (278, 391) with delta (0, 0)
Screenshot: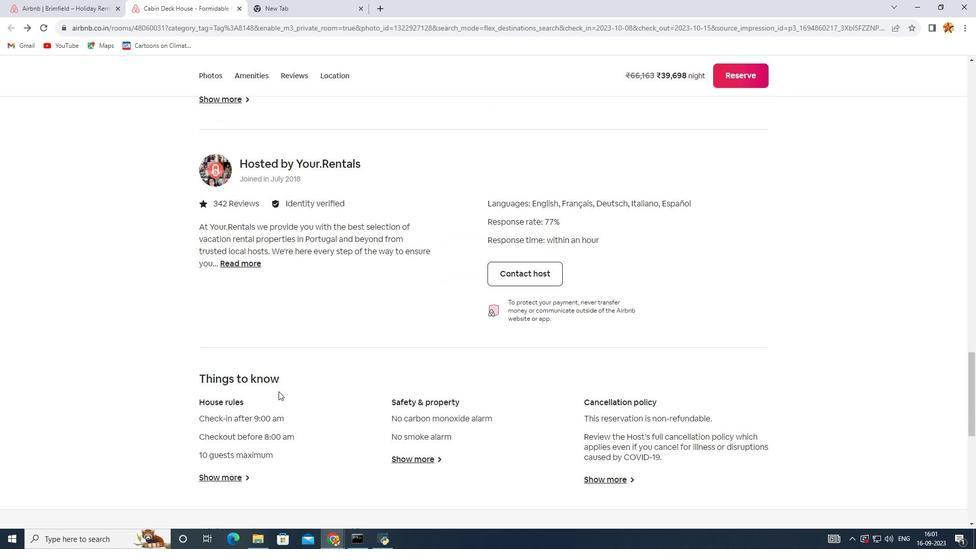 
Action: Mouse scrolled (278, 391) with delta (0, 0)
Screenshot: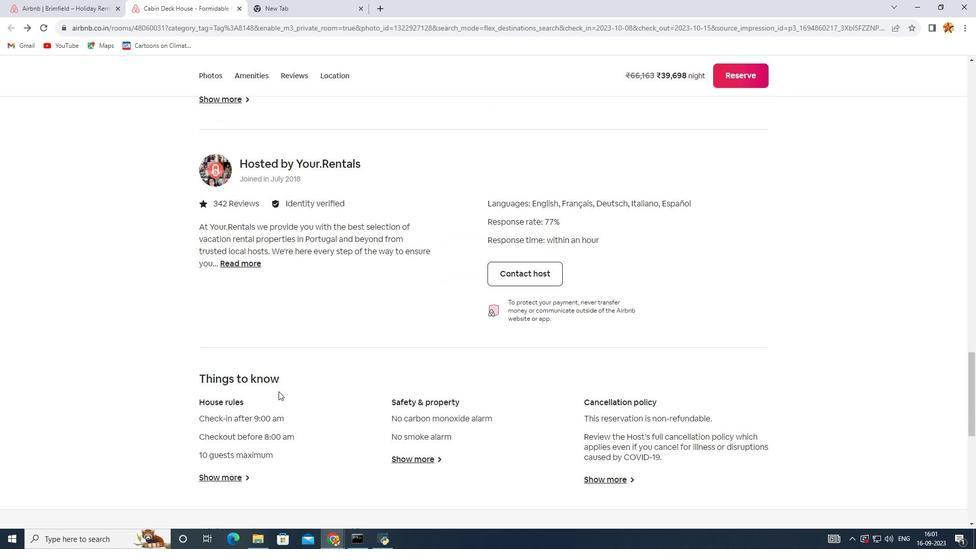 
Action: Mouse scrolled (278, 391) with delta (0, 0)
Screenshot: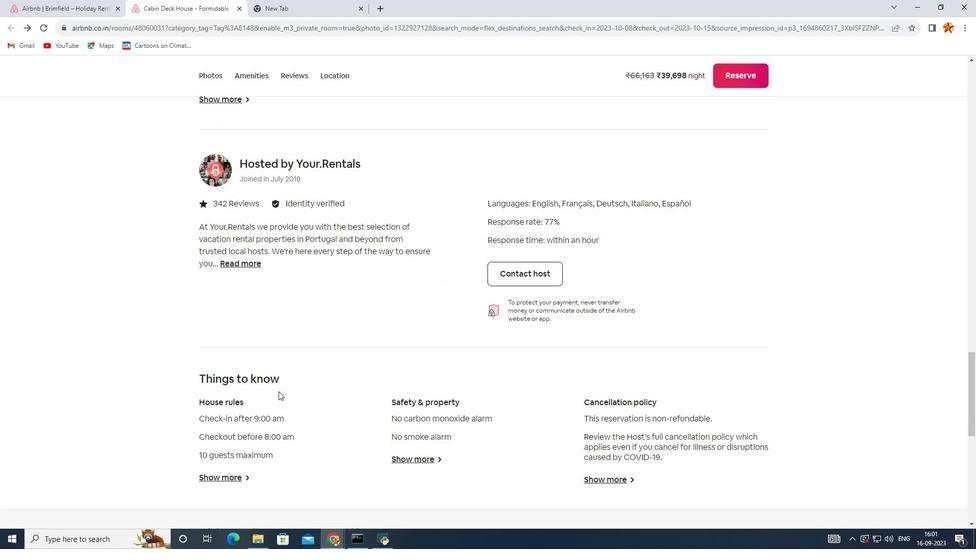 
Action: Mouse scrolled (278, 391) with delta (0, 0)
Screenshot: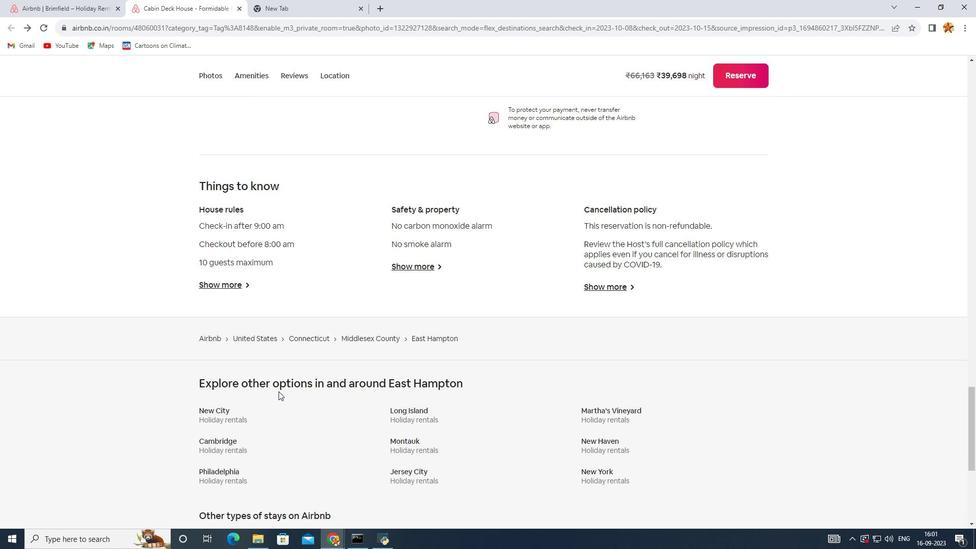 
Action: Mouse scrolled (278, 391) with delta (0, 0)
Screenshot: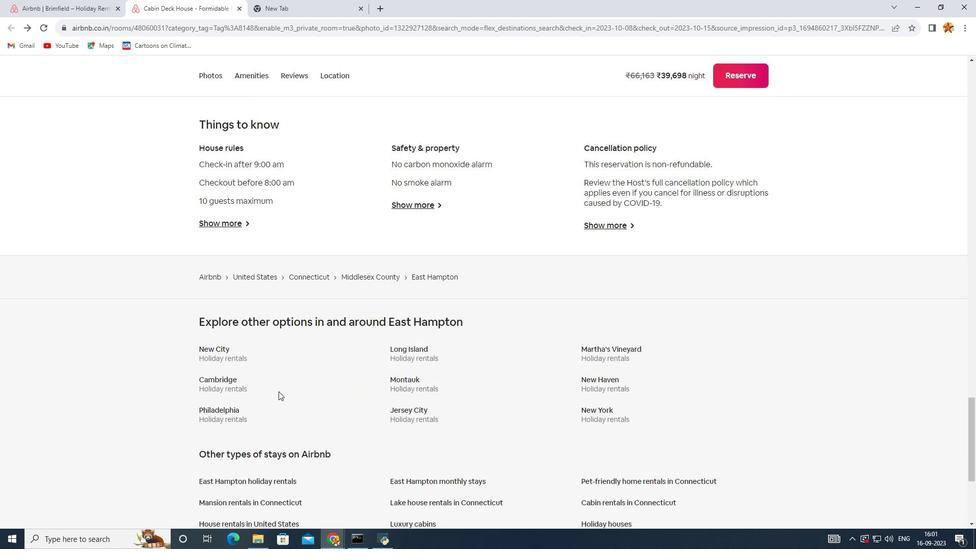 
Action: Mouse scrolled (278, 391) with delta (0, 0)
Screenshot: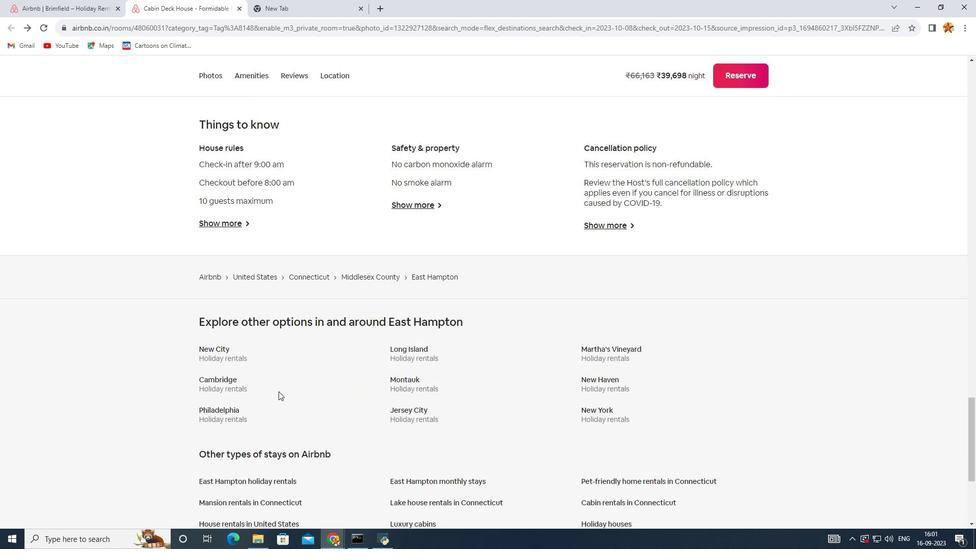 
Action: Mouse scrolled (278, 391) with delta (0, 0)
Screenshot: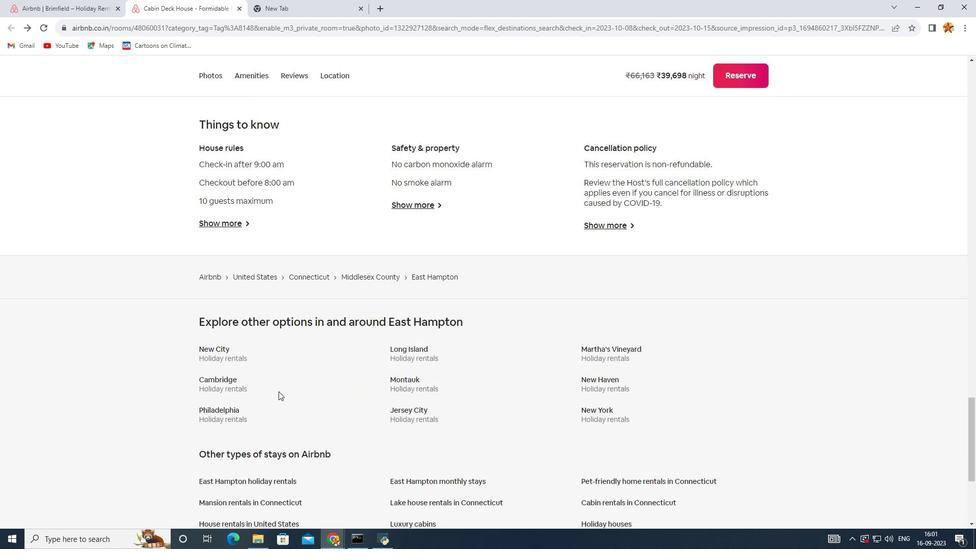 
Action: Mouse scrolled (278, 391) with delta (0, 0)
Screenshot: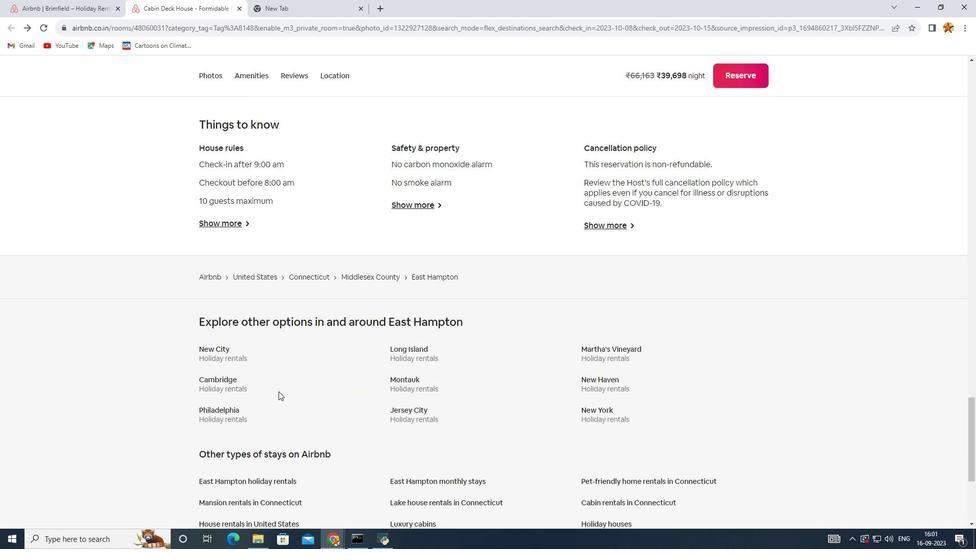 
Action: Mouse scrolled (278, 392) with delta (0, 0)
Screenshot: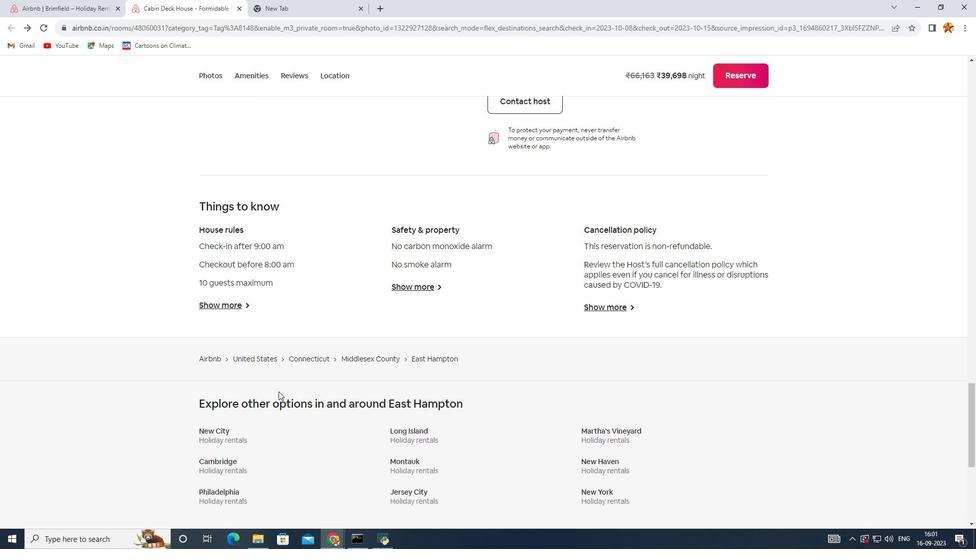 
Action: Mouse scrolled (278, 392) with delta (0, 0)
Screenshot: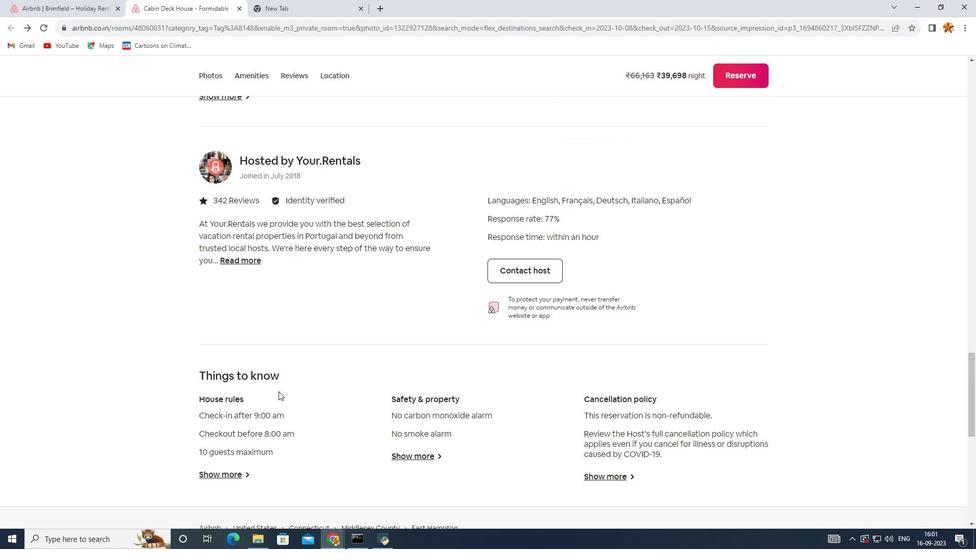 
Action: Mouse scrolled (278, 392) with delta (0, 0)
Screenshot: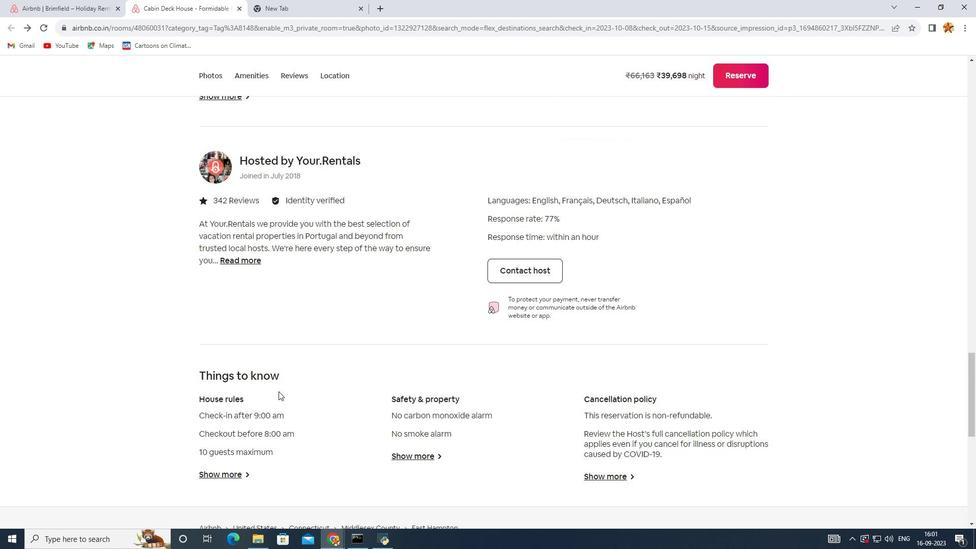 
Action: Mouse scrolled (278, 392) with delta (0, 0)
Screenshot: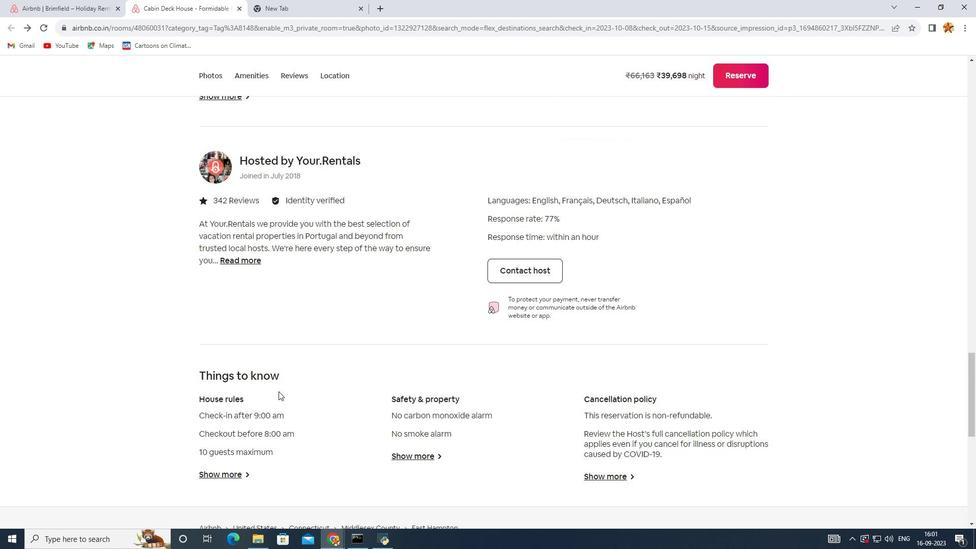 
Action: Mouse scrolled (278, 392) with delta (0, 0)
Screenshot: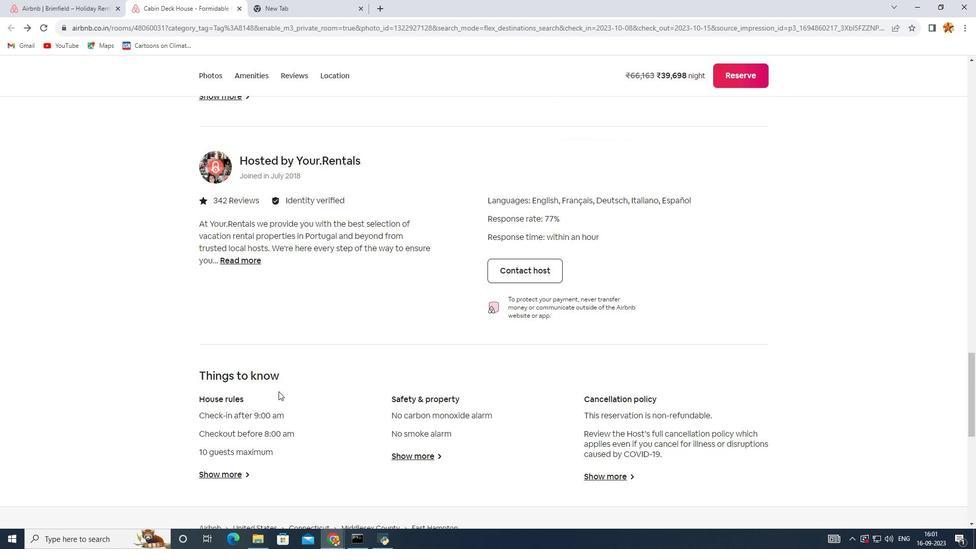 
Action: Mouse moved to (244, 292)
Screenshot: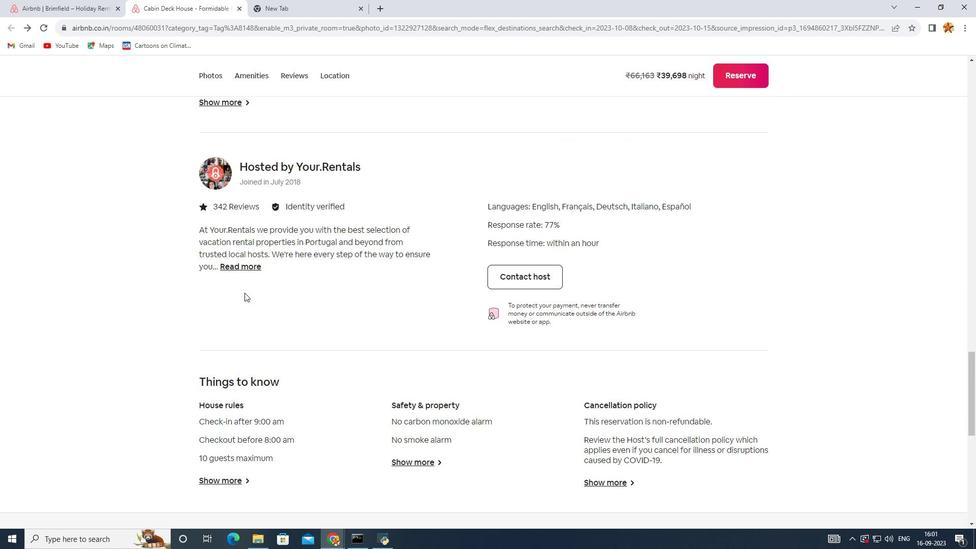 
Action: Mouse scrolled (244, 293) with delta (0, 0)
Screenshot: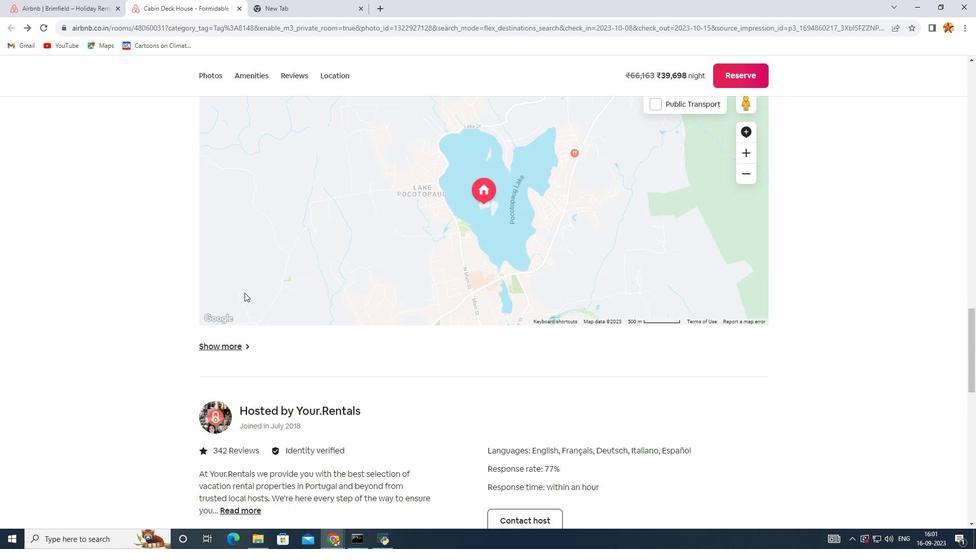 
Action: Mouse scrolled (244, 293) with delta (0, 0)
Screenshot: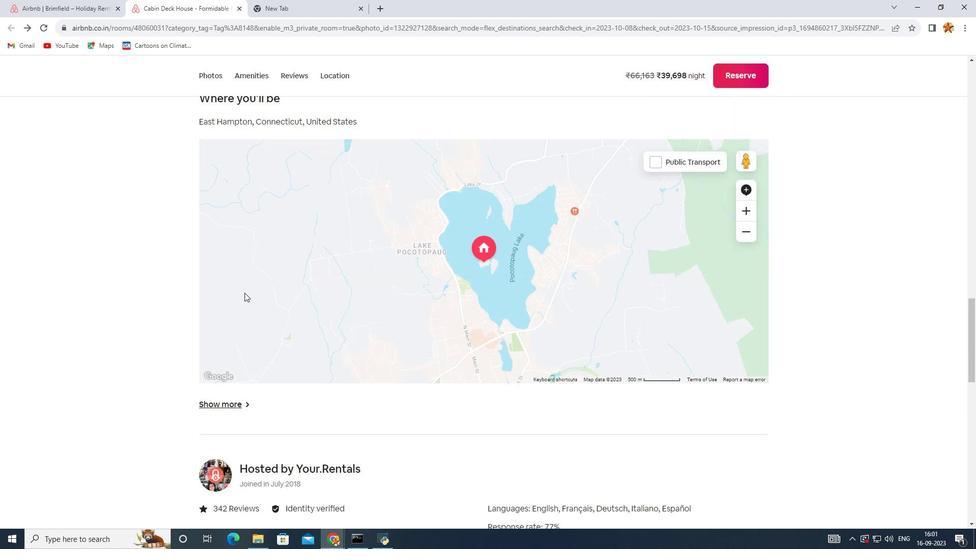 
Action: Mouse scrolled (244, 293) with delta (0, 0)
Screenshot: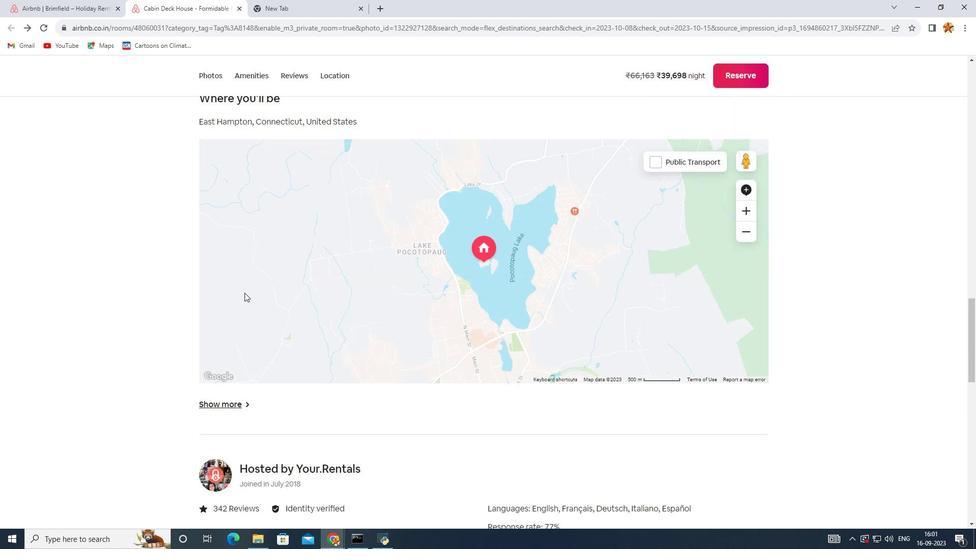 
Action: Mouse scrolled (244, 293) with delta (0, 0)
Screenshot: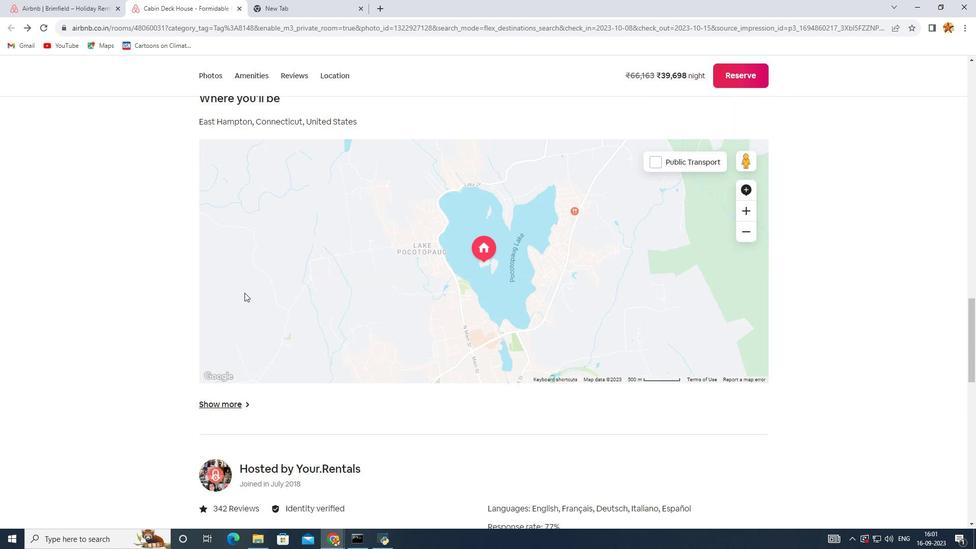 
Action: Mouse scrolled (244, 293) with delta (0, 0)
Screenshot: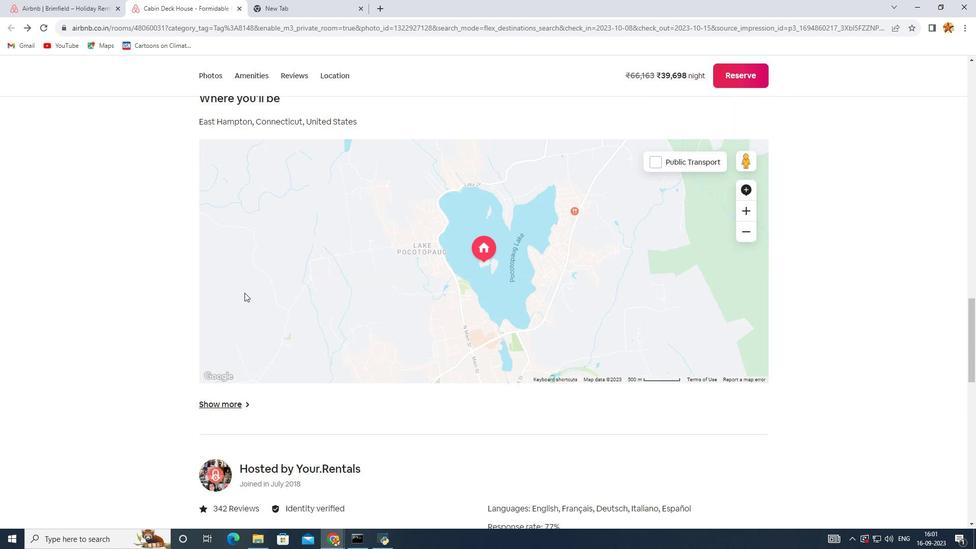 
Action: Mouse scrolled (244, 293) with delta (0, 0)
Screenshot: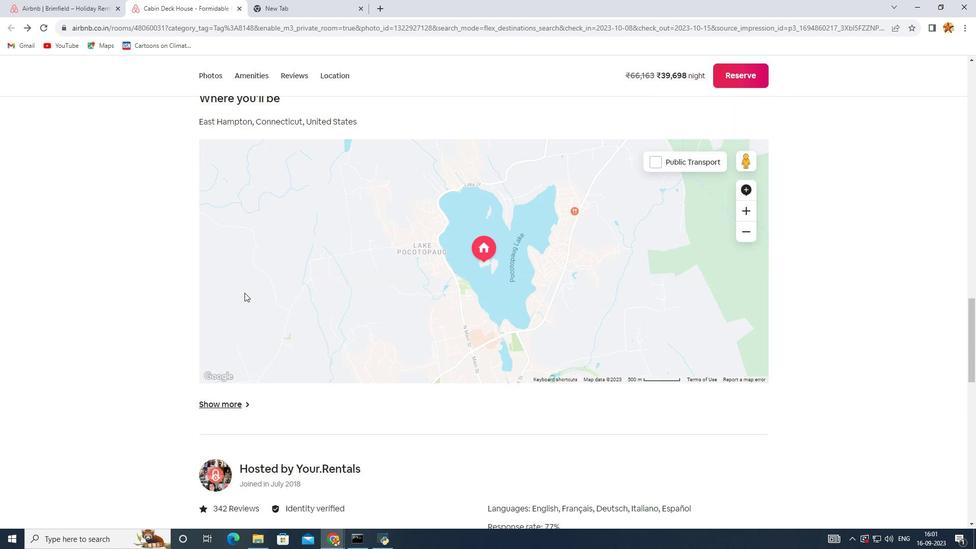 
Action: Mouse scrolled (244, 293) with delta (0, 0)
Screenshot: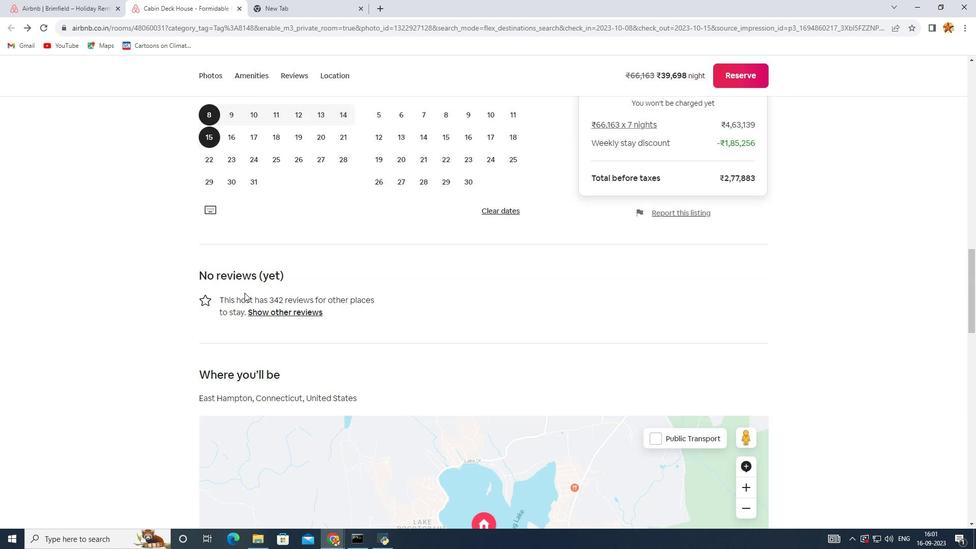 
Action: Mouse scrolled (244, 293) with delta (0, 0)
Screenshot: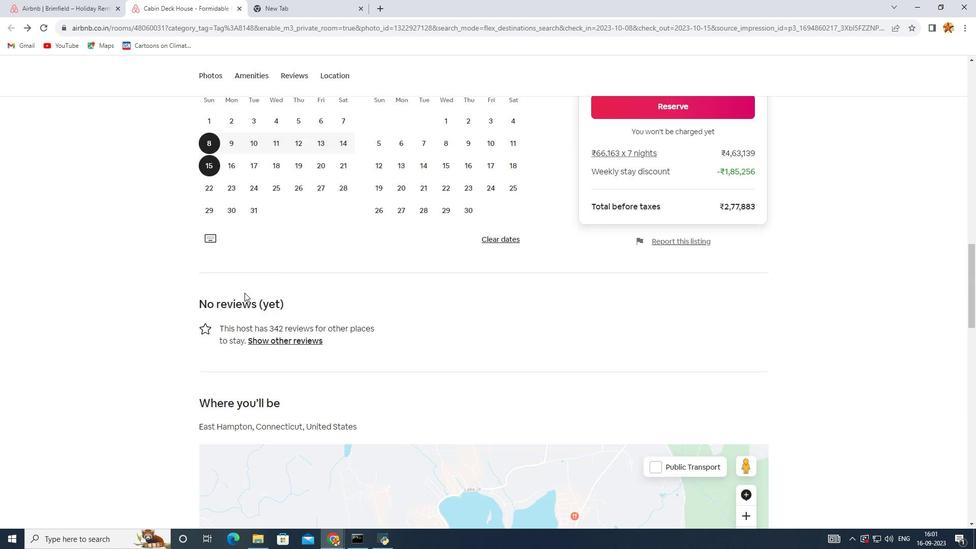 
Action: Mouse scrolled (244, 293) with delta (0, 0)
Screenshot: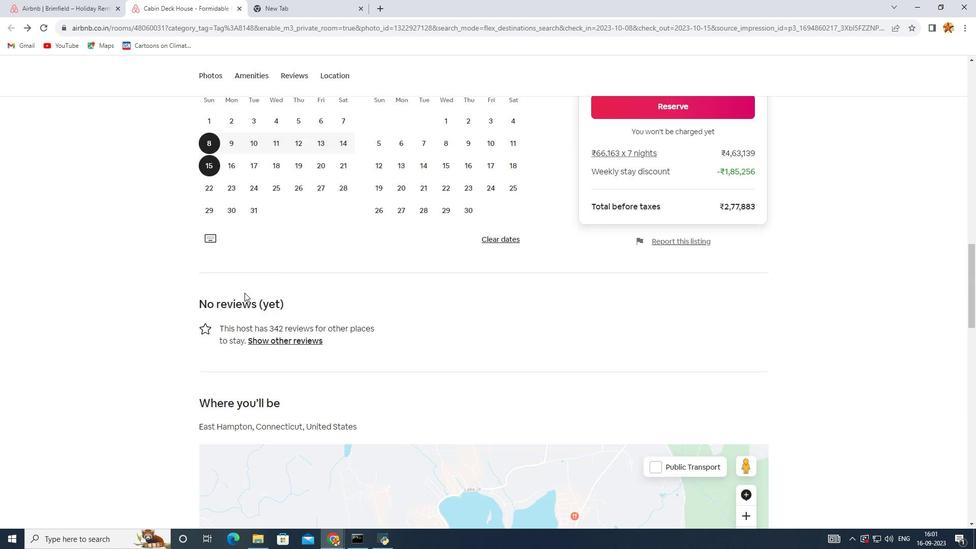 
Action: Mouse scrolled (244, 293) with delta (0, 0)
Screenshot: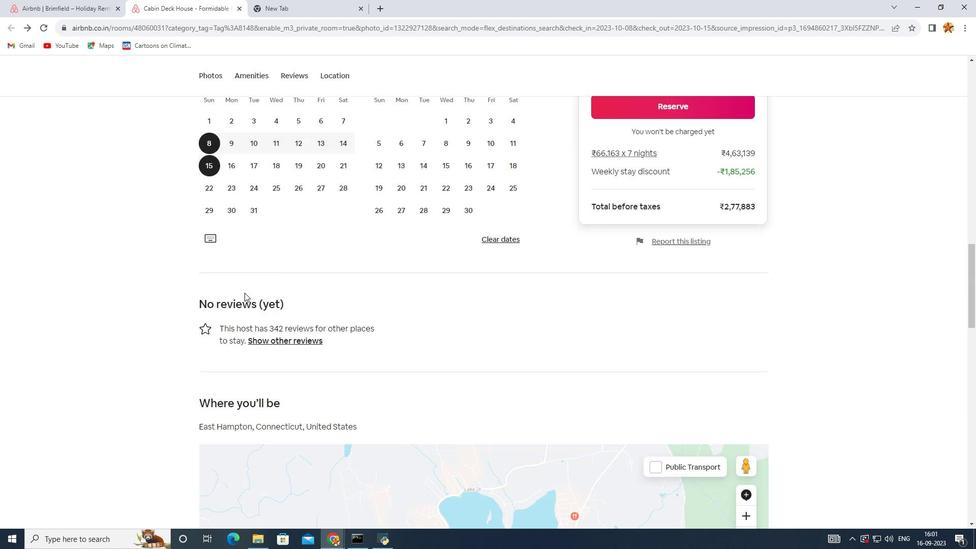 
Action: Mouse scrolled (244, 293) with delta (0, 0)
Screenshot: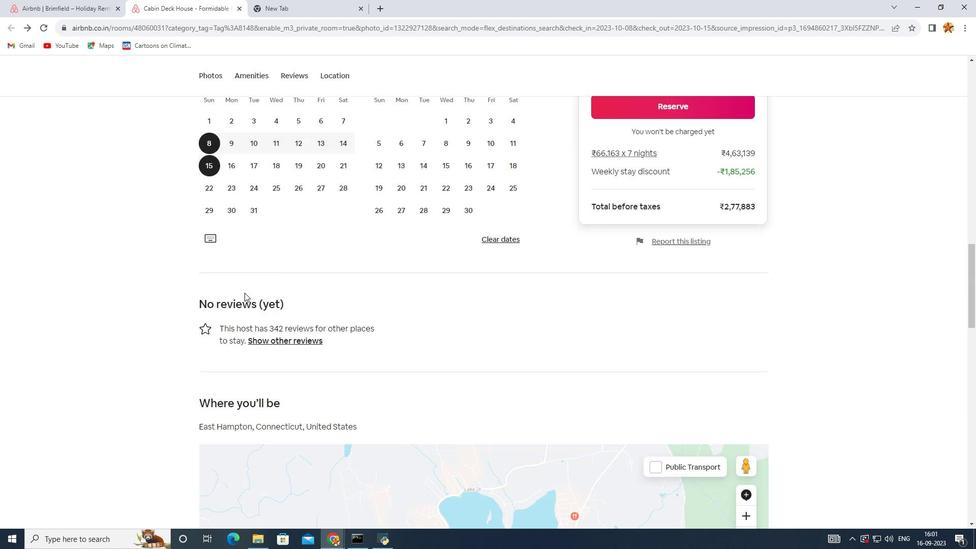 
Action: Mouse scrolled (244, 293) with delta (0, 0)
Screenshot: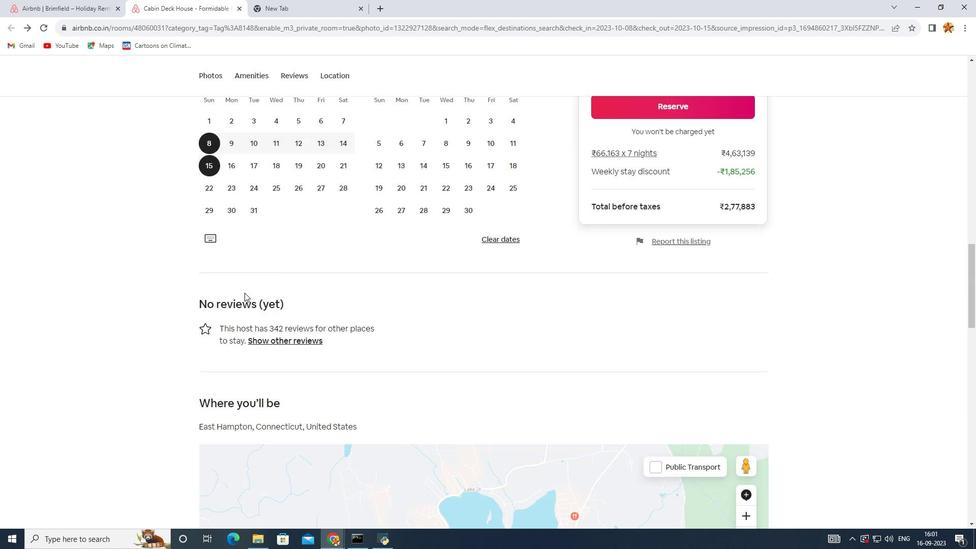 
Action: Mouse scrolled (244, 293) with delta (0, 0)
Screenshot: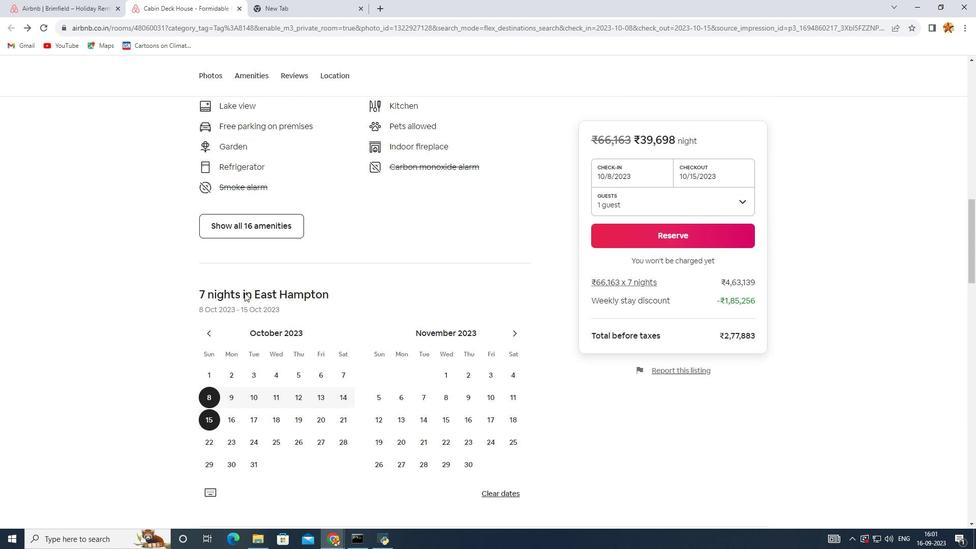 
Action: Mouse scrolled (244, 293) with delta (0, 0)
Screenshot: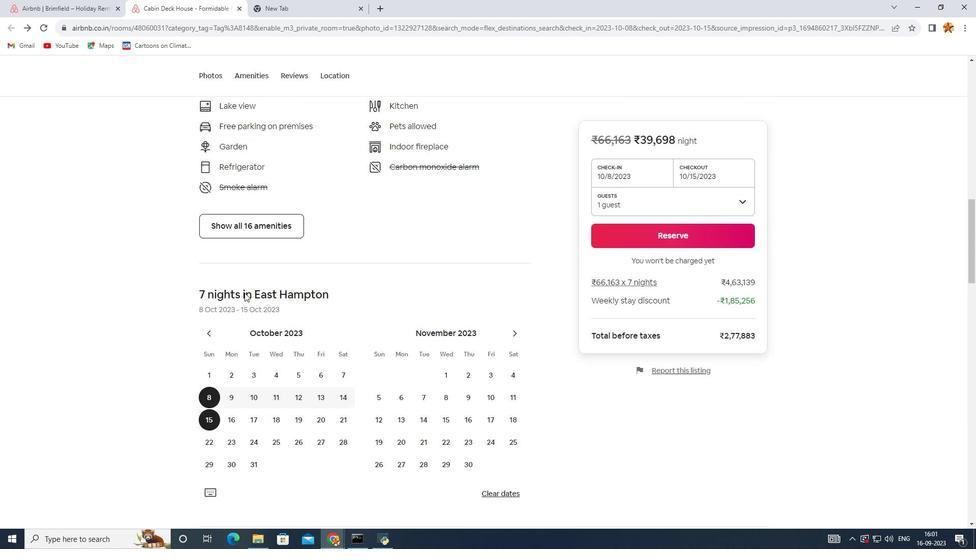 
Action: Mouse scrolled (244, 293) with delta (0, 0)
Screenshot: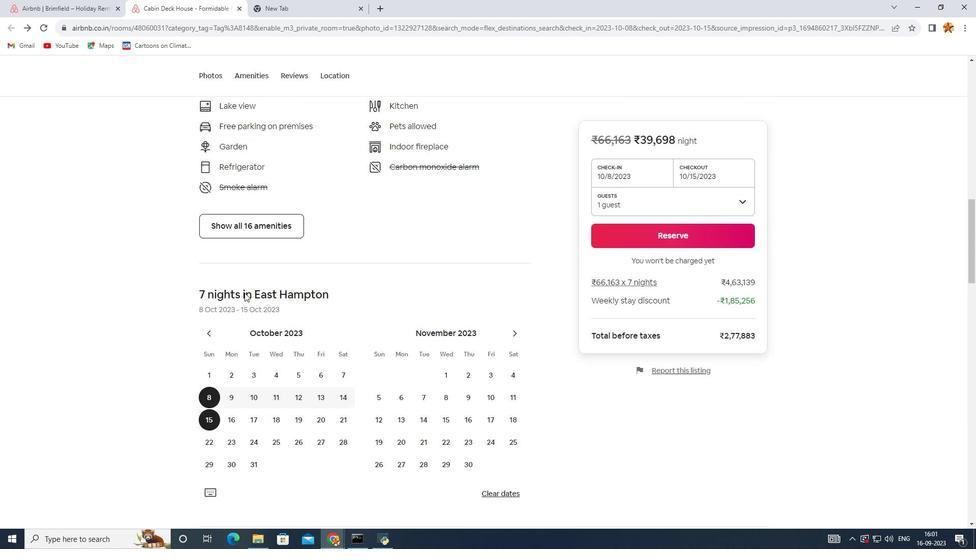 
Action: Mouse scrolled (244, 293) with delta (0, 0)
Screenshot: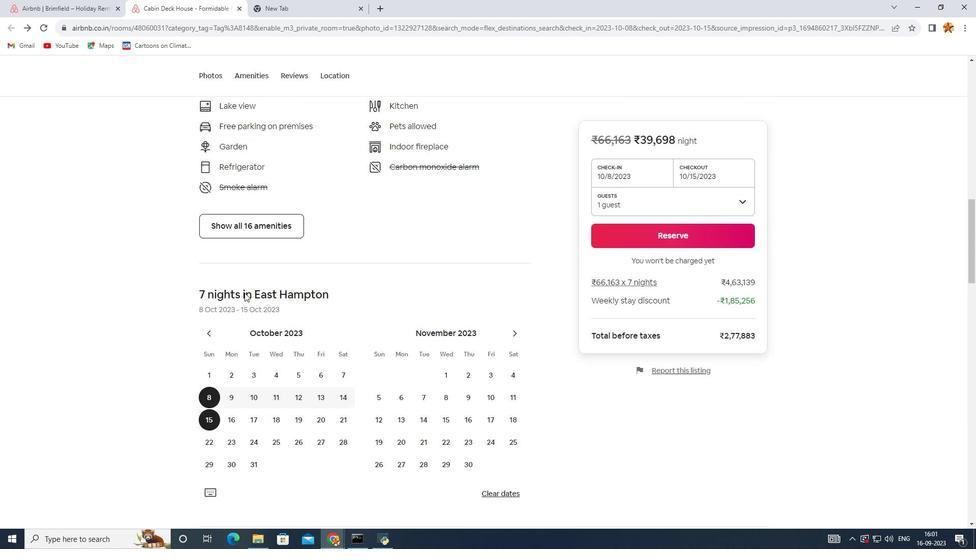 
Action: Mouse scrolled (244, 293) with delta (0, 0)
Screenshot: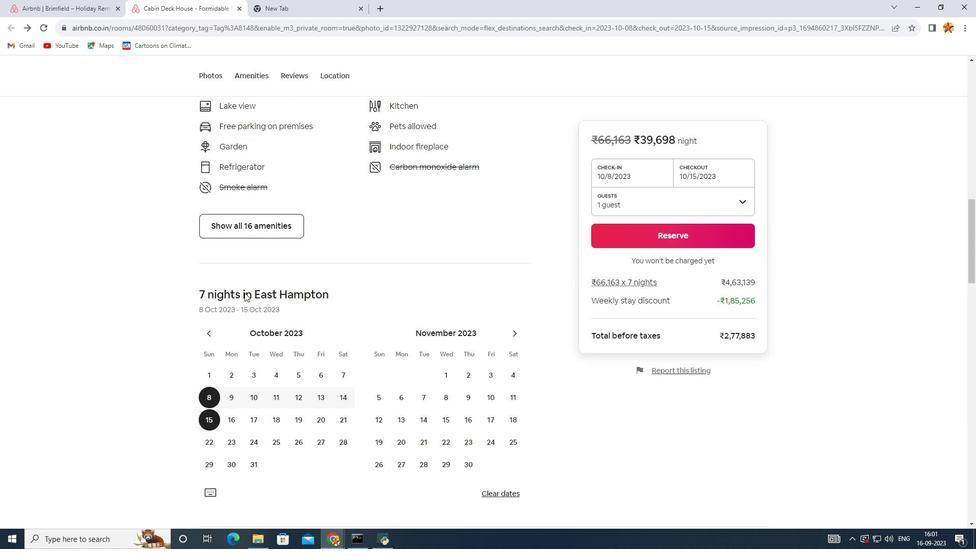 
Action: Mouse scrolled (244, 293) with delta (0, 0)
Screenshot: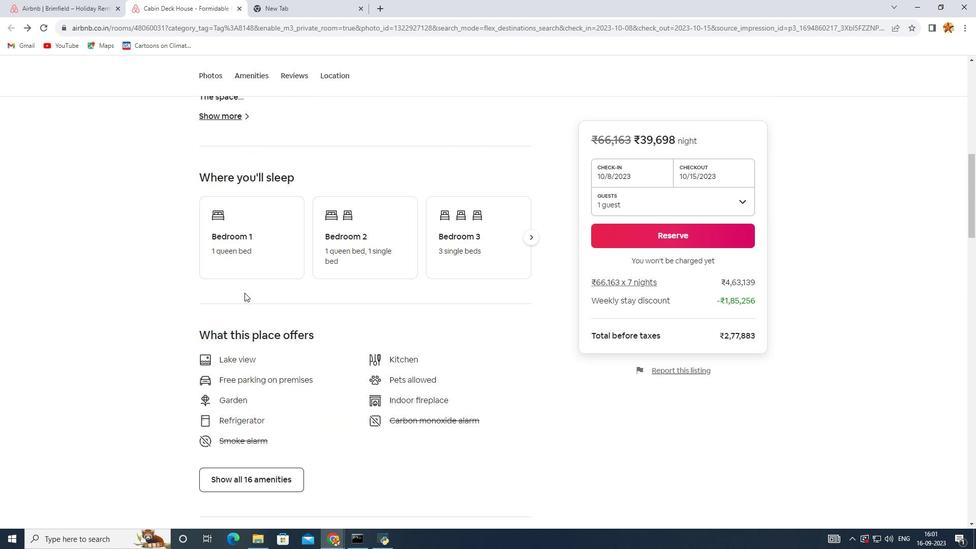 
Action: Mouse scrolled (244, 293) with delta (0, 0)
Screenshot: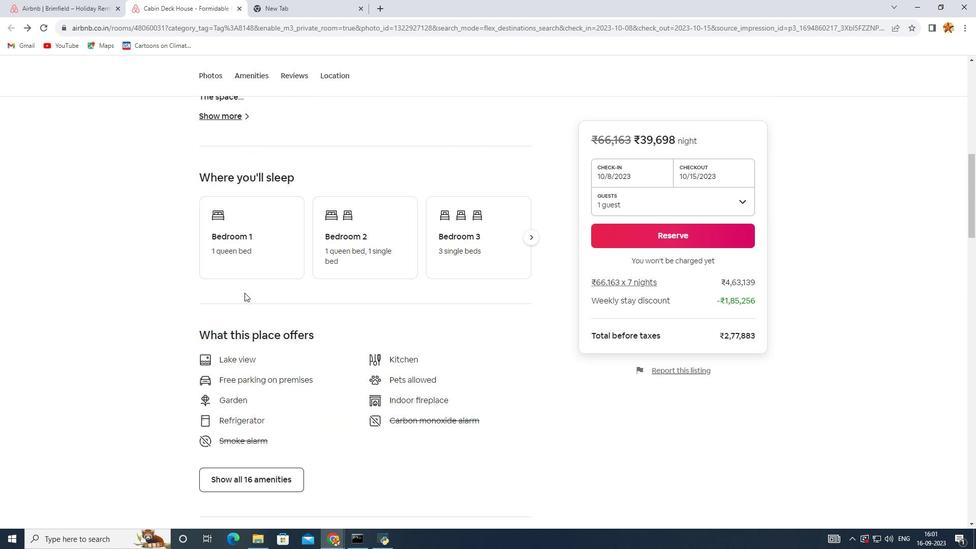 
Action: Mouse scrolled (244, 293) with delta (0, 0)
Screenshot: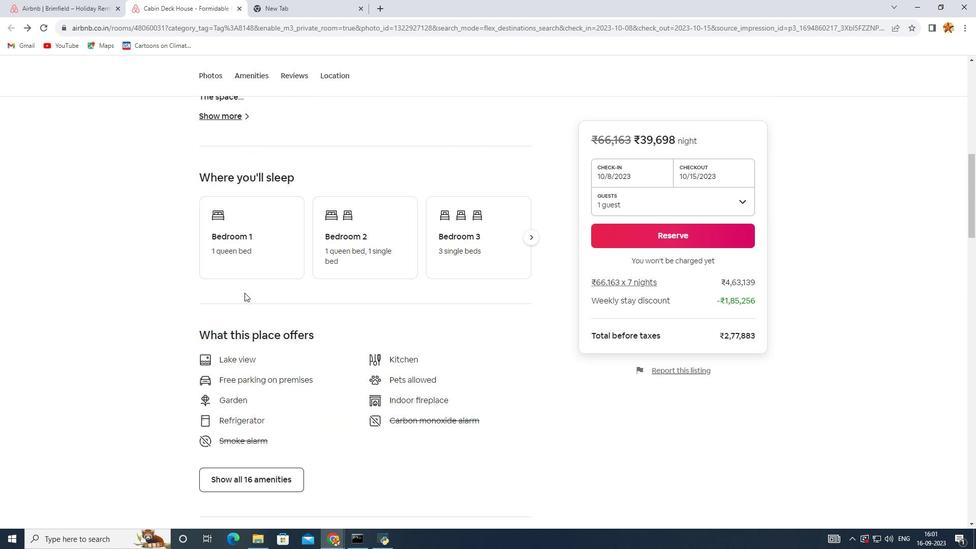 
Action: Mouse scrolled (244, 293) with delta (0, 0)
Screenshot: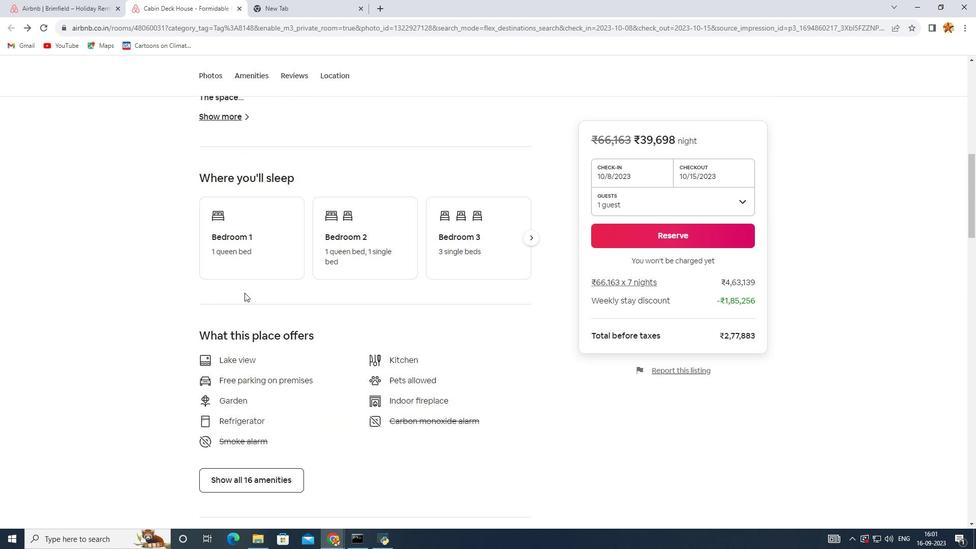 
Action: Mouse scrolled (244, 293) with delta (0, 0)
Screenshot: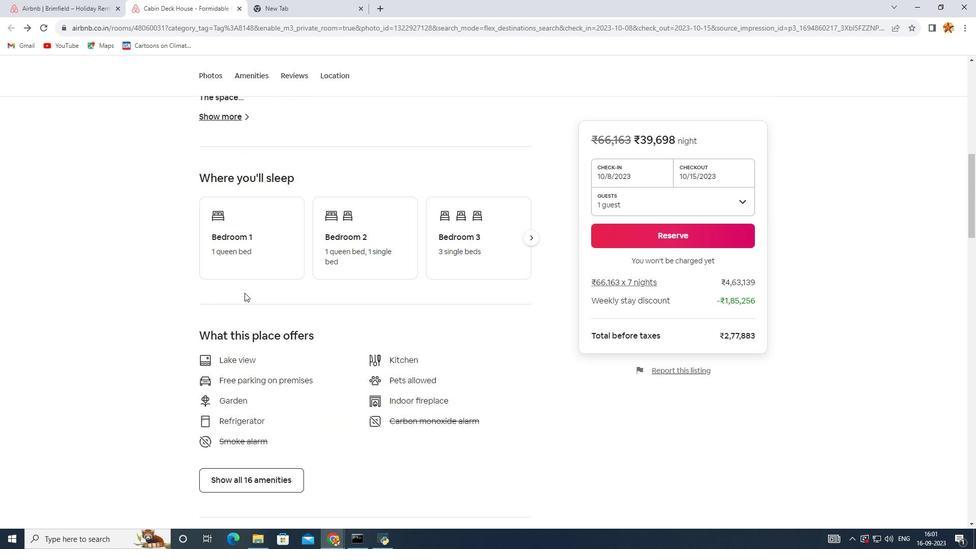 
Action: Mouse moved to (244, 292)
Screenshot: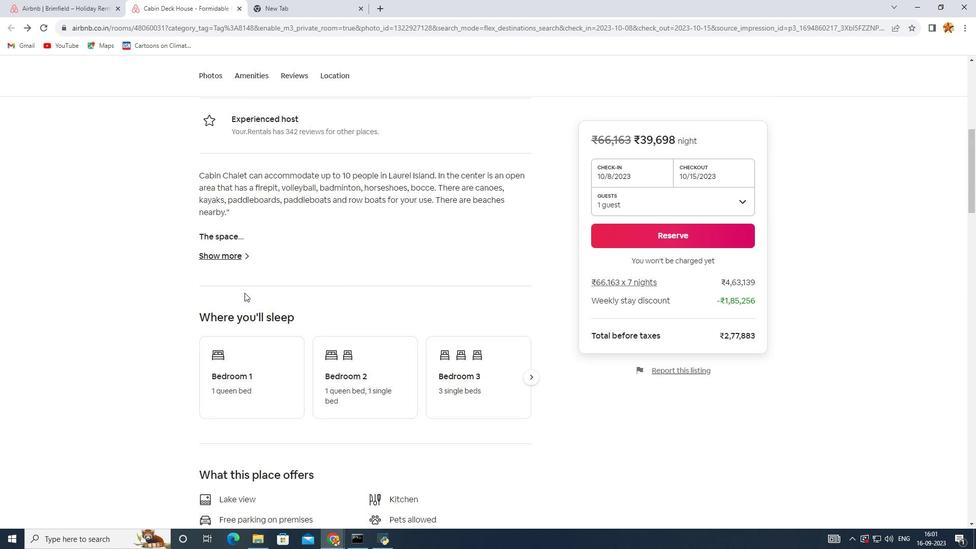 
Action: Mouse scrolled (244, 293) with delta (0, 0)
Screenshot: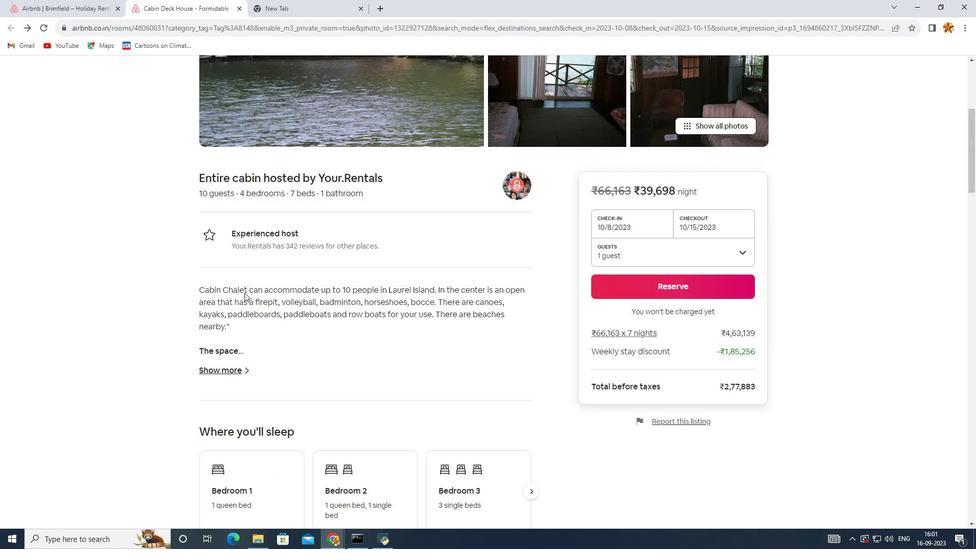 
Action: Mouse scrolled (244, 293) with delta (0, 0)
Screenshot: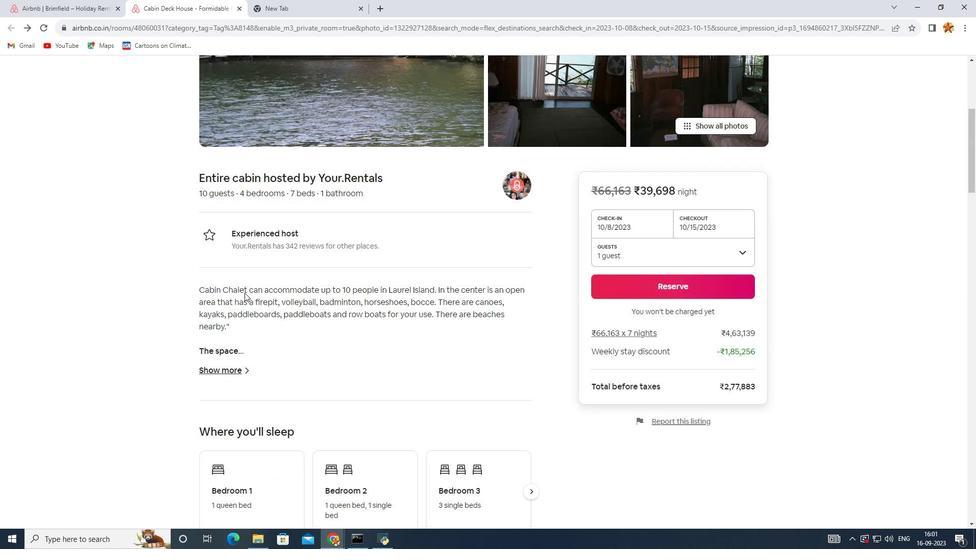 
Action: Mouse scrolled (244, 293) with delta (0, 0)
Screenshot: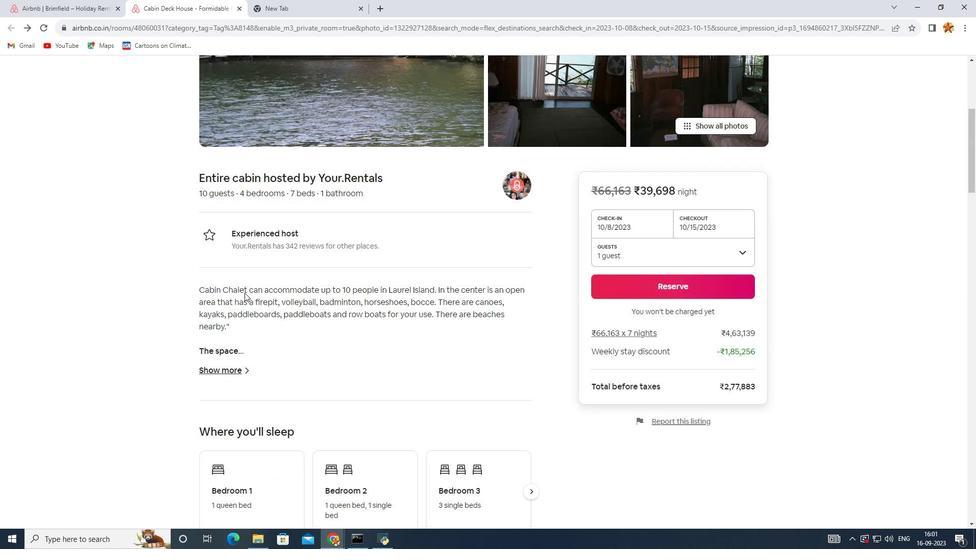 
Action: Mouse scrolled (244, 293) with delta (0, 0)
Screenshot: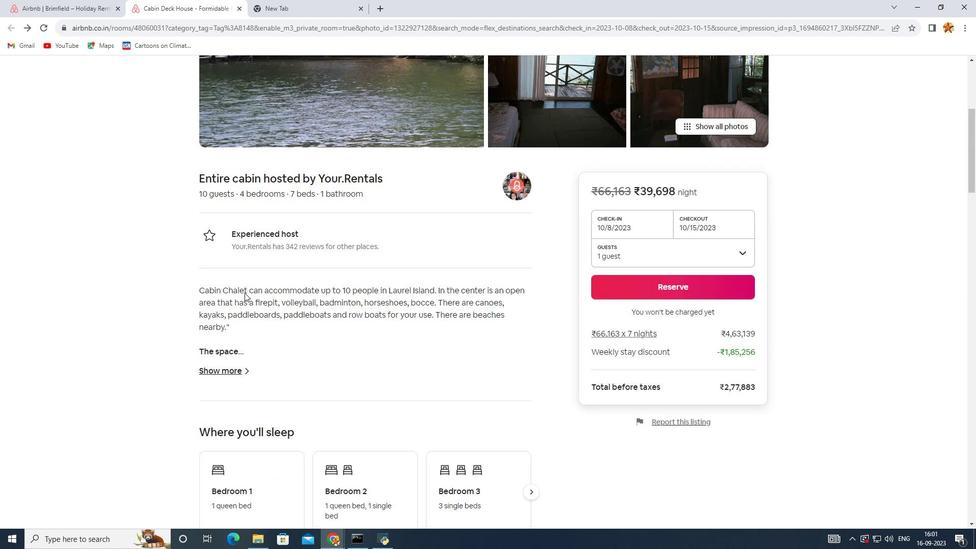 
Action: Mouse scrolled (244, 293) with delta (0, 0)
Screenshot: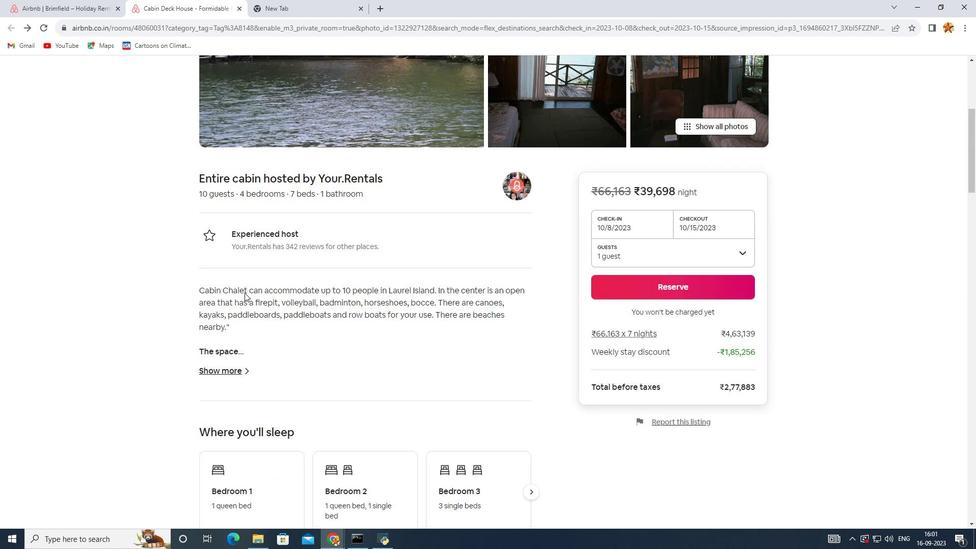 
Action: Mouse scrolled (244, 293) with delta (0, 0)
Screenshot: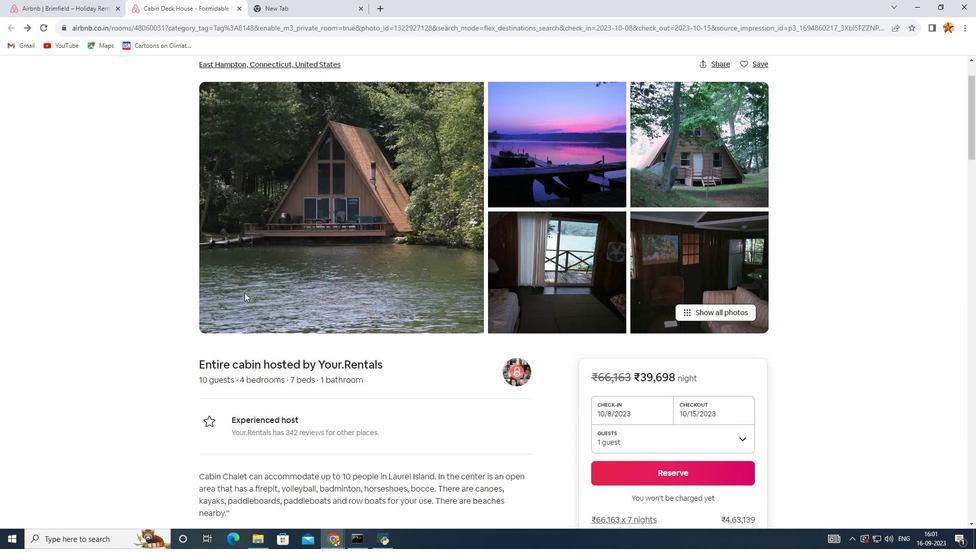 
Action: Mouse scrolled (244, 293) with delta (0, 0)
Screenshot: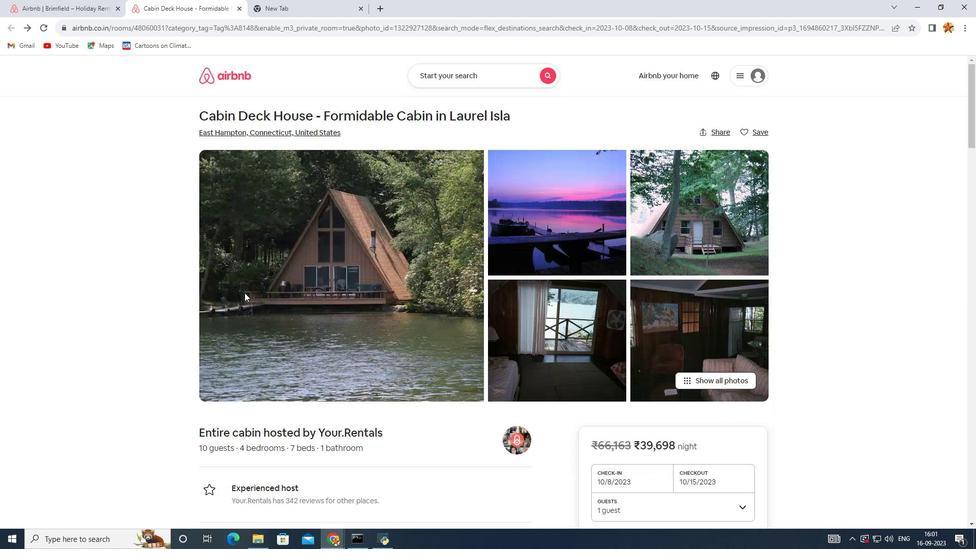 
Action: Mouse scrolled (244, 293) with delta (0, 0)
Screenshot: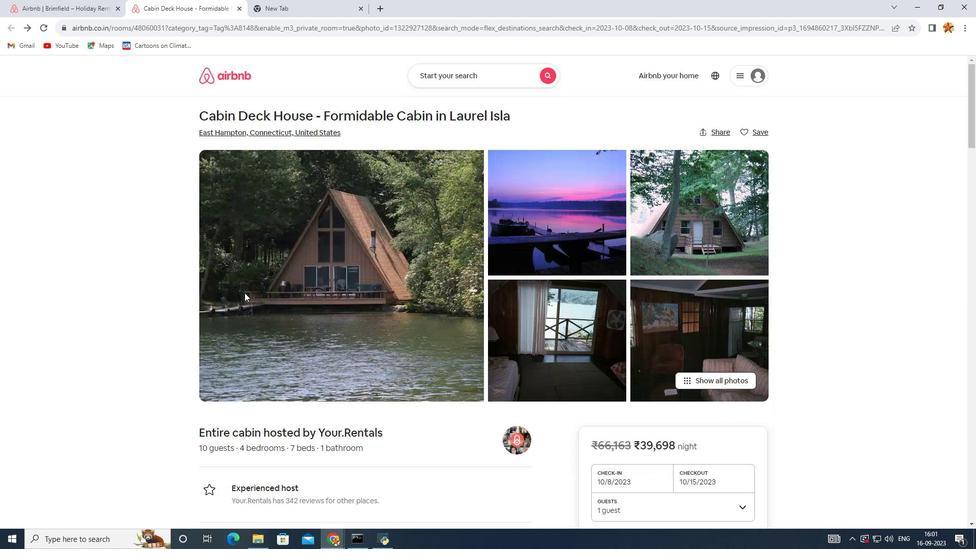 
Action: Mouse scrolled (244, 293) with delta (0, 0)
Screenshot: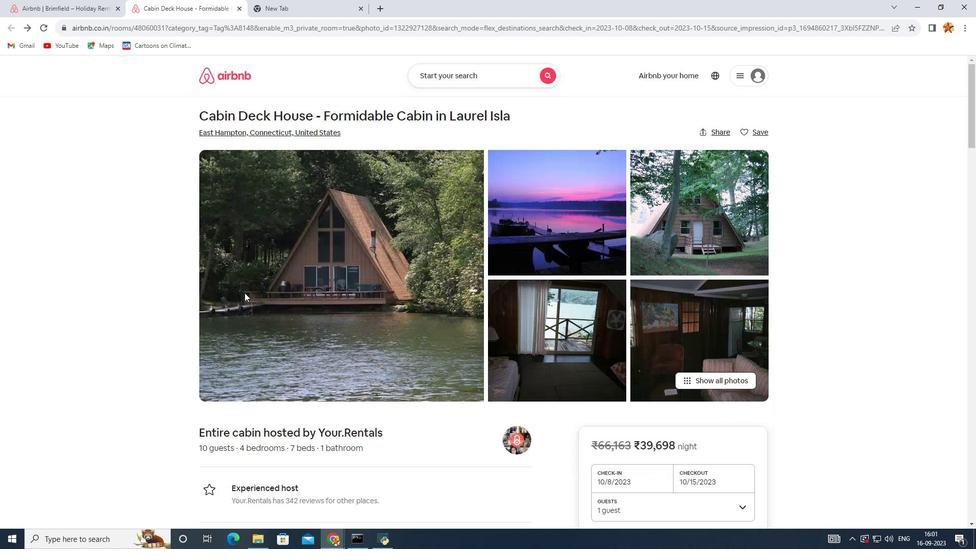 
Action: Mouse scrolled (244, 293) with delta (0, 0)
Screenshot: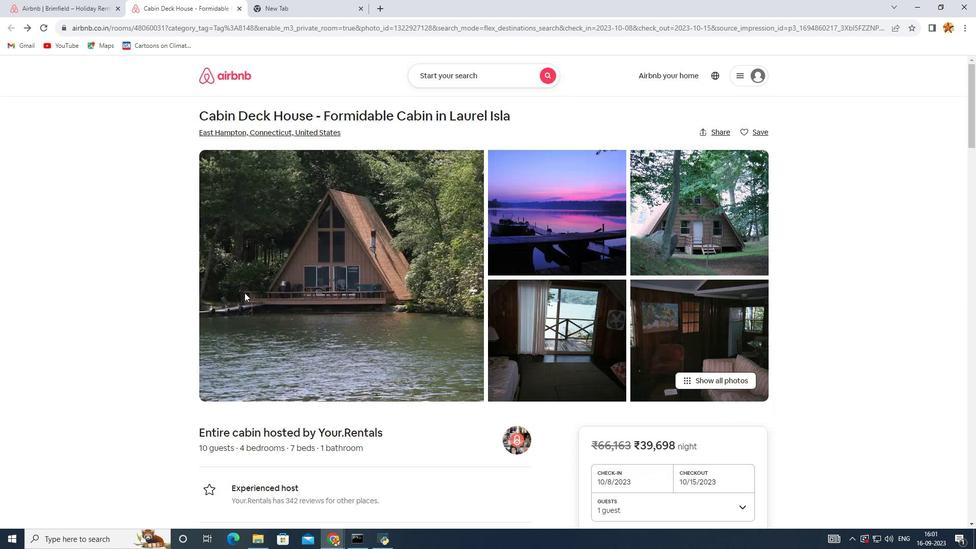 
Action: Mouse pressed left at (244, 292)
Screenshot: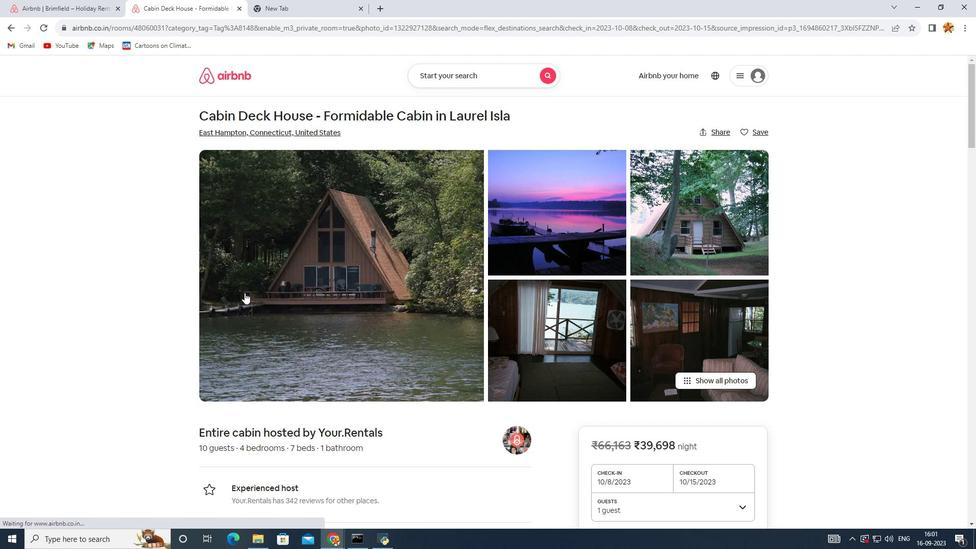 
Action: Mouse moved to (432, 389)
Screenshot: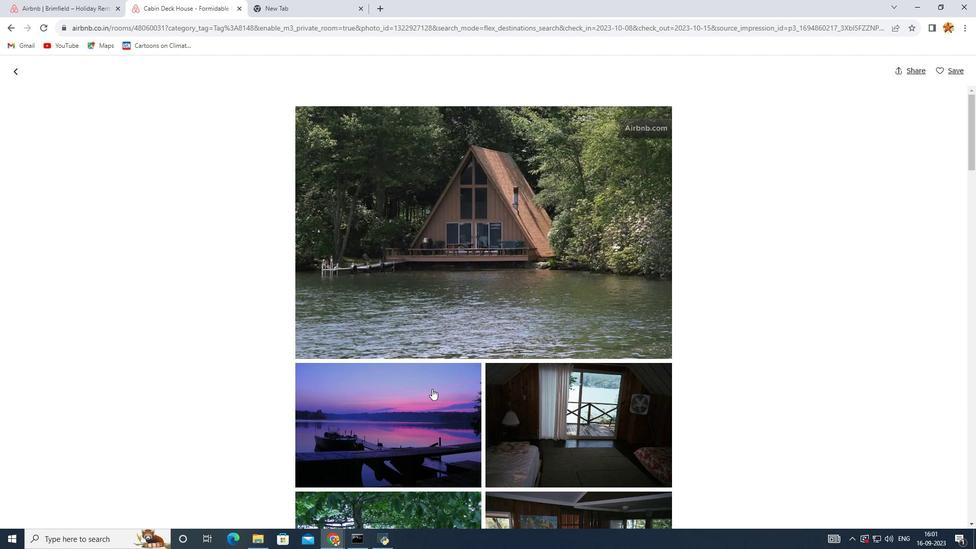 
Action: Mouse scrolled (432, 388) with delta (0, 0)
Screenshot: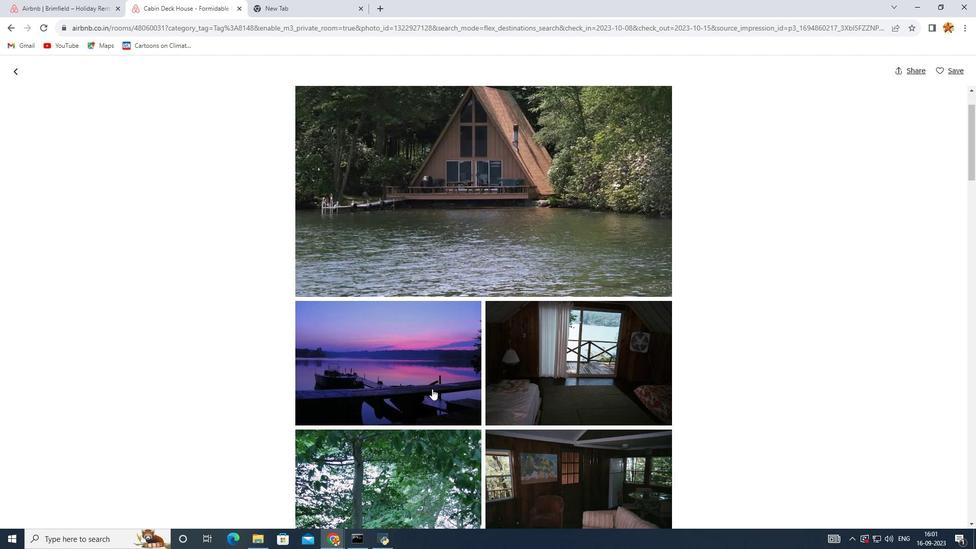 
Action: Mouse scrolled (432, 388) with delta (0, 0)
Screenshot: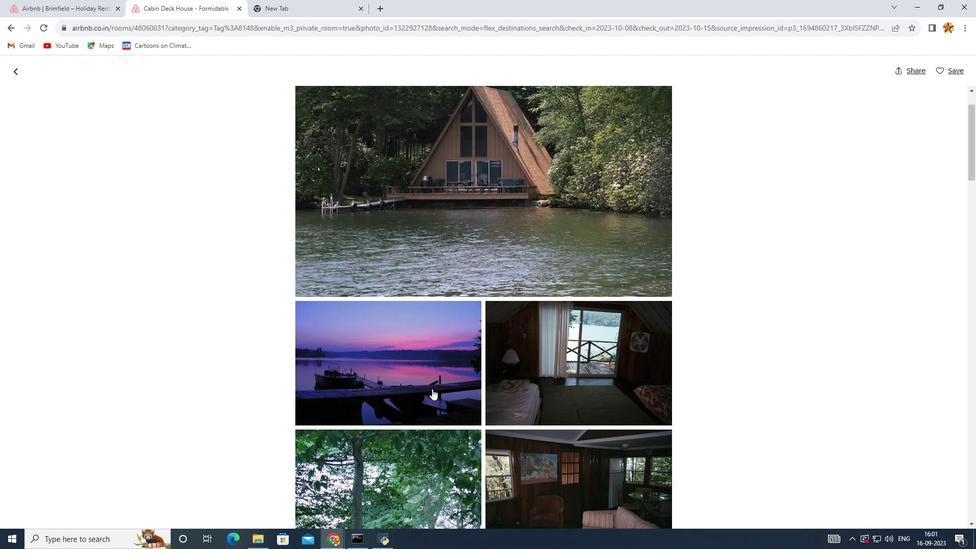 
Action: Mouse scrolled (432, 388) with delta (0, 0)
Screenshot: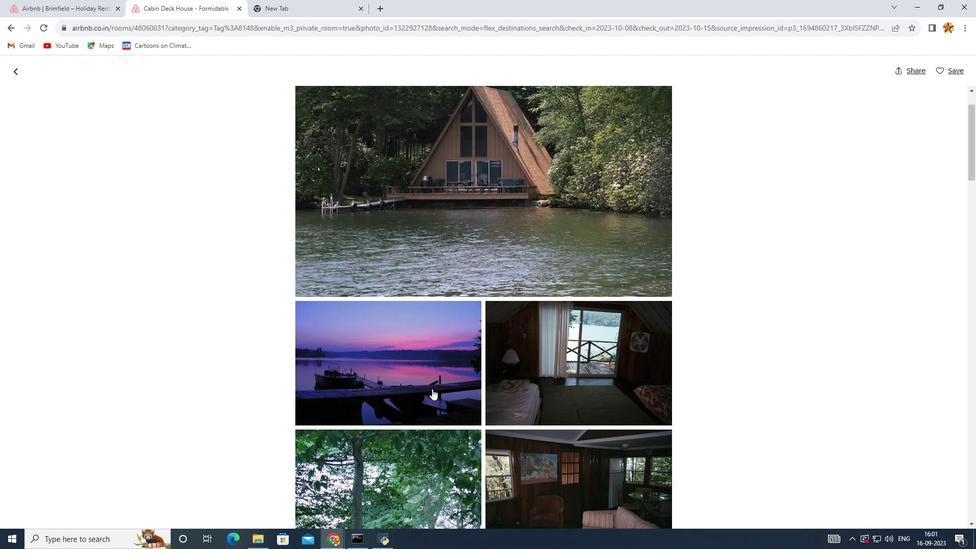 
Action: Mouse scrolled (432, 388) with delta (0, 0)
Screenshot: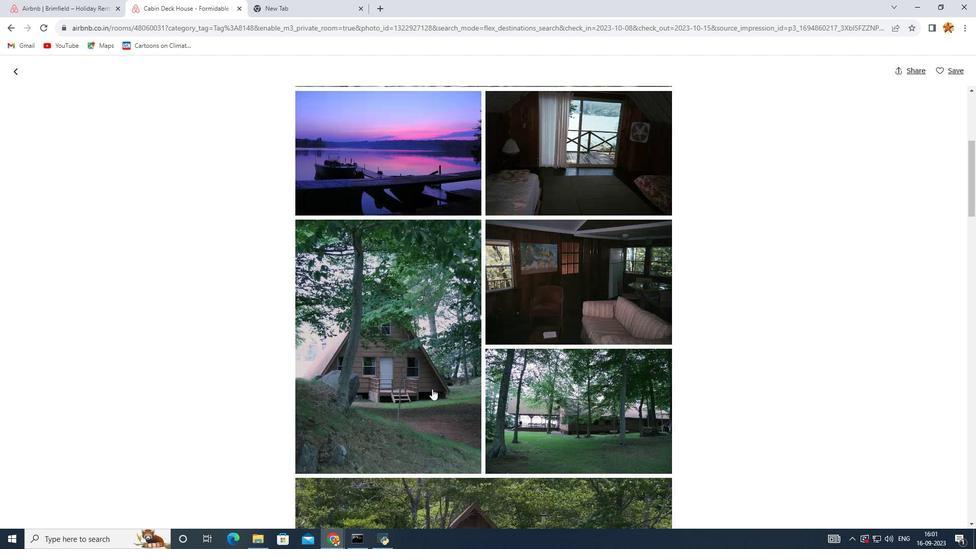 
Action: Mouse scrolled (432, 388) with delta (0, 0)
Screenshot: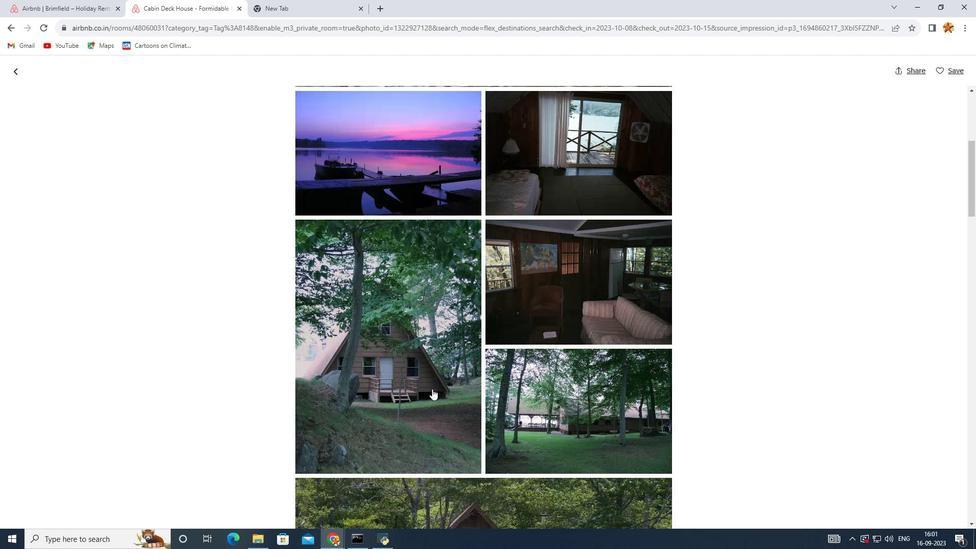 
Action: Mouse scrolled (432, 388) with delta (0, 0)
Screenshot: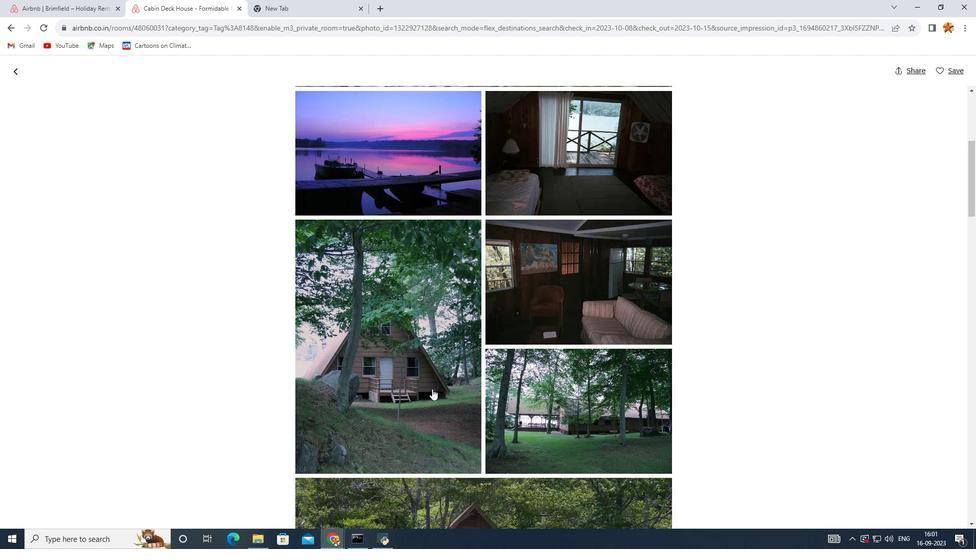 
Action: Mouse scrolled (432, 388) with delta (0, 0)
Screenshot: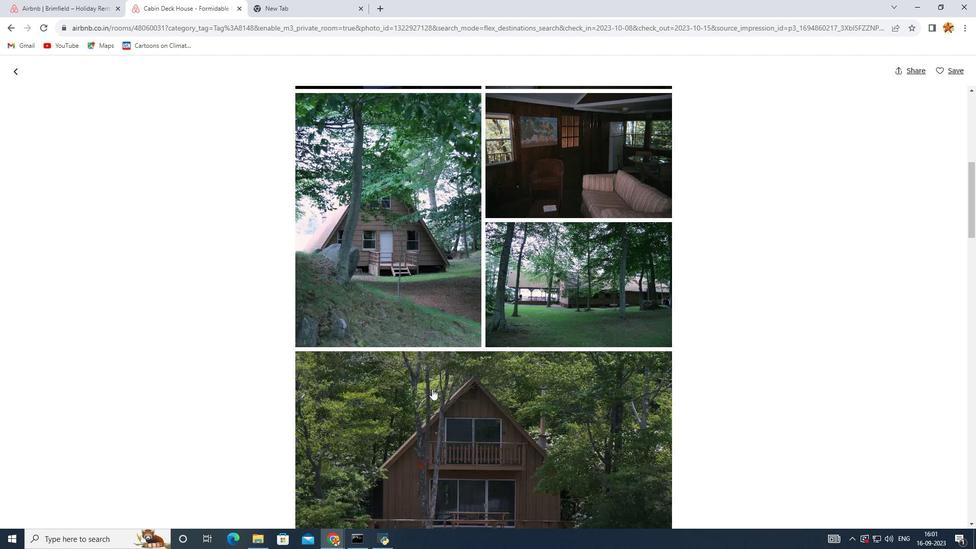 
Action: Mouse scrolled (432, 388) with delta (0, 0)
Screenshot: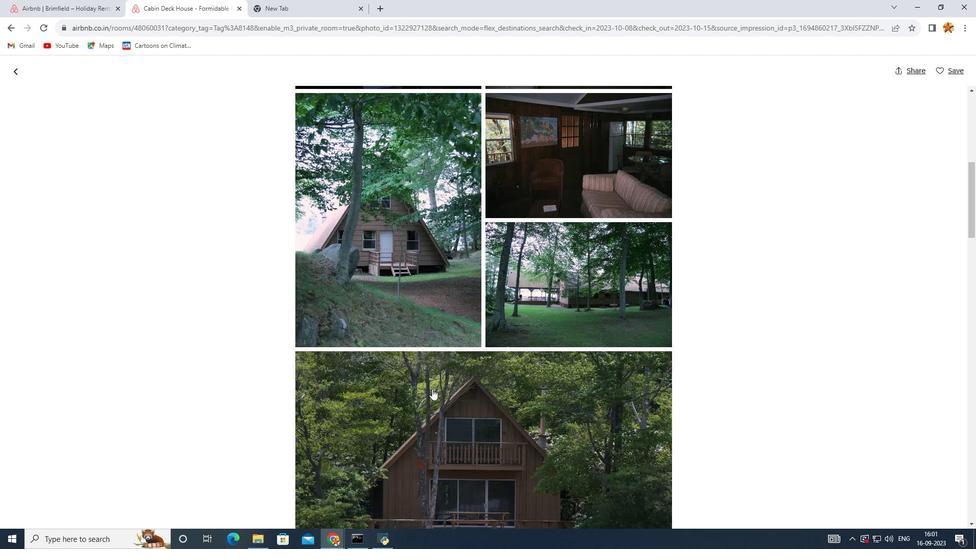 
Action: Mouse scrolled (432, 388) with delta (0, 0)
Screenshot: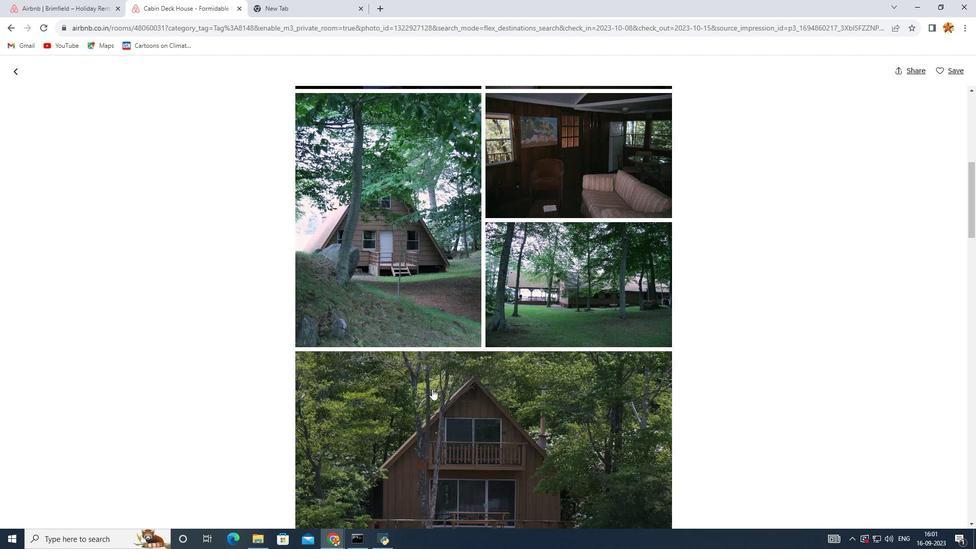 
Action: Mouse scrolled (432, 388) with delta (0, 0)
Screenshot: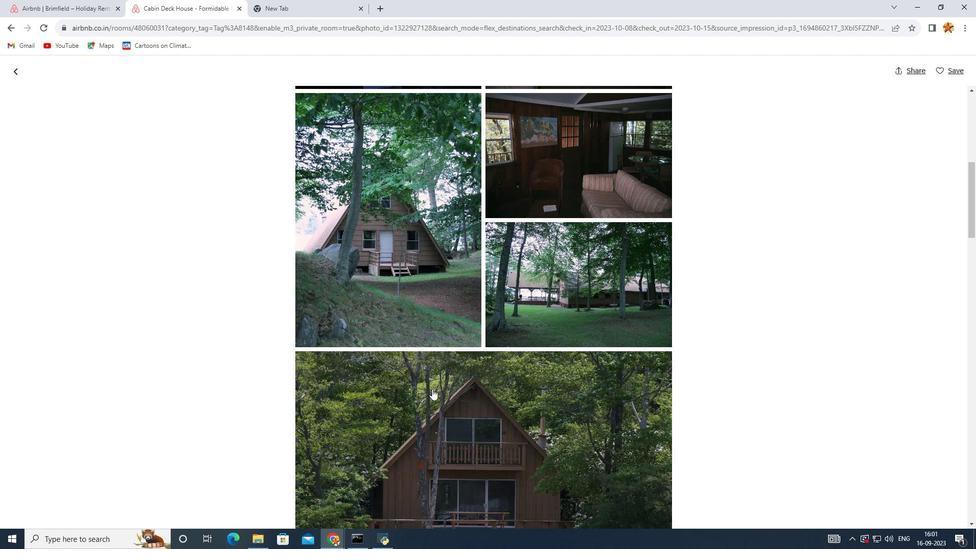 
Action: Mouse scrolled (432, 388) with delta (0, 0)
Screenshot: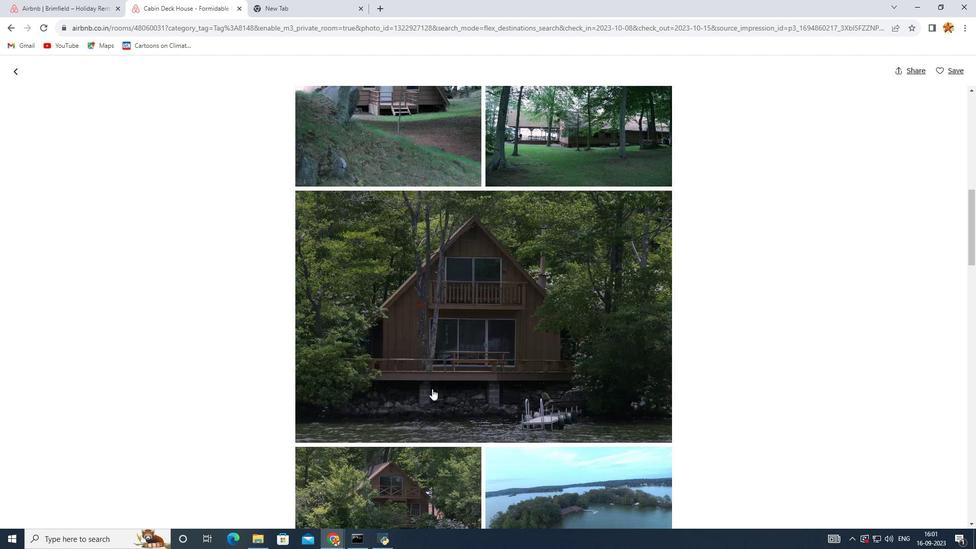 
Action: Mouse scrolled (432, 388) with delta (0, 0)
Screenshot: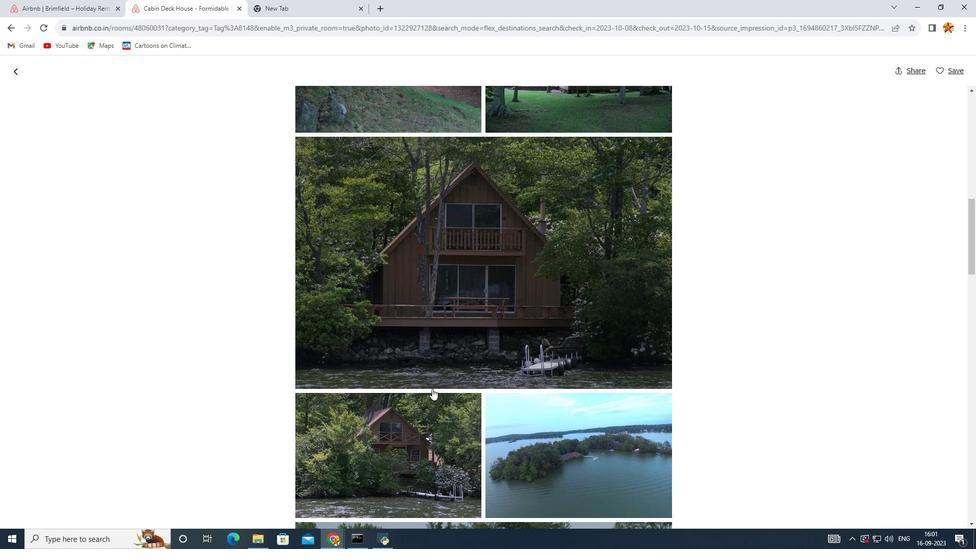 
Action: Mouse scrolled (432, 388) with delta (0, 0)
Screenshot: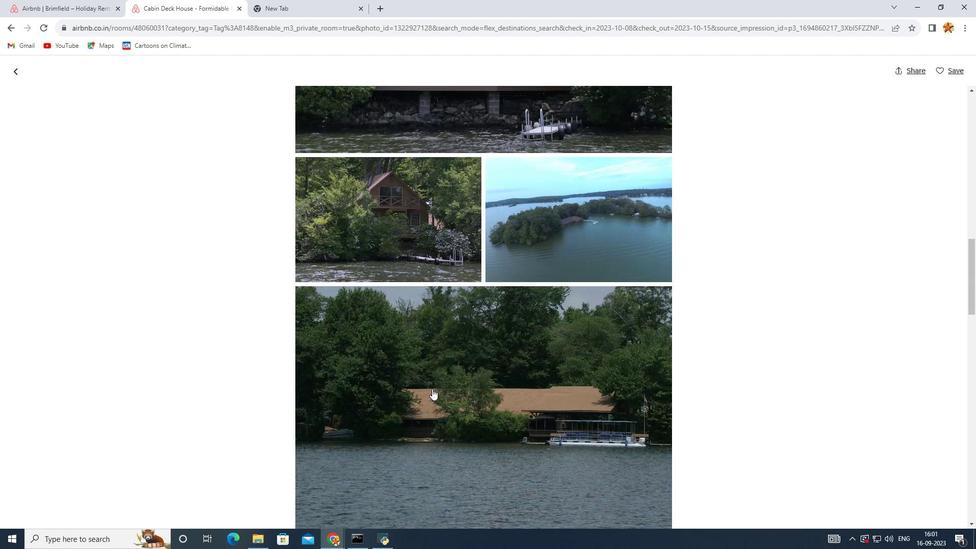 
Action: Mouse scrolled (432, 388) with delta (0, 0)
Screenshot: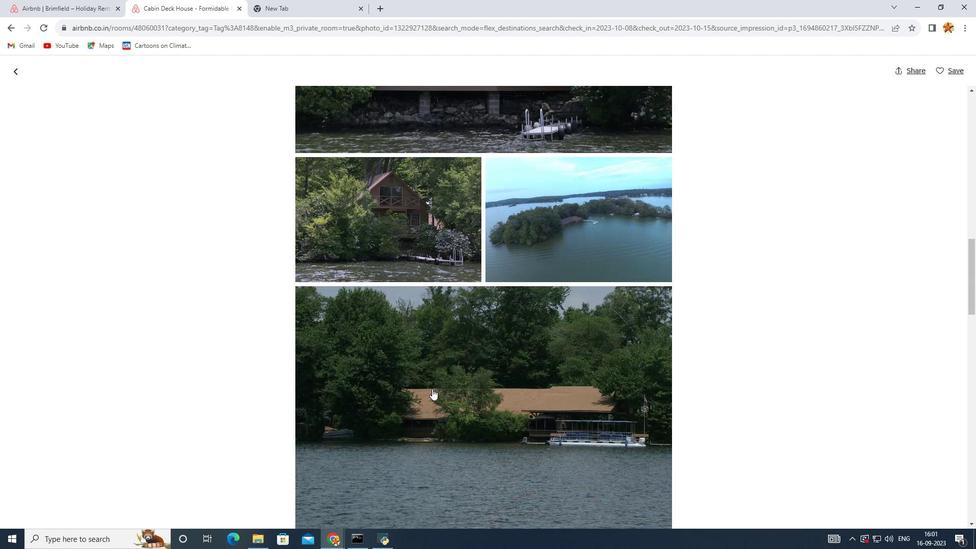 
Action: Mouse scrolled (432, 388) with delta (0, 0)
Screenshot: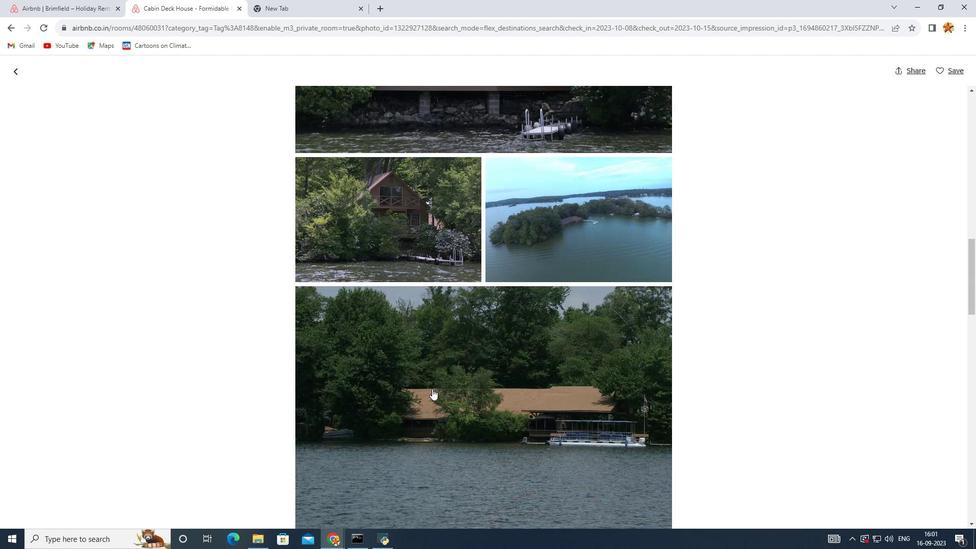 
Action: Mouse scrolled (432, 388) with delta (0, 0)
Screenshot: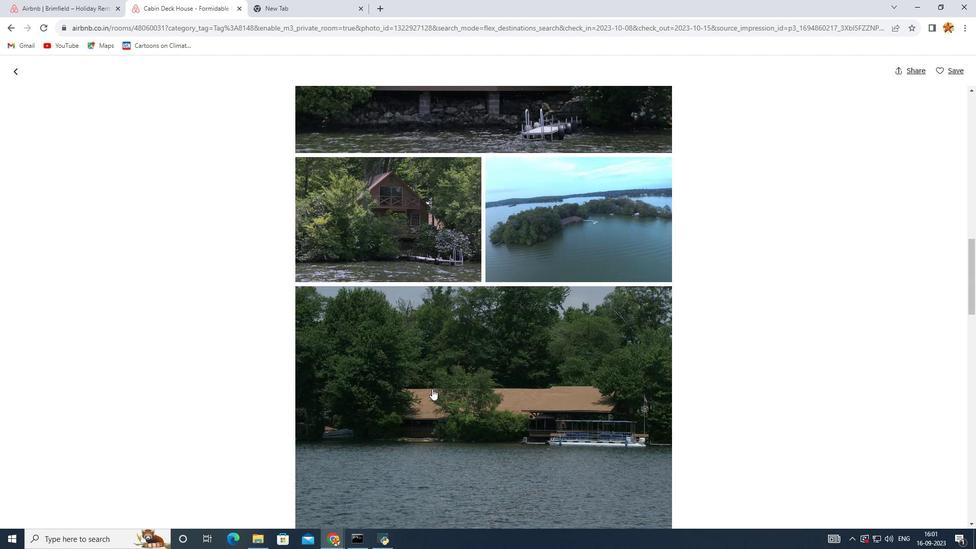 
Action: Mouse scrolled (432, 388) with delta (0, 0)
Screenshot: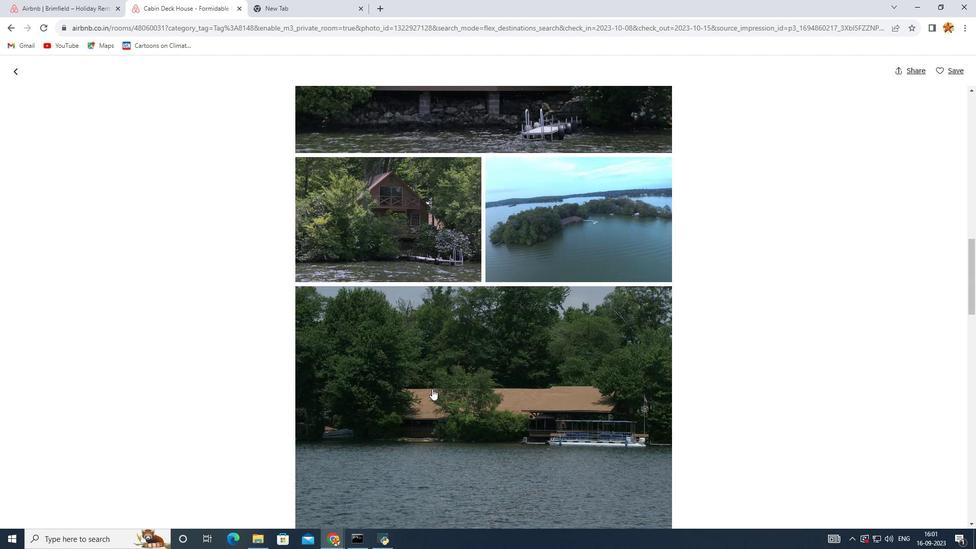 
Action: Mouse scrolled (432, 388) with delta (0, 0)
Screenshot: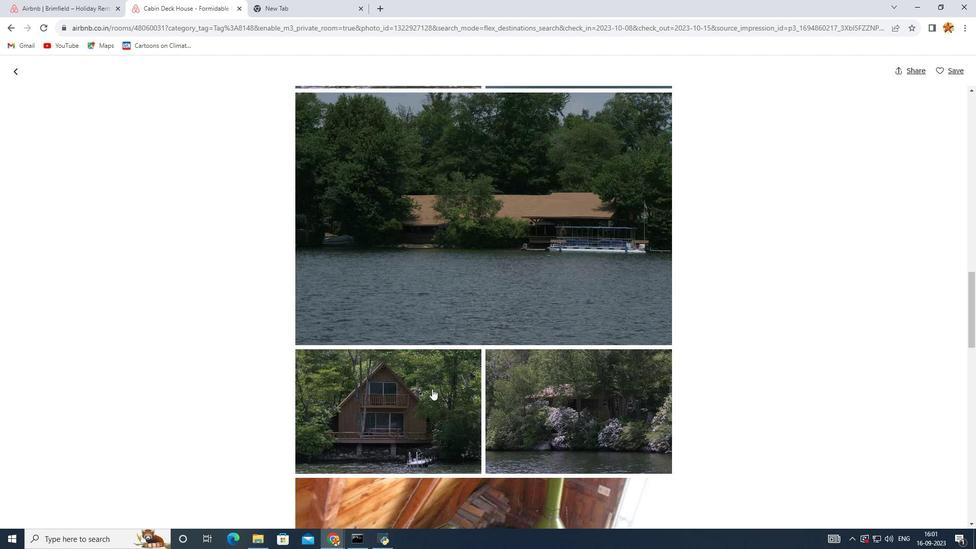 
Action: Mouse scrolled (432, 388) with delta (0, 0)
Screenshot: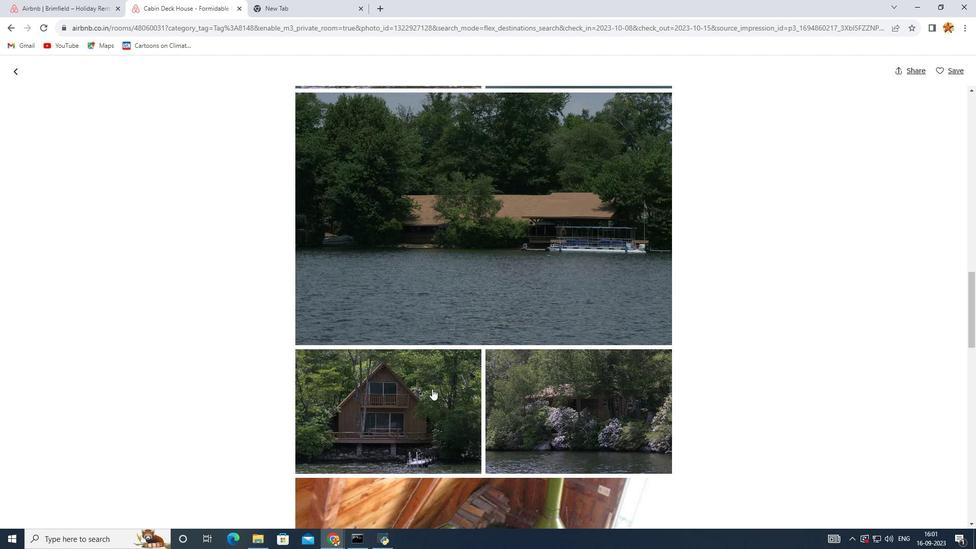 
Action: Mouse scrolled (432, 388) with delta (0, 0)
Screenshot: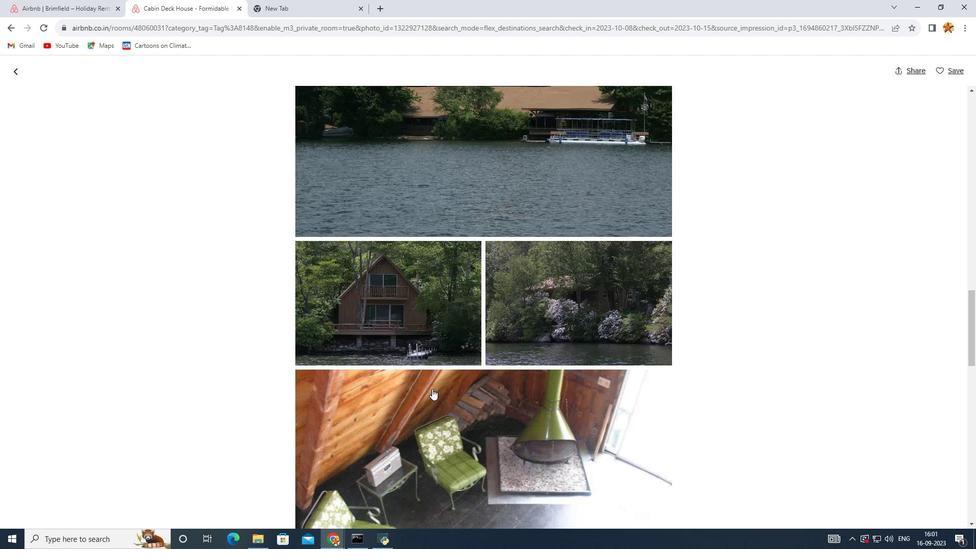 
Action: Mouse scrolled (432, 388) with delta (0, 0)
Screenshot: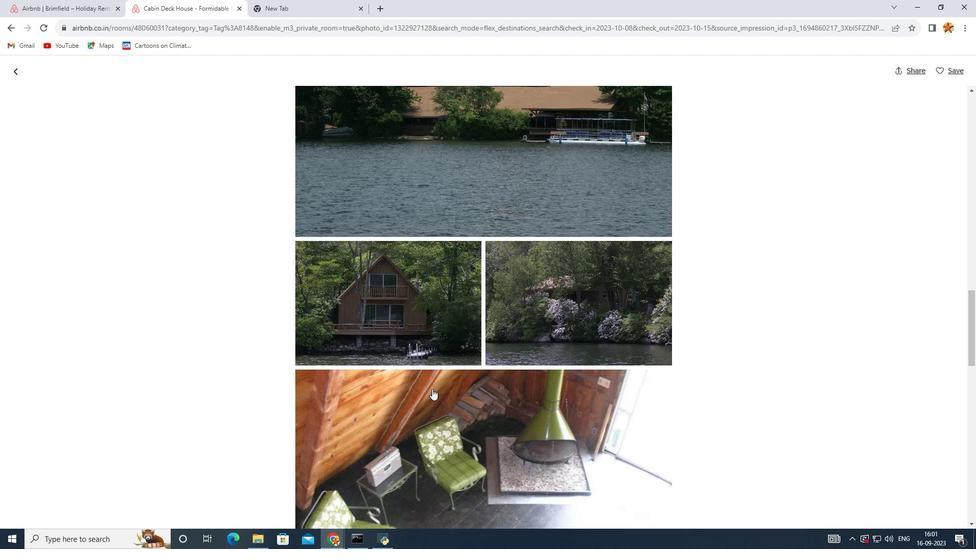 
Action: Mouse scrolled (432, 388) with delta (0, 0)
Screenshot: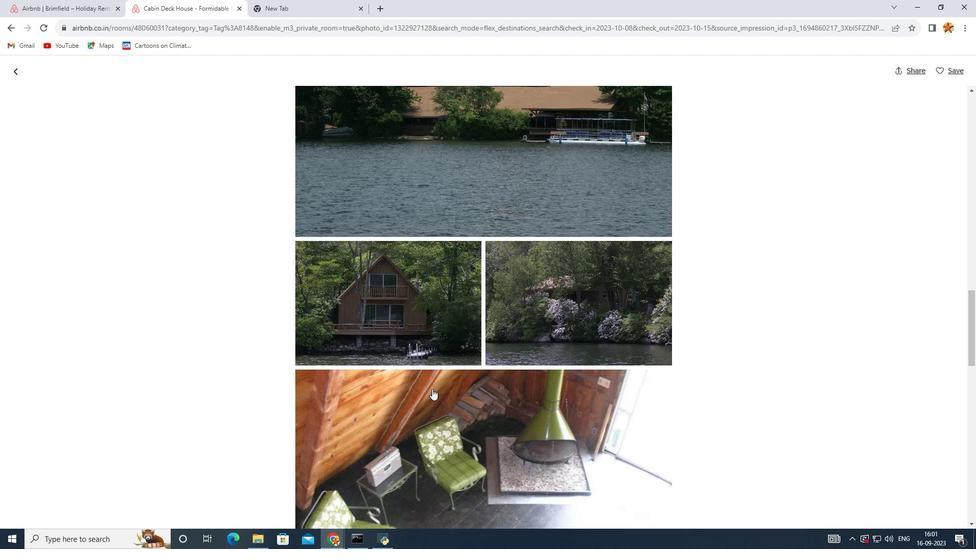 
Action: Mouse scrolled (432, 388) with delta (0, 0)
Screenshot: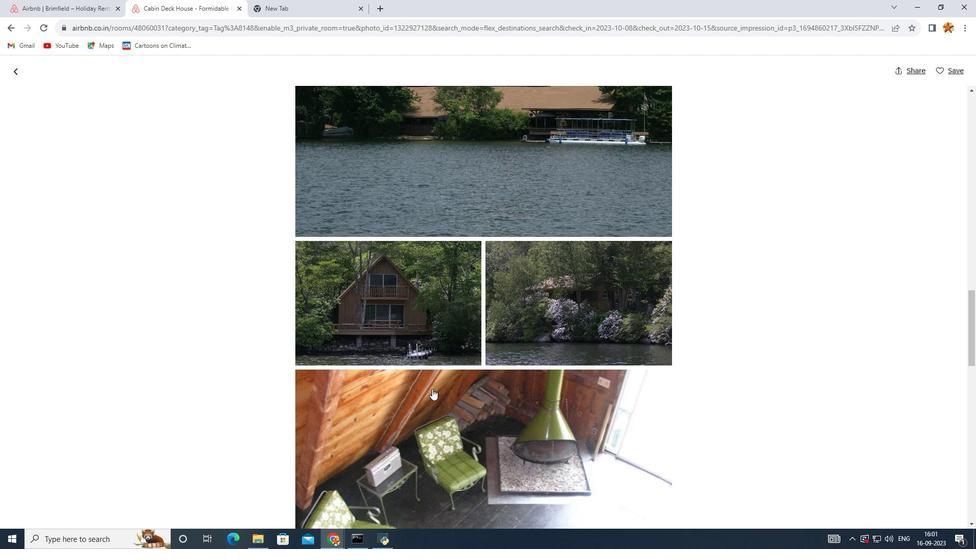 
Action: Mouse scrolled (432, 388) with delta (0, 0)
Screenshot: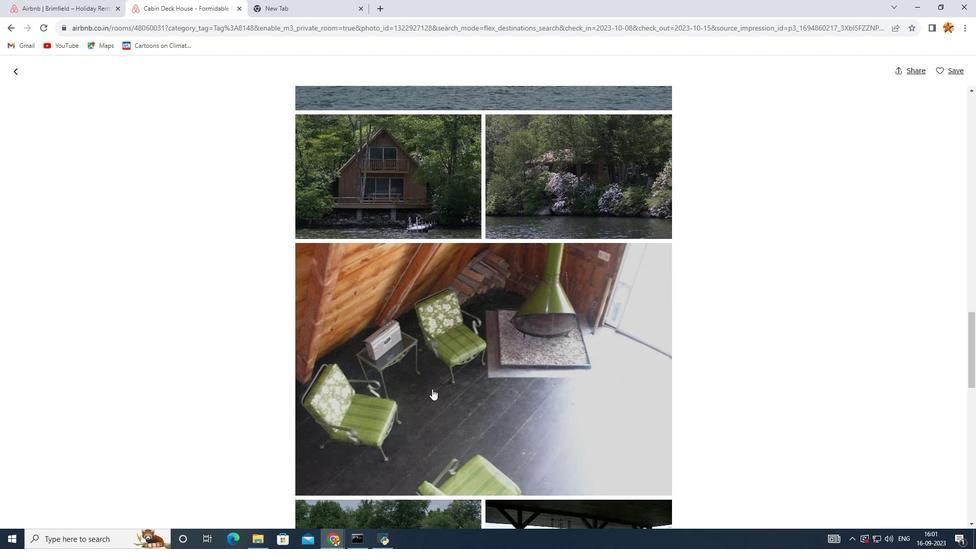 
Action: Mouse scrolled (432, 388) with delta (0, 0)
Screenshot: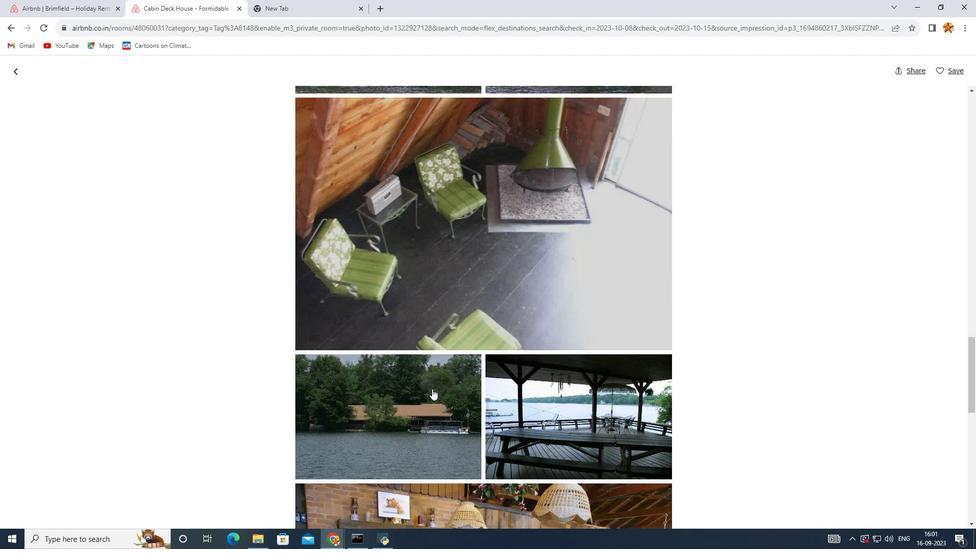 
Action: Mouse scrolled (432, 388) with delta (0, 0)
Screenshot: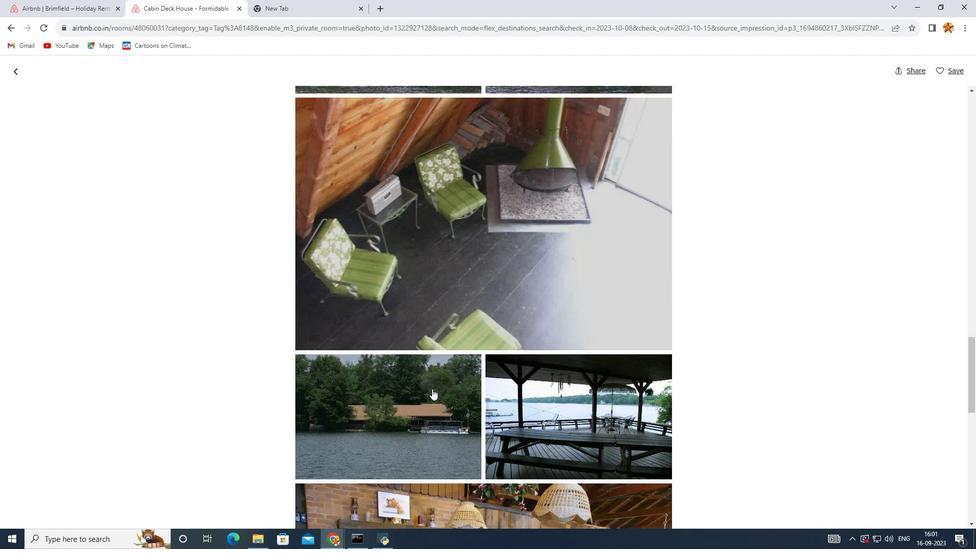 
Action: Mouse scrolled (432, 388) with delta (0, 0)
Screenshot: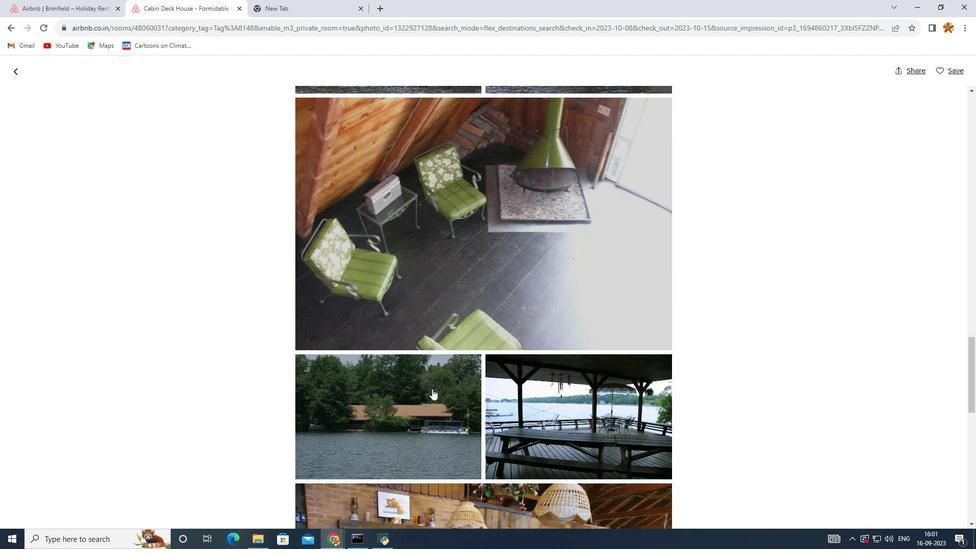 
Action: Mouse scrolled (432, 388) with delta (0, 0)
Screenshot: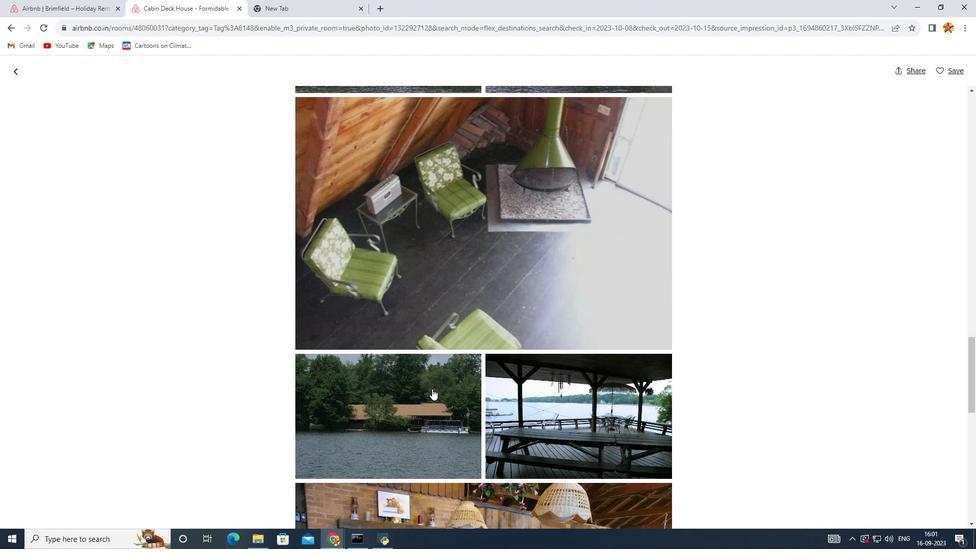 
Action: Mouse scrolled (432, 388) with delta (0, 0)
Screenshot: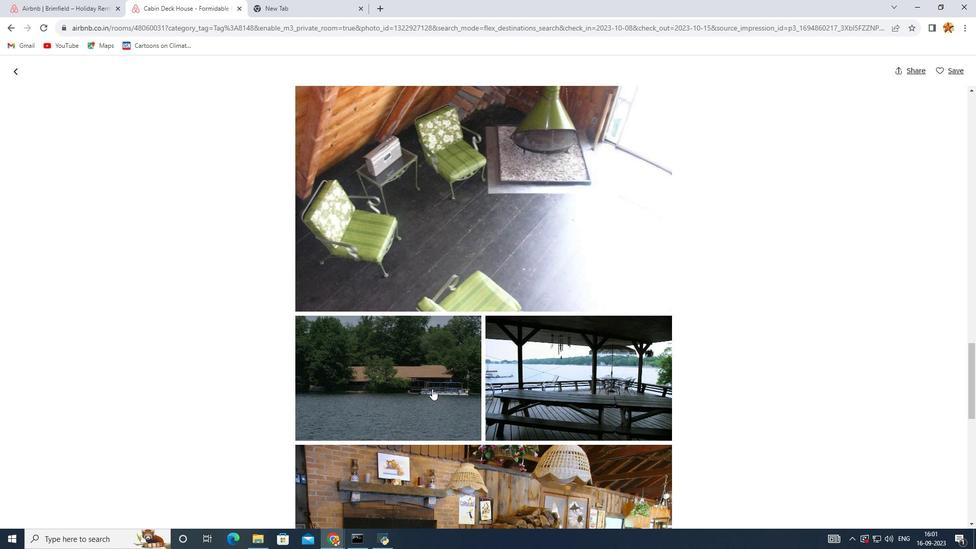 
Action: Mouse scrolled (432, 388) with delta (0, 0)
Screenshot: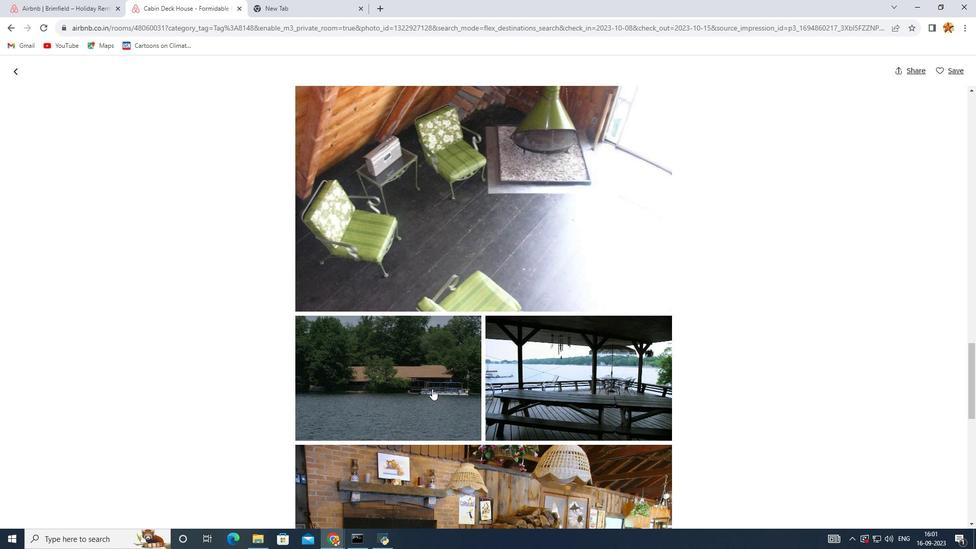 
Action: Mouse scrolled (432, 388) with delta (0, 0)
Screenshot: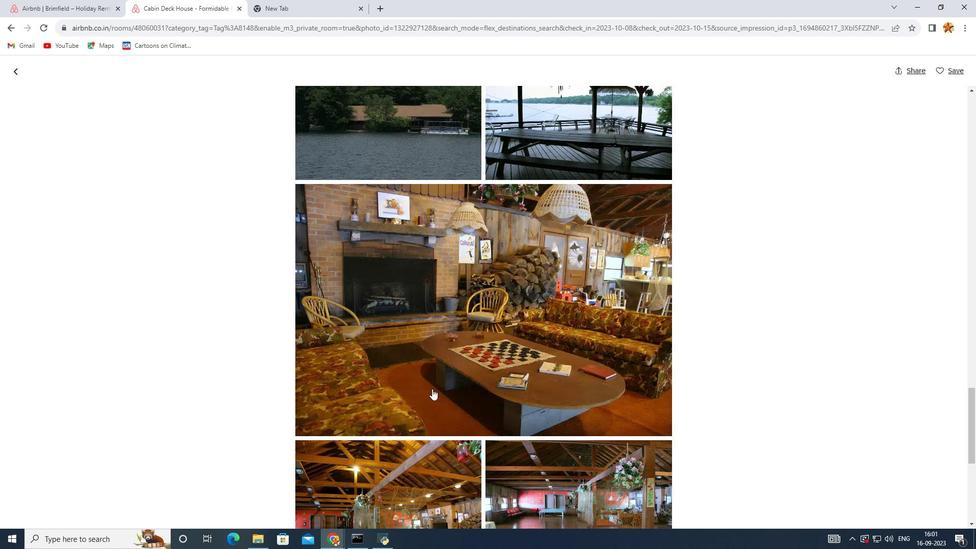 
Action: Mouse scrolled (432, 388) with delta (0, 0)
Screenshot: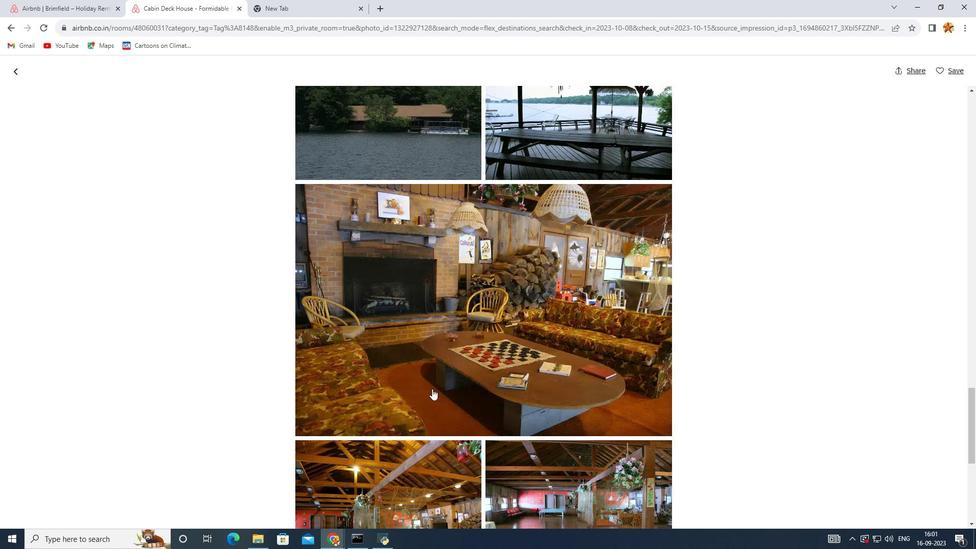
Action: Mouse scrolled (432, 388) with delta (0, 0)
Screenshot: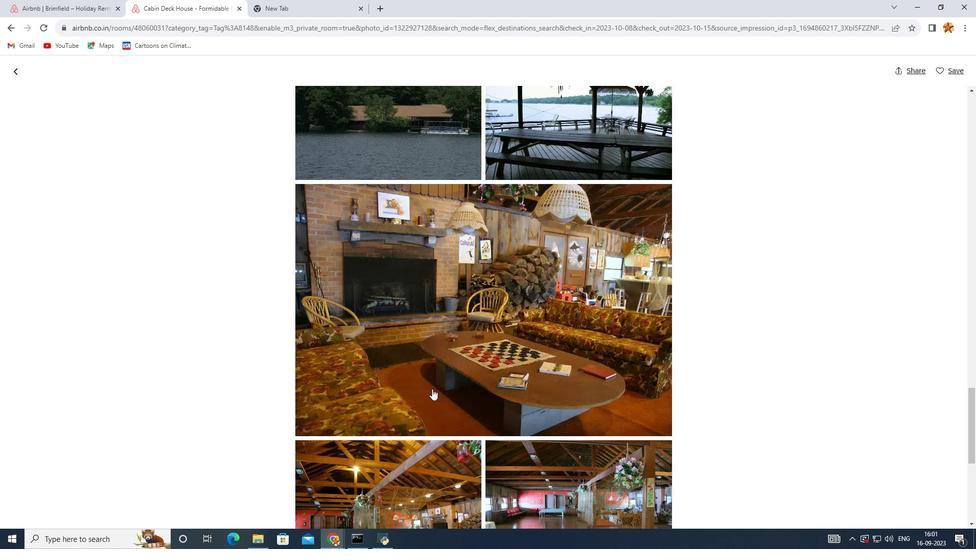 
Action: Mouse scrolled (432, 388) with delta (0, 0)
Screenshot: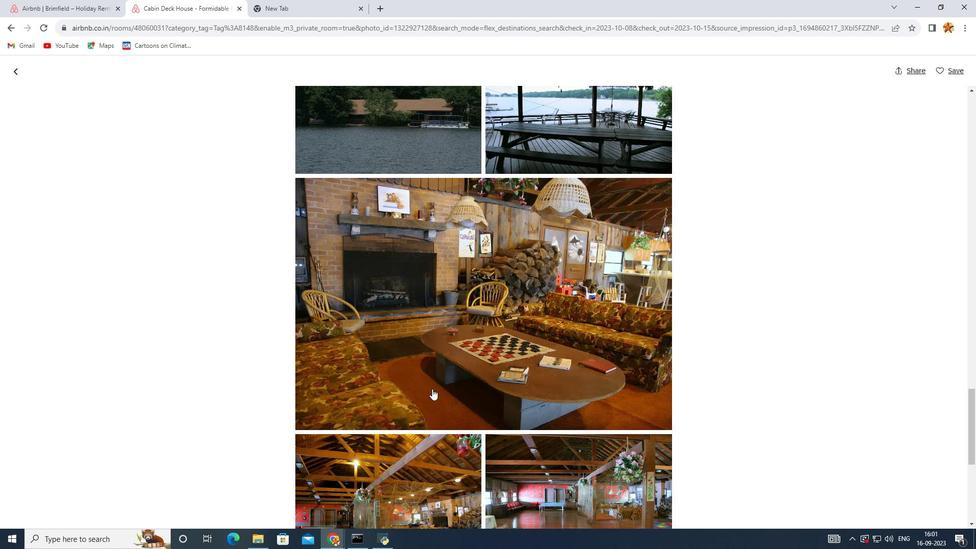 
Action: Mouse scrolled (432, 388) with delta (0, 0)
Screenshot: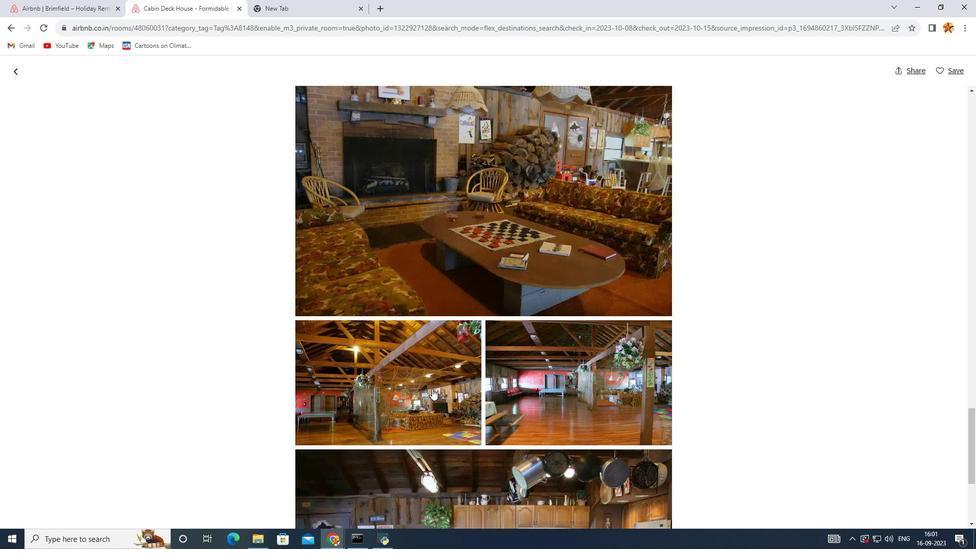 
Action: Mouse scrolled (432, 388) with delta (0, 0)
Screenshot: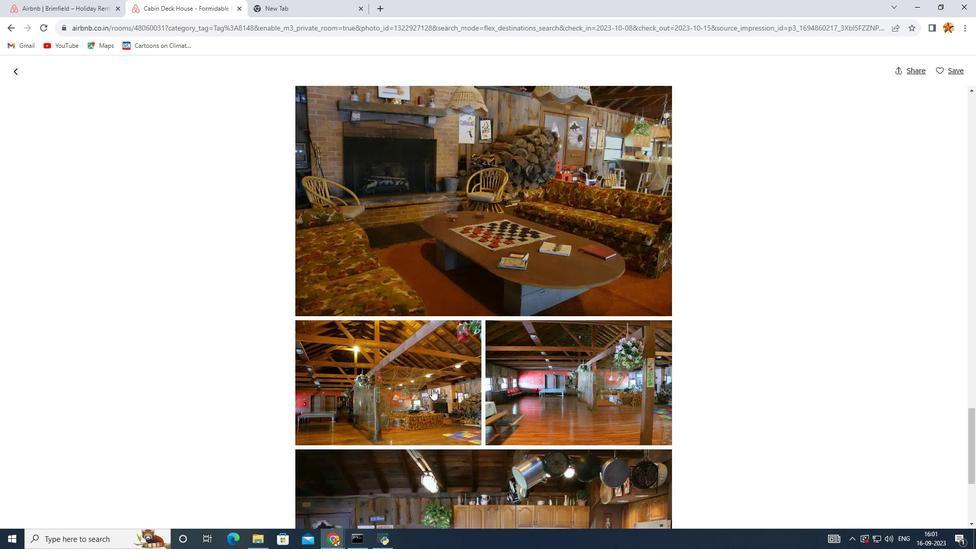 
Action: Mouse scrolled (432, 388) with delta (0, 0)
Screenshot: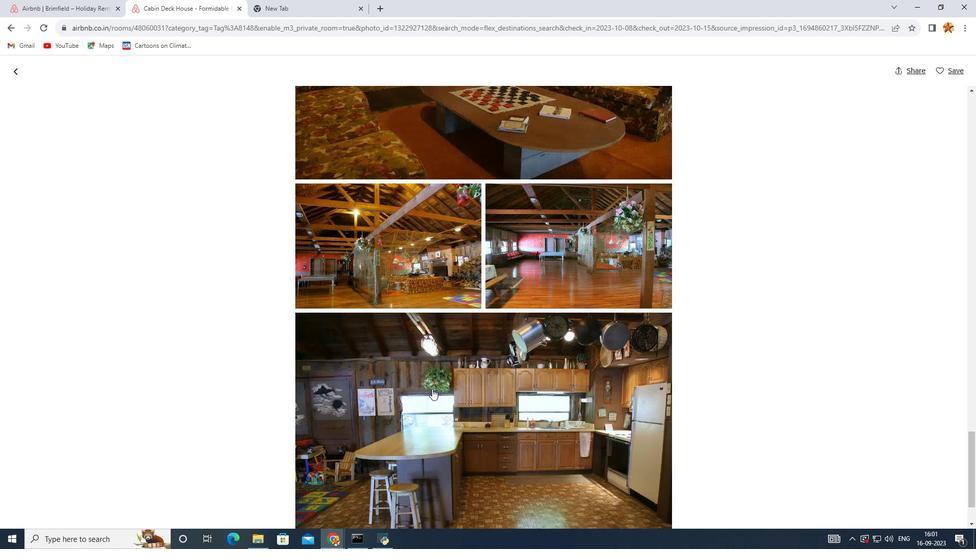 
Action: Mouse scrolled (432, 388) with delta (0, 0)
Screenshot: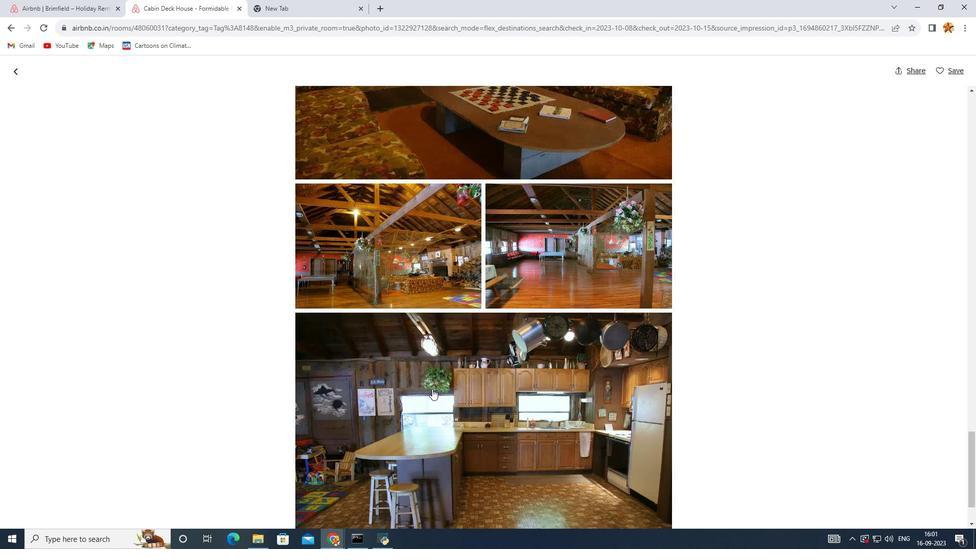 
Action: Mouse scrolled (432, 388) with delta (0, 0)
Screenshot: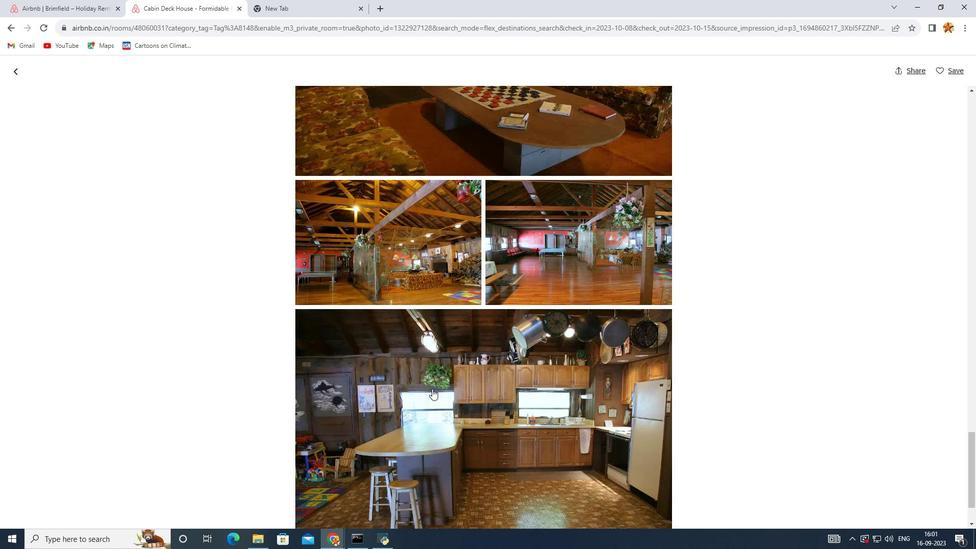 
Action: Mouse scrolled (432, 388) with delta (0, 0)
Screenshot: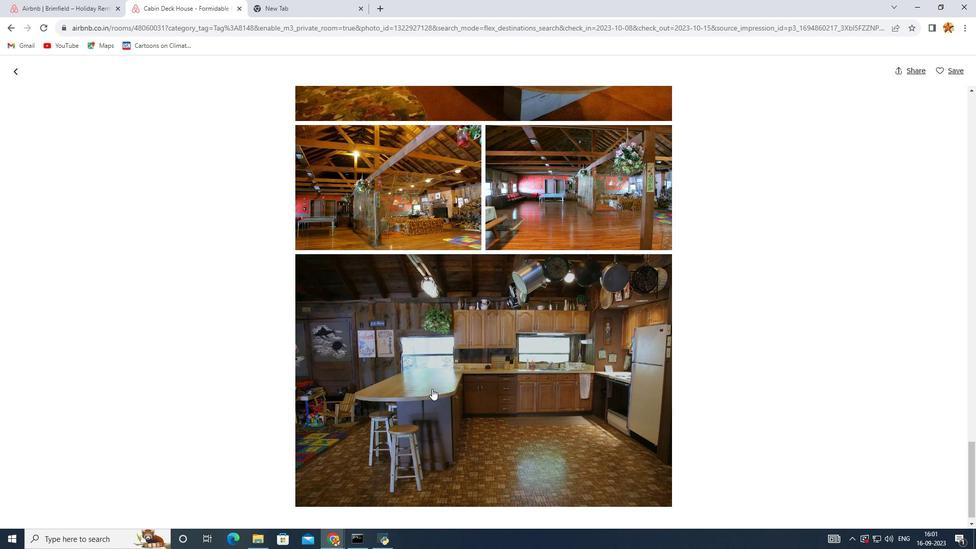 
Action: Mouse scrolled (432, 388) with delta (0, 0)
Screenshot: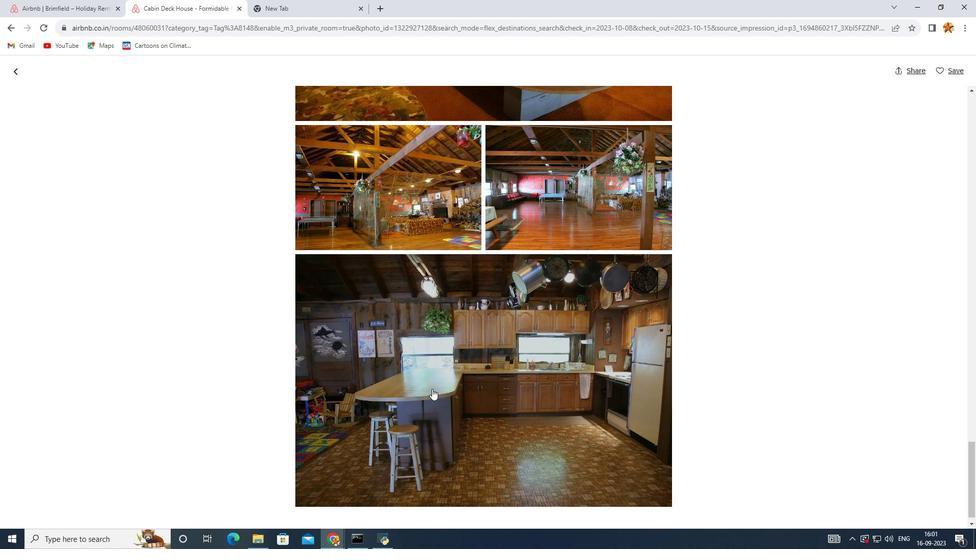 
Action: Mouse scrolled (432, 388) with delta (0, 0)
Screenshot: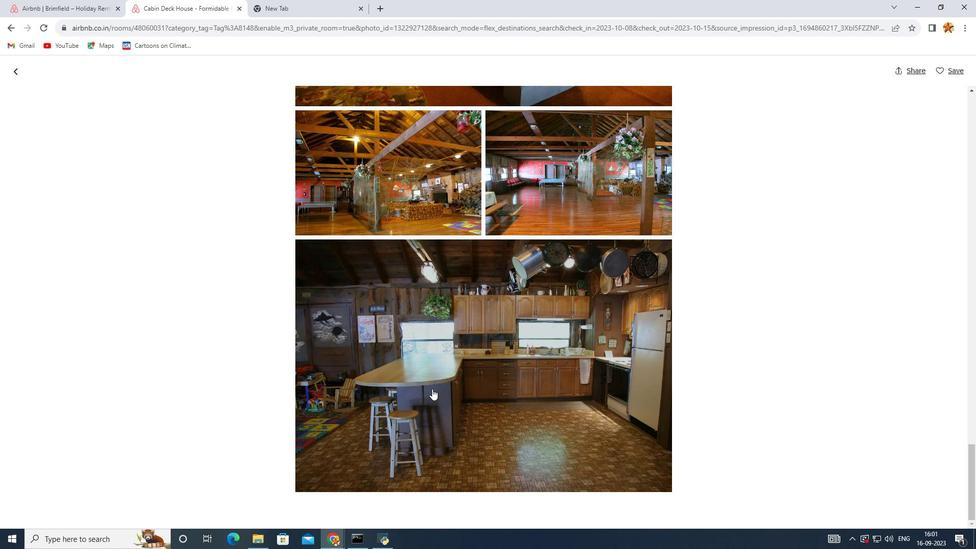 
Action: Mouse scrolled (432, 388) with delta (0, 0)
Screenshot: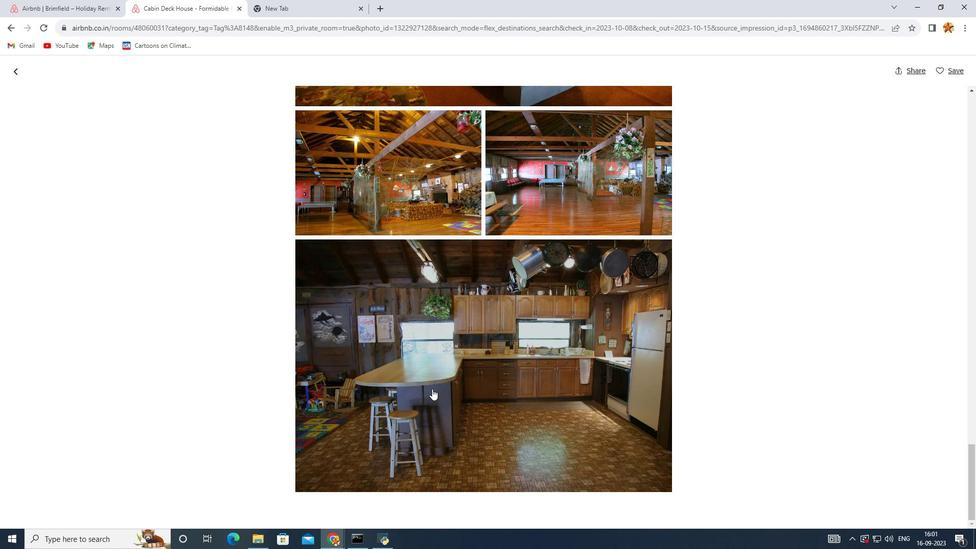 
Action: Mouse scrolled (432, 388) with delta (0, 0)
Screenshot: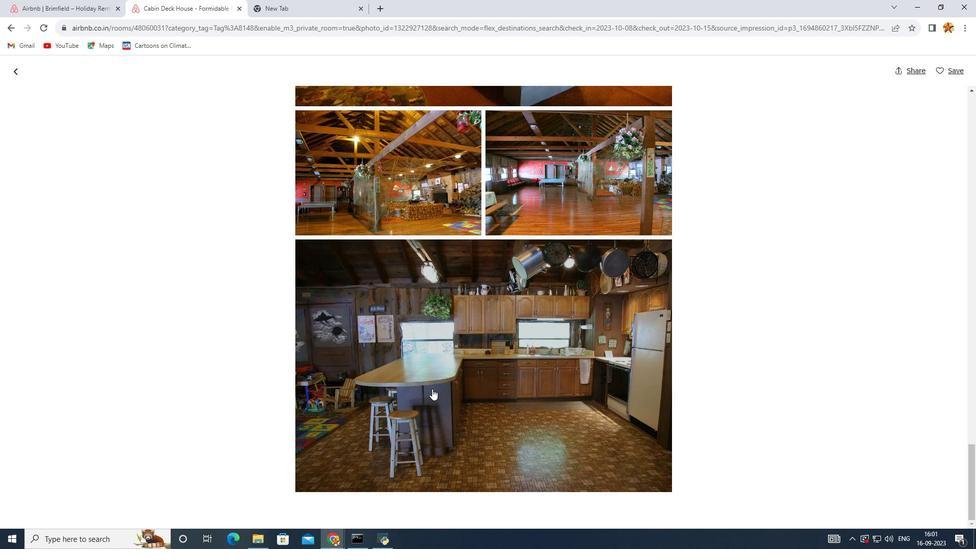 
Action: Mouse moved to (19, 70)
Screenshot: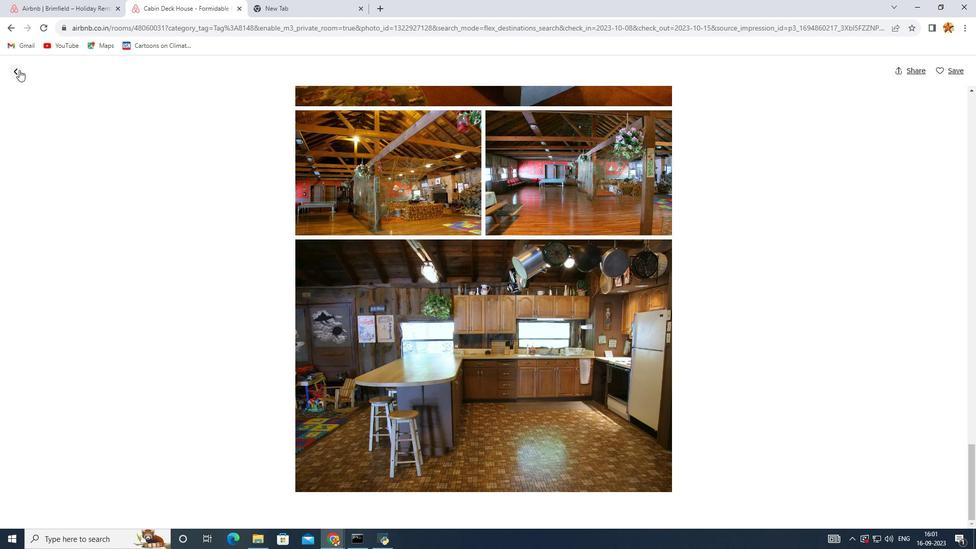 
Action: Mouse pressed left at (19, 70)
Screenshot: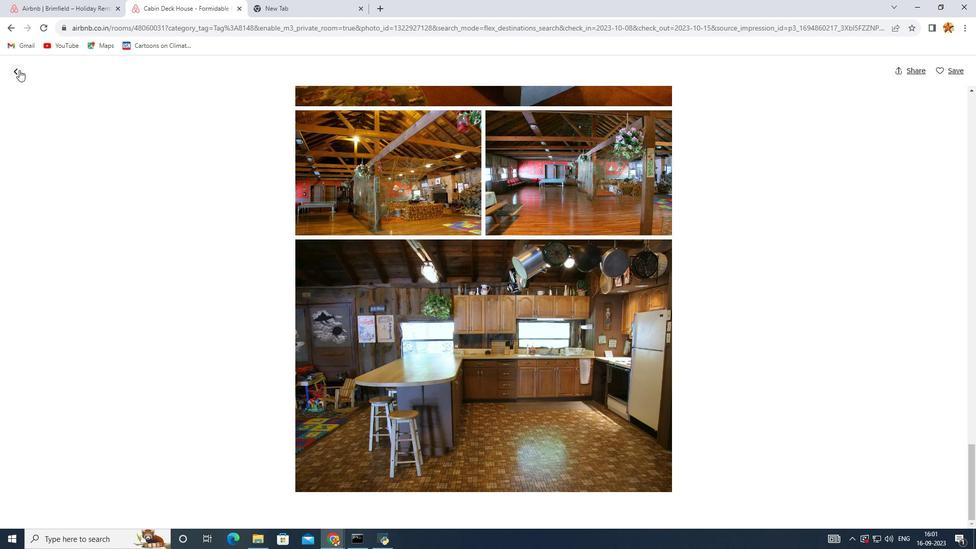 
Action: Mouse moved to (59, 10)
Screenshot: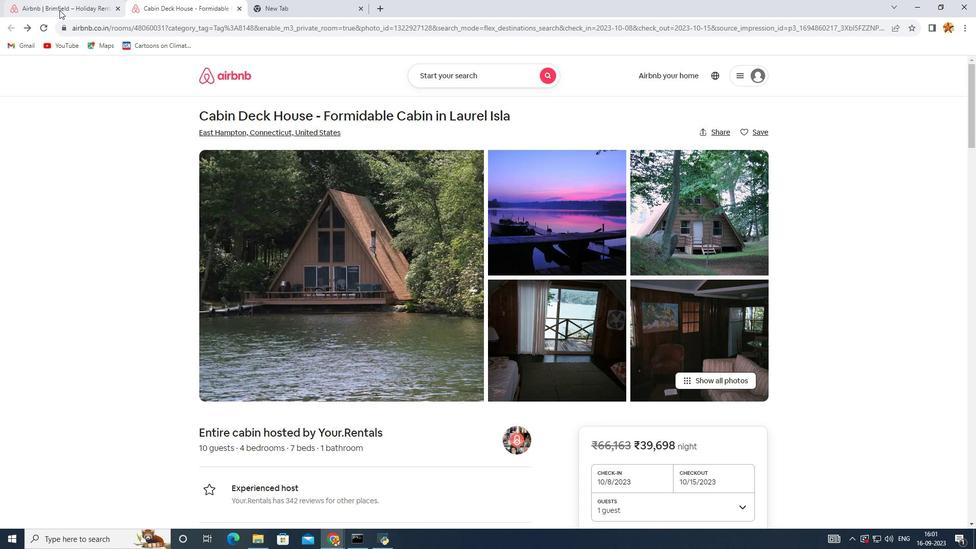 
Action: Mouse pressed left at (59, 10)
Screenshot: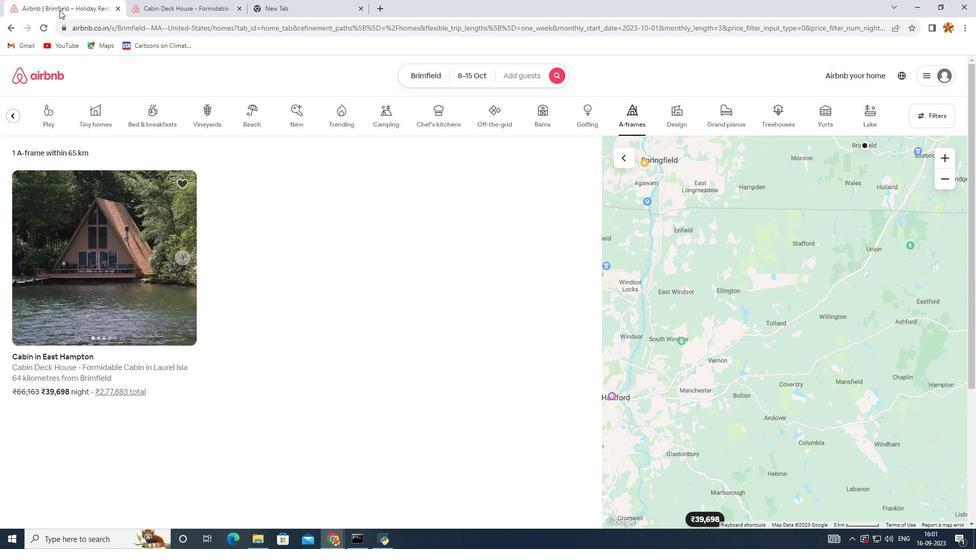 
Action: Mouse moved to (167, 116)
Screenshot: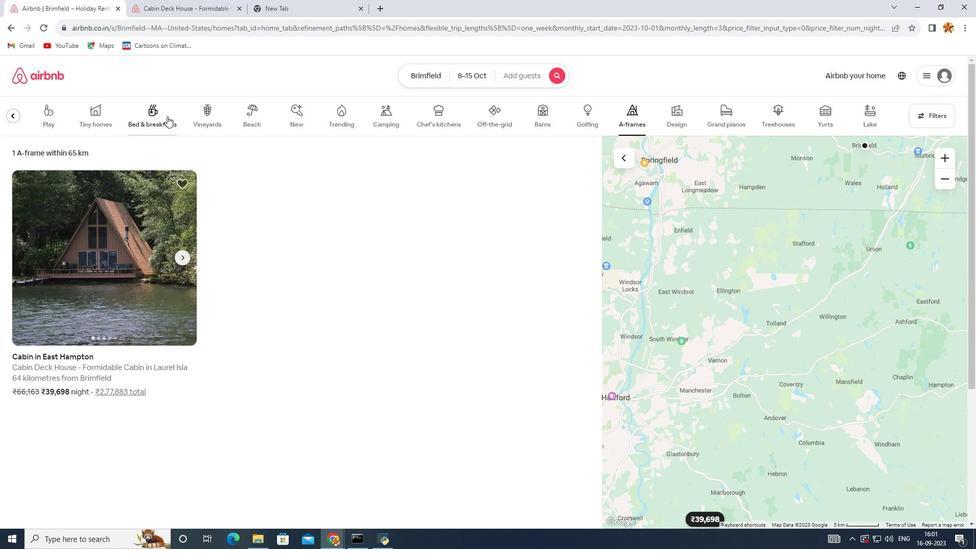 
Action: Mouse pressed left at (167, 116)
Screenshot: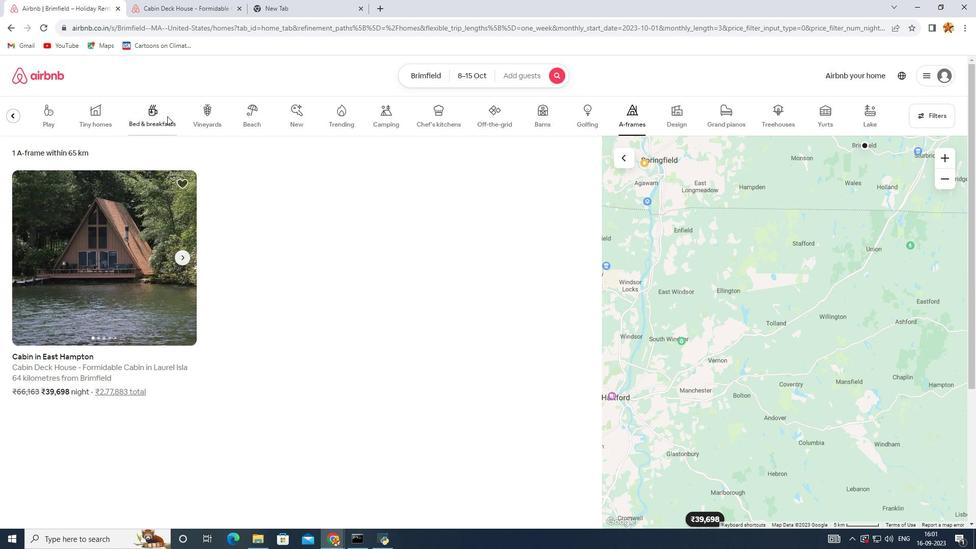
Action: Mouse moved to (126, 308)
Screenshot: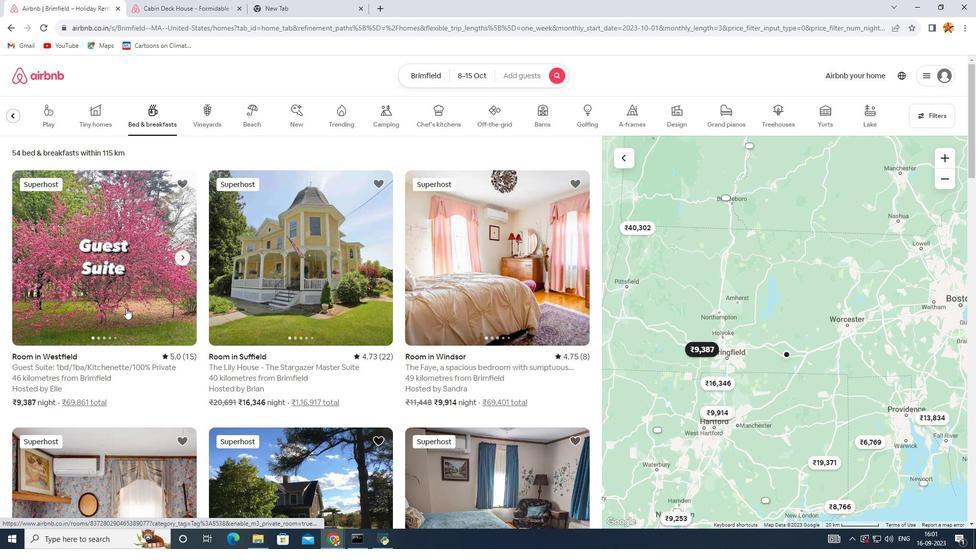 
Action: Mouse scrolled (126, 307) with delta (0, 0)
Screenshot: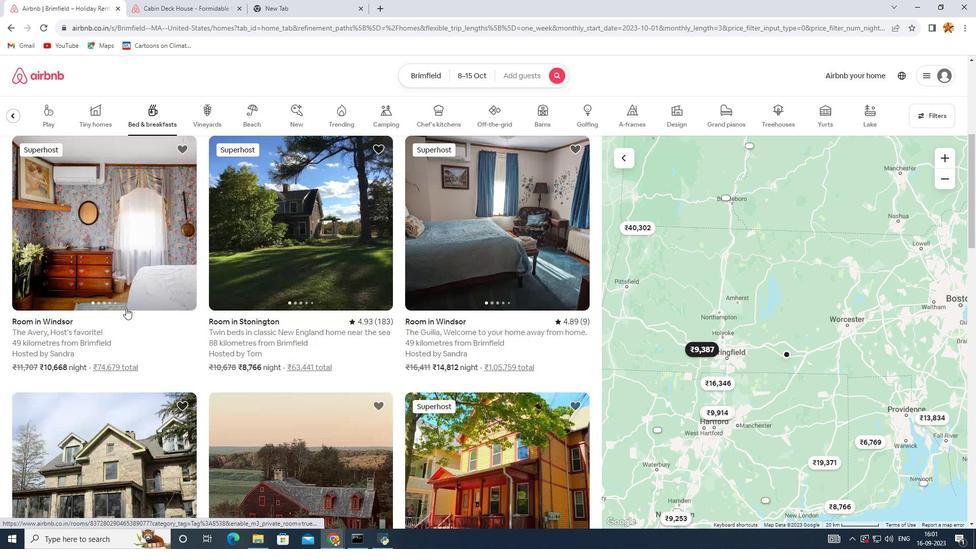 
Action: Mouse scrolled (126, 307) with delta (0, 0)
Screenshot: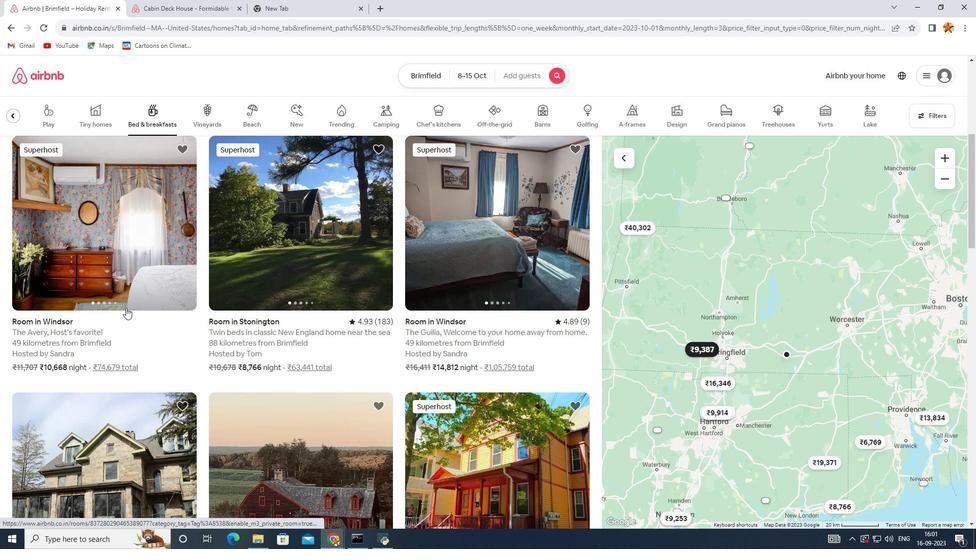 
Action: Mouse scrolled (126, 307) with delta (0, 0)
Screenshot: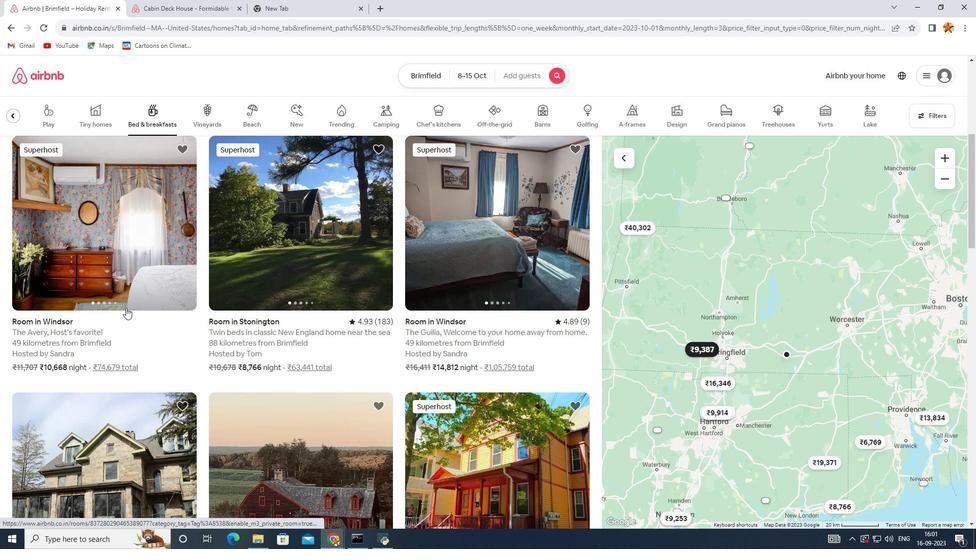 
Action: Mouse scrolled (126, 307) with delta (0, 0)
Screenshot: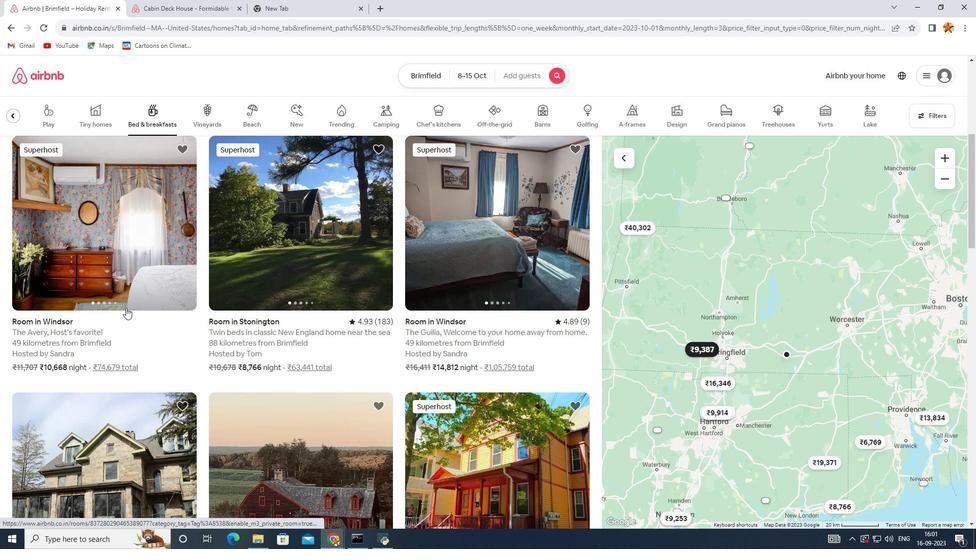 
Action: Mouse scrolled (126, 307) with delta (0, 0)
Screenshot: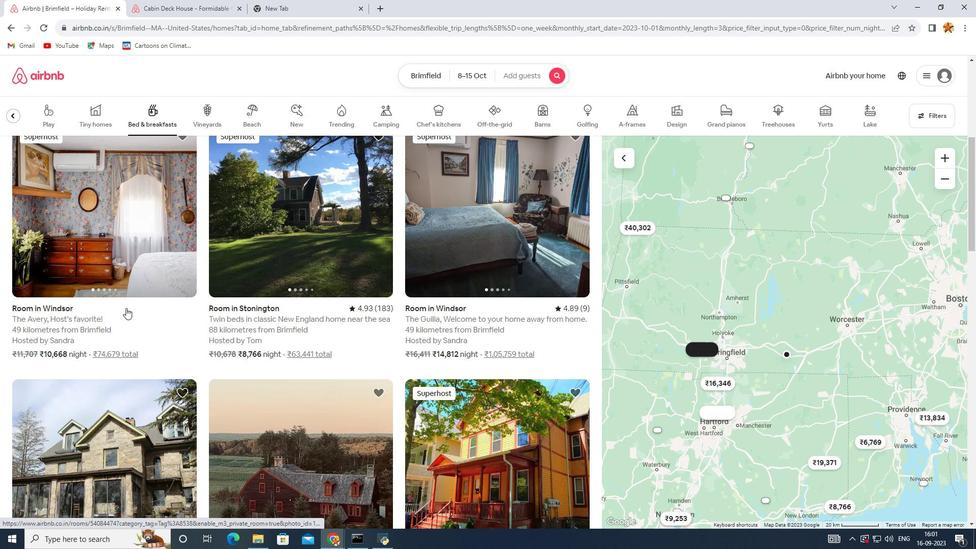 
Action: Mouse moved to (126, 308)
Screenshot: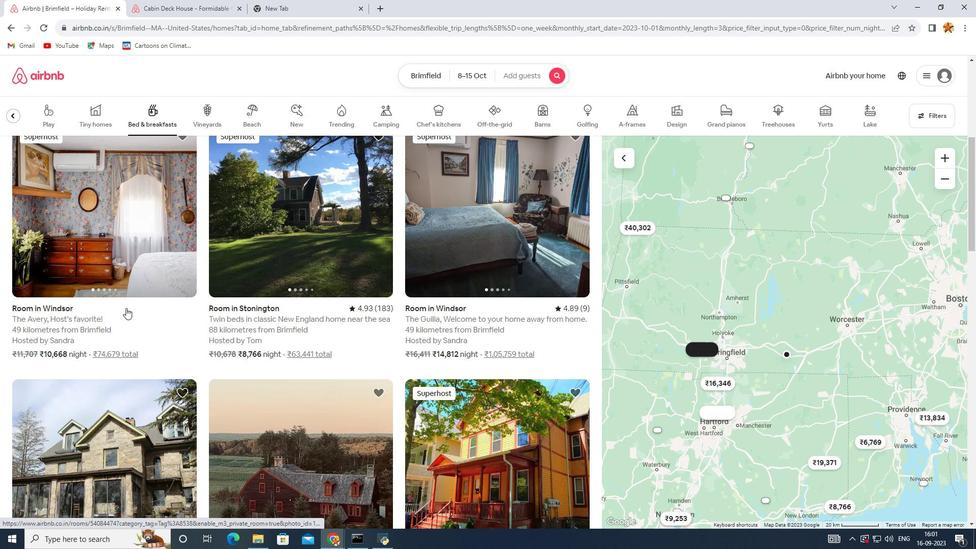 
Action: Mouse scrolled (126, 307) with delta (0, 0)
Screenshot: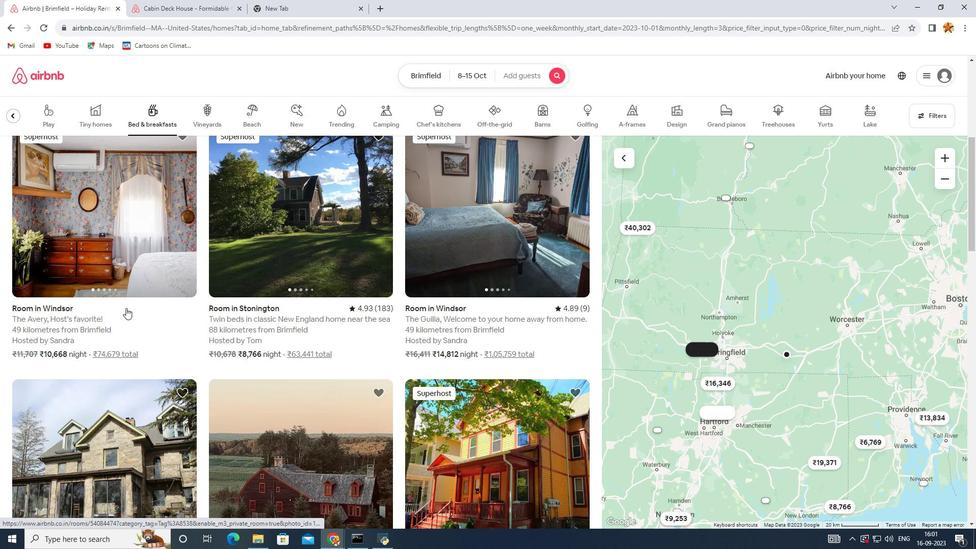 
Action: Mouse scrolled (126, 307) with delta (0, 0)
Screenshot: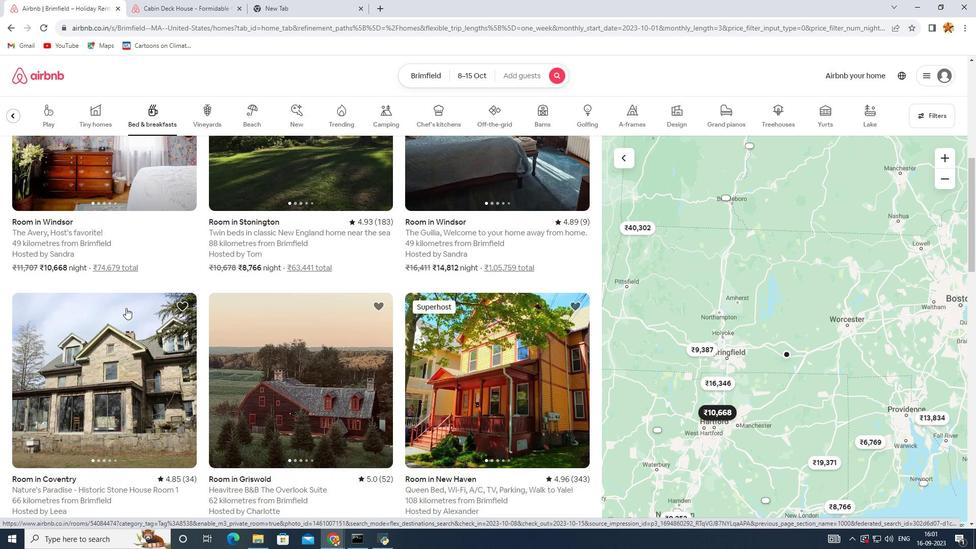 
Action: Mouse scrolled (126, 307) with delta (0, 0)
Screenshot: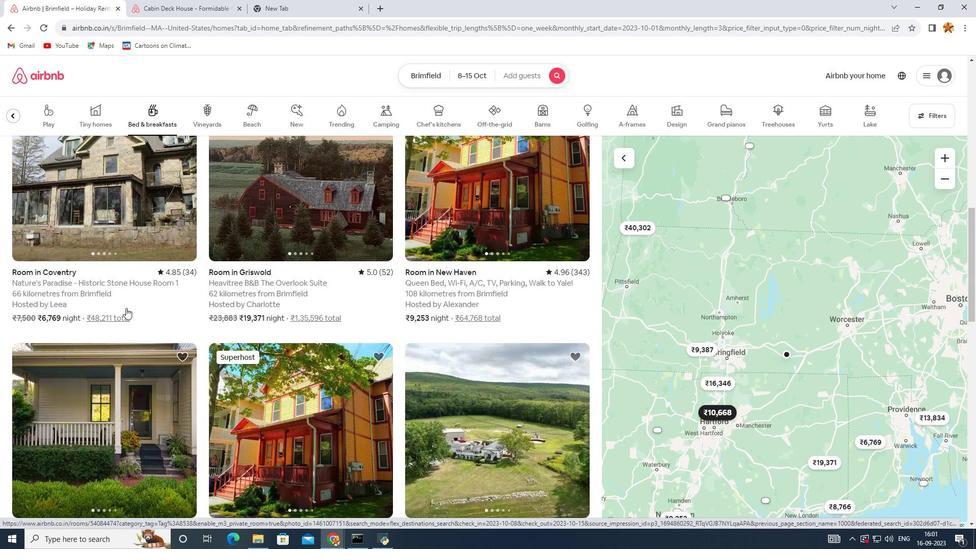 
Action: Mouse scrolled (126, 307) with delta (0, 0)
Screenshot: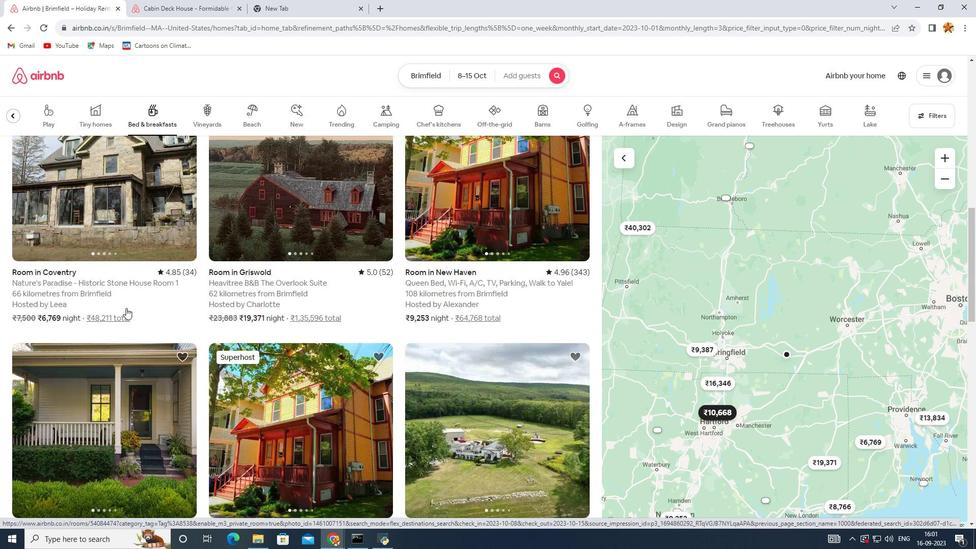 
Action: Mouse scrolled (126, 307) with delta (0, 0)
Screenshot: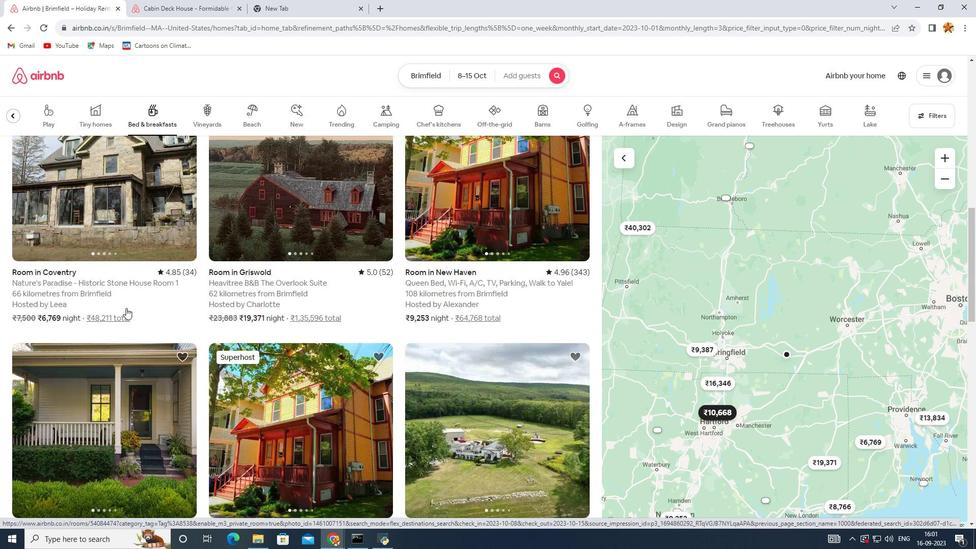 
Action: Mouse scrolled (126, 307) with delta (0, 0)
Screenshot: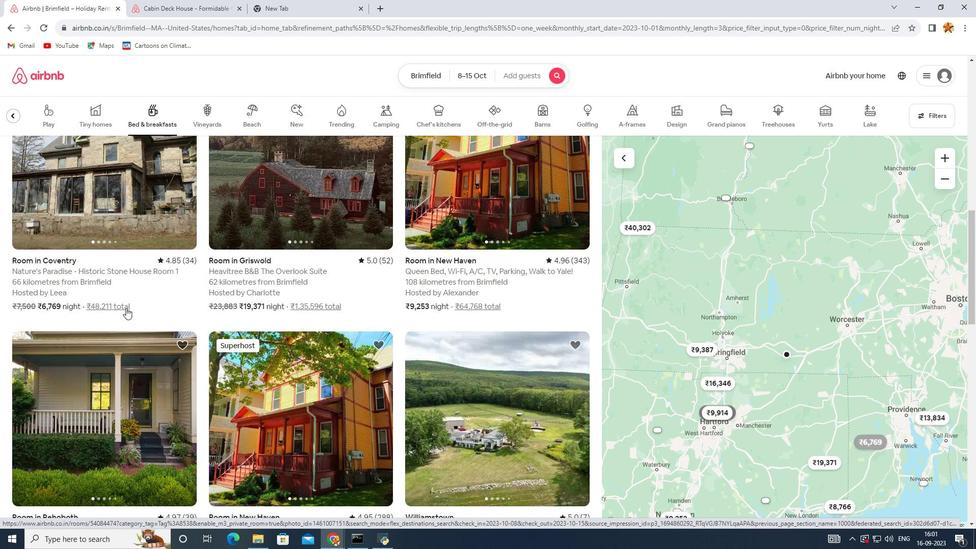
Action: Mouse scrolled (126, 307) with delta (0, 0)
